 Task: Find connections with filter location Meinerzhagen with filter topic #Entrepreneurswith filter profile language French with filter current company Valtech with filter school Careers for engineering students with filter industry Food and Beverage Services with filter service category Marketing with filter keywords title Researcher
Action: Mouse moved to (599, 65)
Screenshot: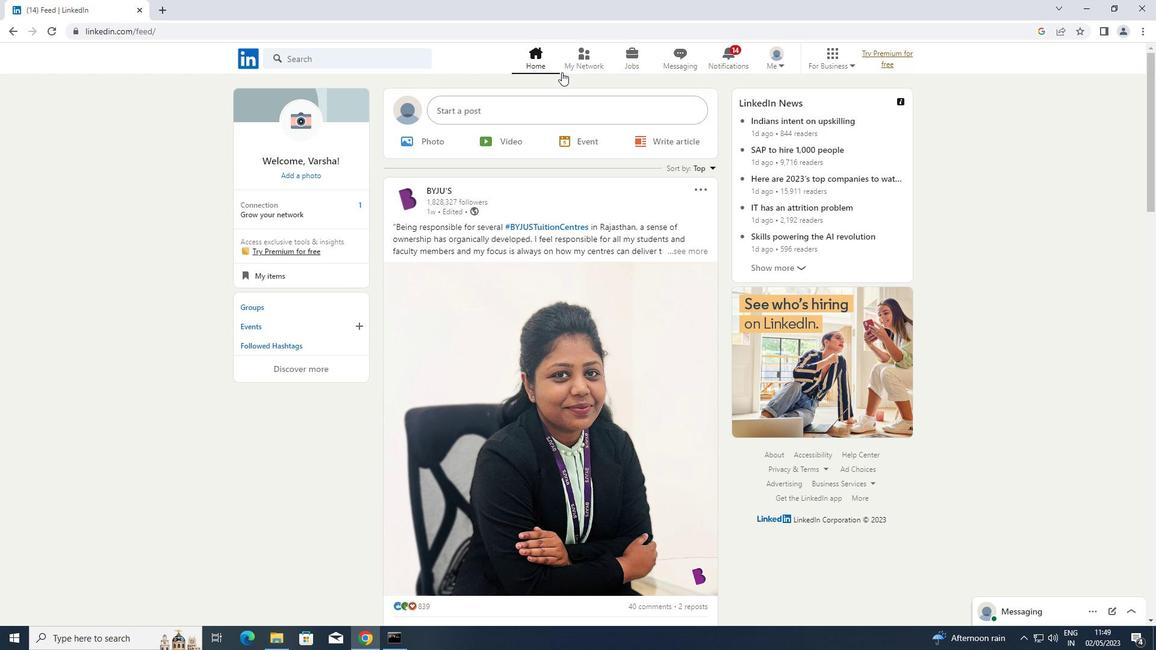 
Action: Mouse pressed left at (599, 65)
Screenshot: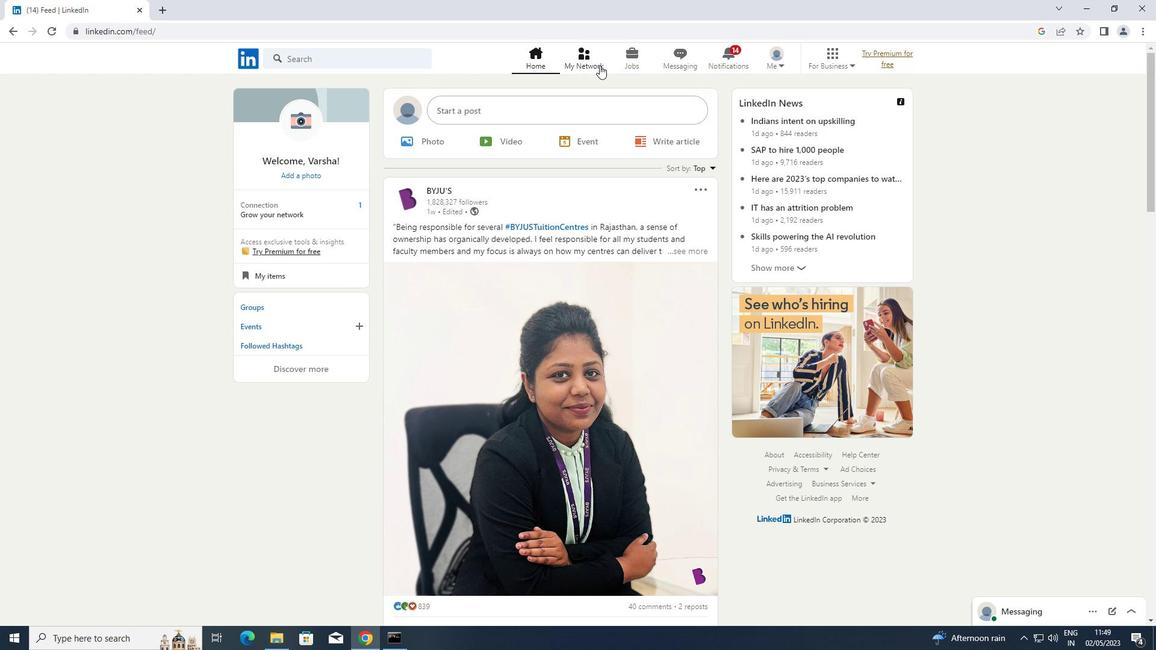 
Action: Mouse moved to (305, 122)
Screenshot: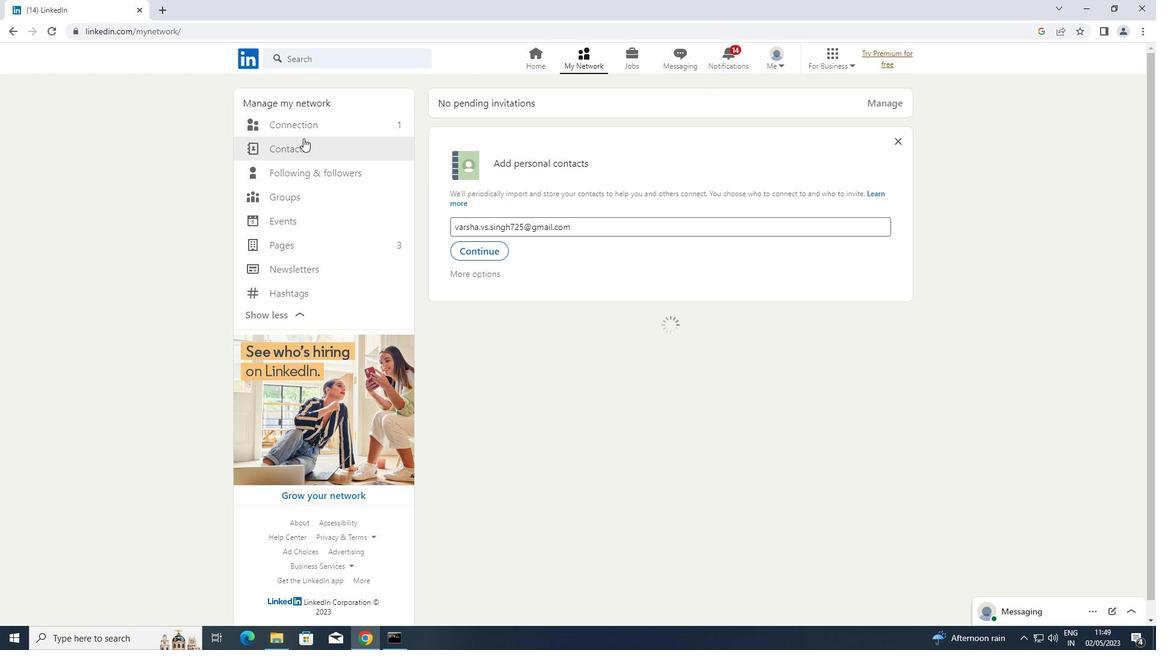 
Action: Mouse pressed left at (305, 122)
Screenshot: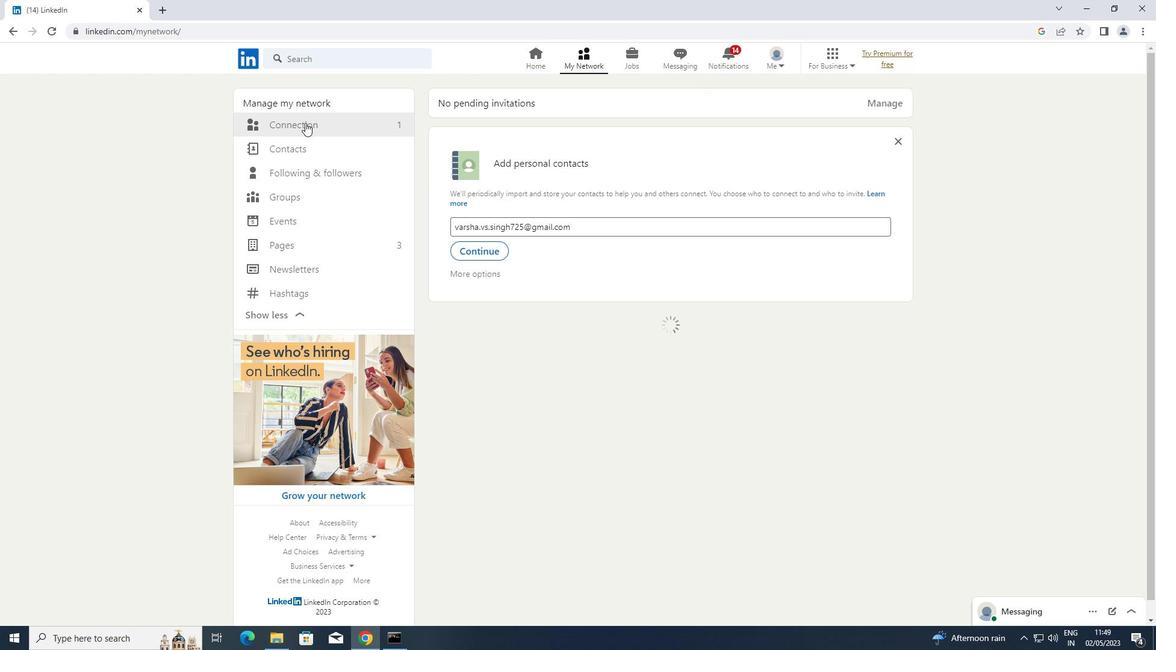 
Action: Mouse moved to (682, 121)
Screenshot: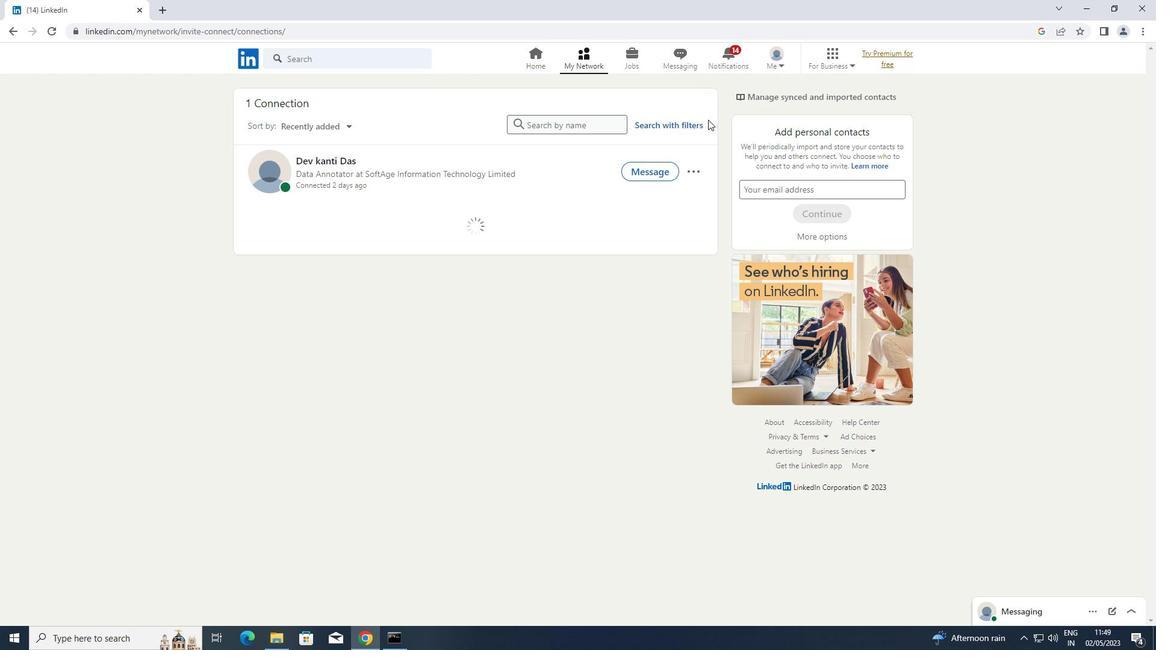 
Action: Mouse pressed left at (682, 121)
Screenshot: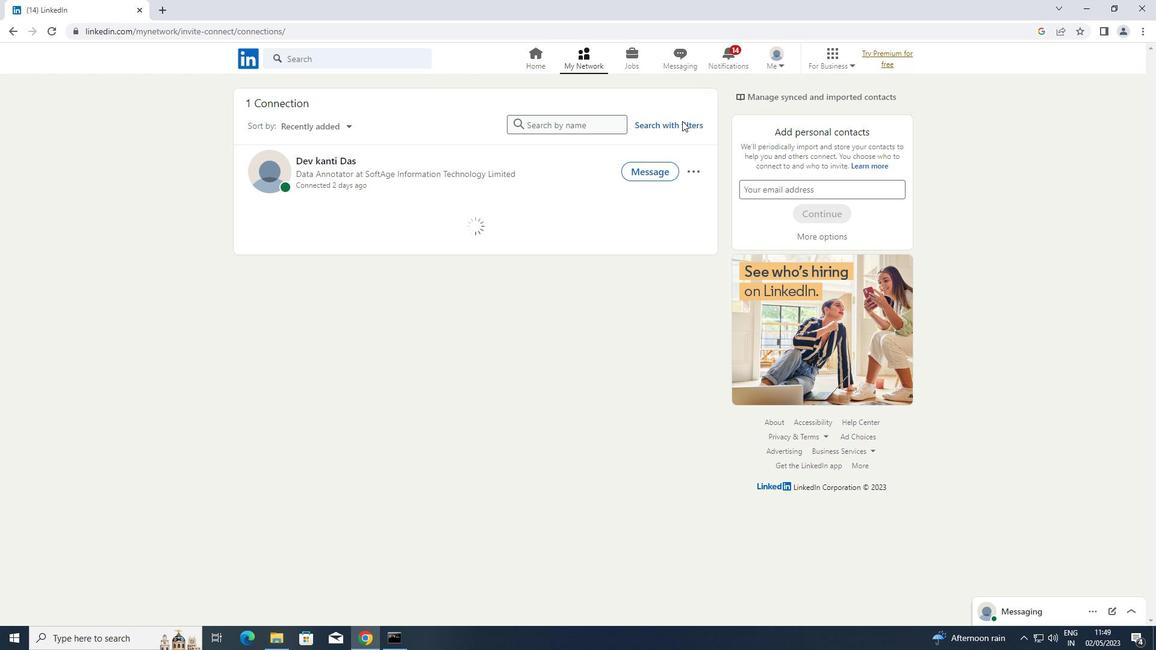 
Action: Mouse moved to (620, 83)
Screenshot: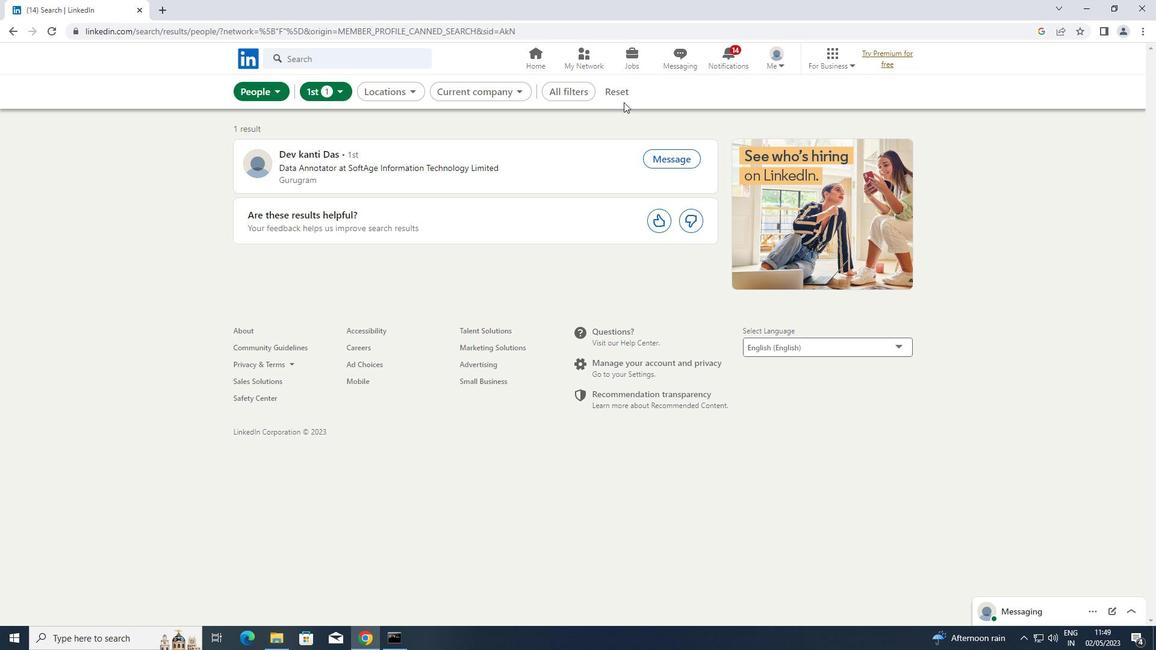 
Action: Mouse pressed left at (620, 83)
Screenshot: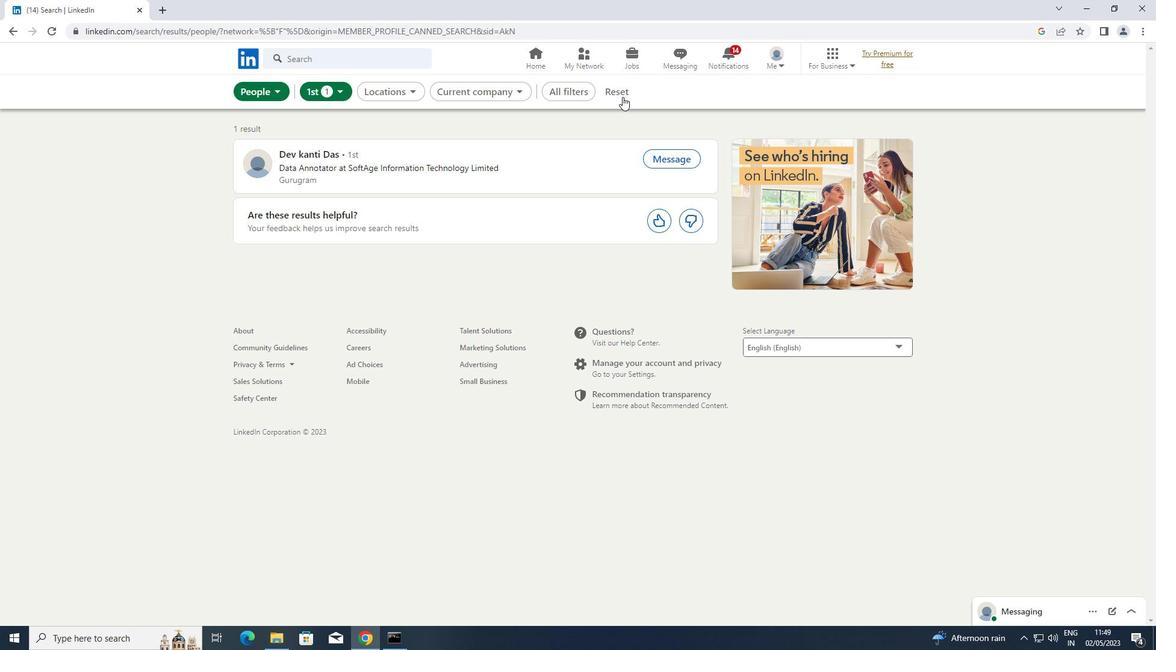 
Action: Mouse moved to (610, 90)
Screenshot: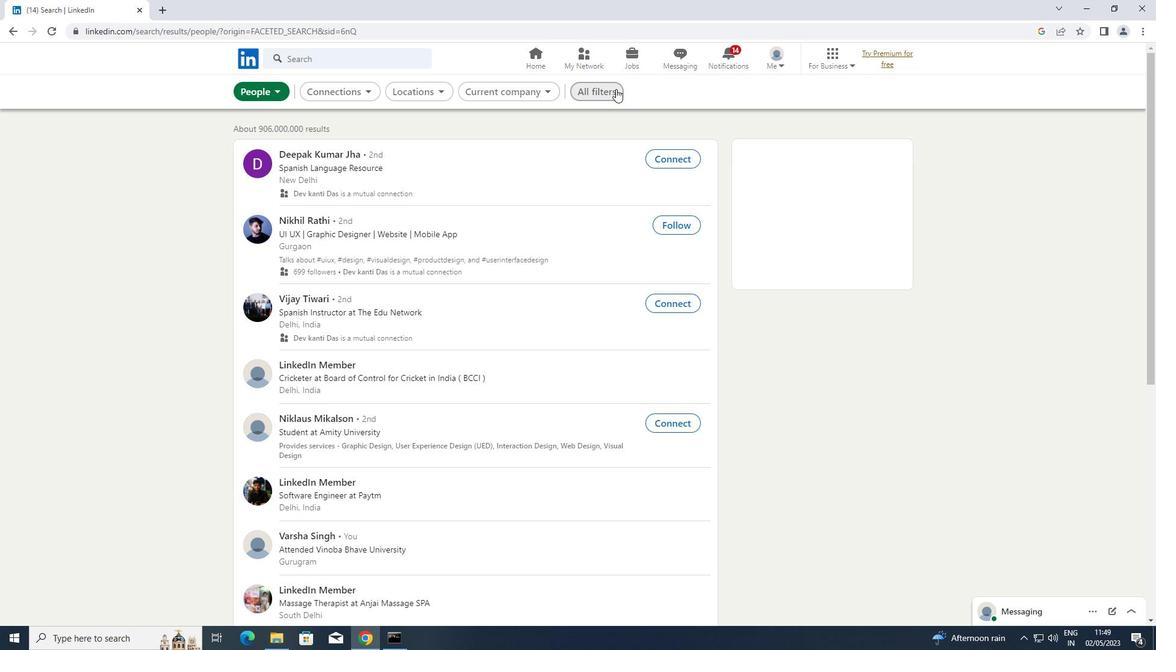 
Action: Mouse pressed left at (610, 90)
Screenshot: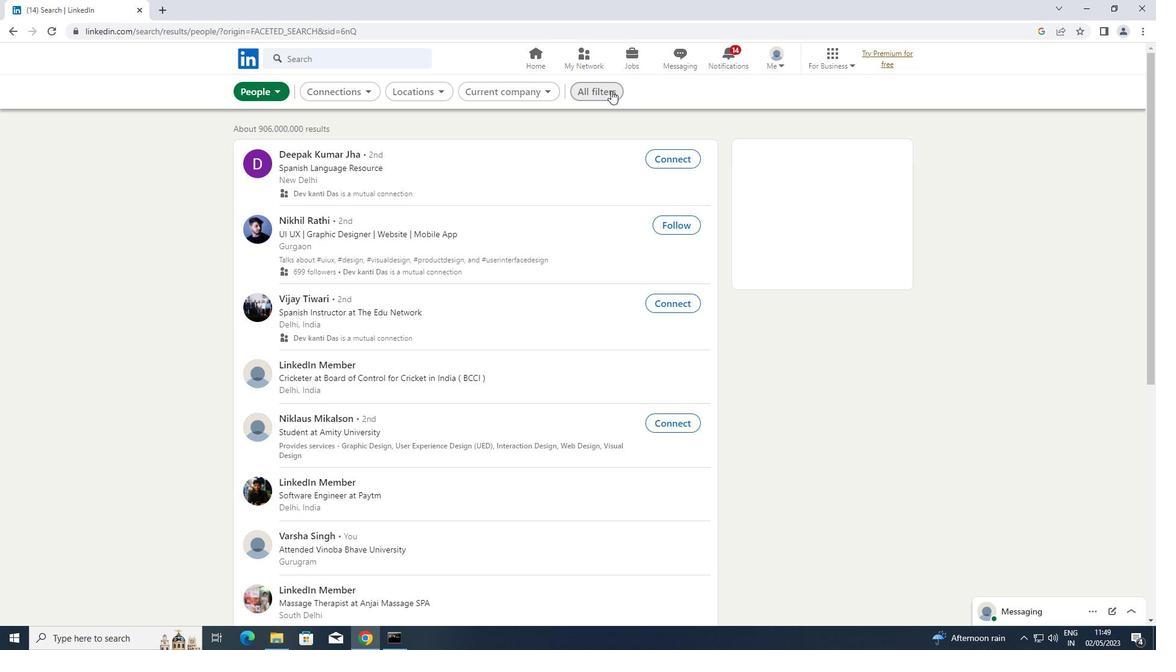 
Action: Mouse moved to (833, 190)
Screenshot: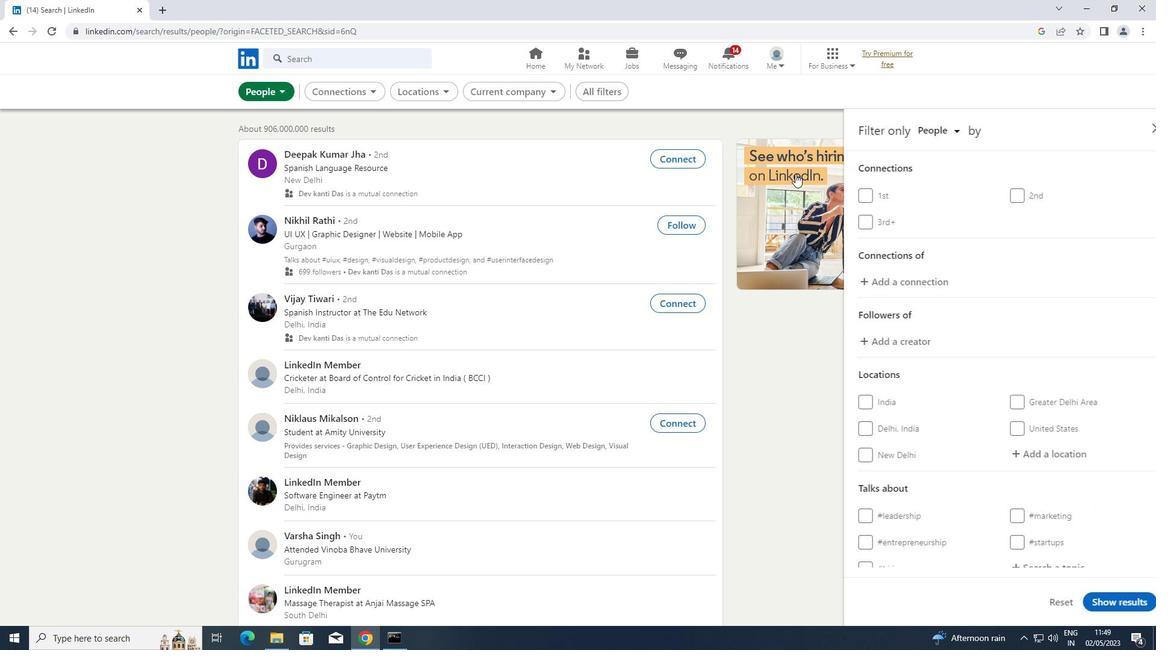 
Action: Mouse scrolled (833, 190) with delta (0, 0)
Screenshot: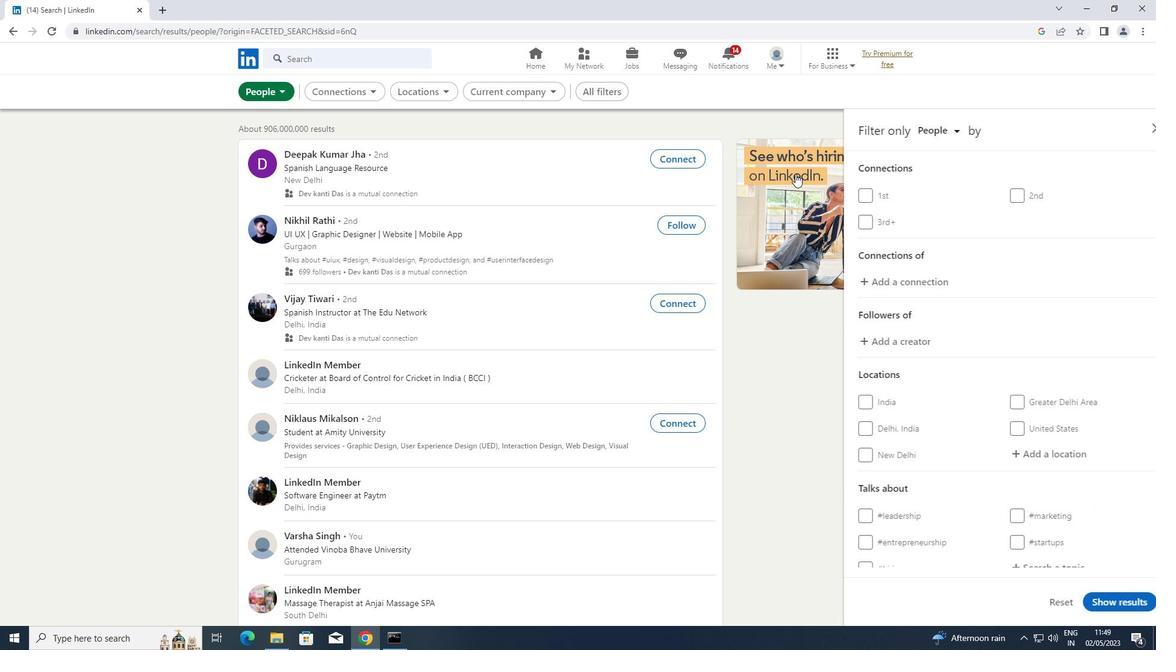 
Action: Mouse moved to (835, 192)
Screenshot: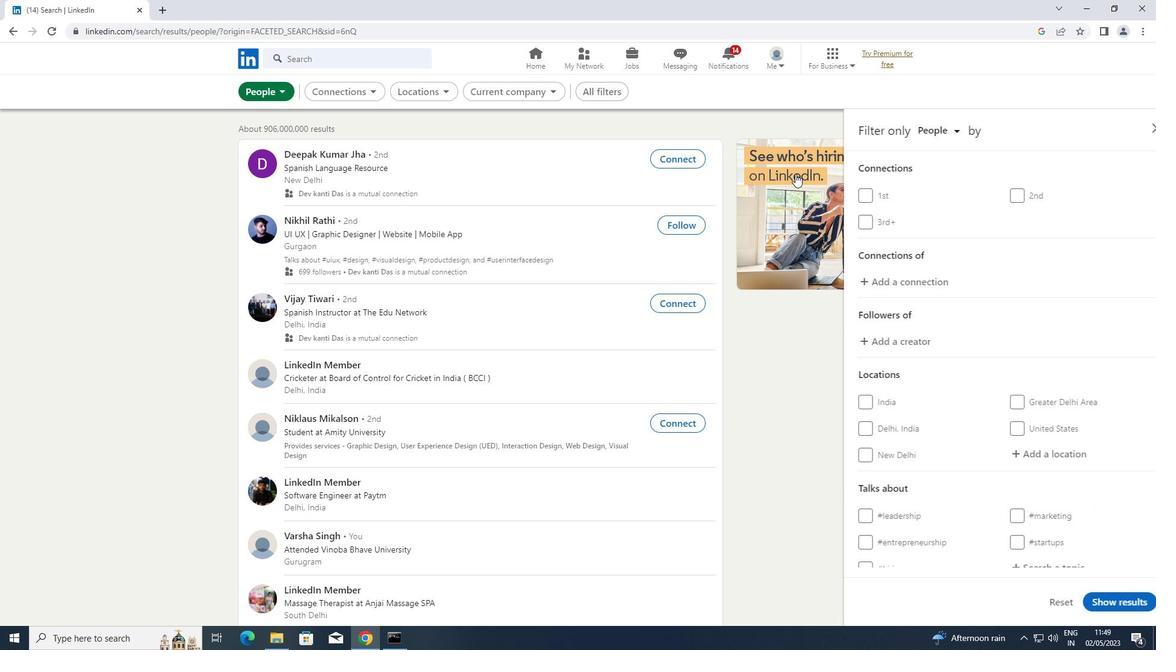 
Action: Mouse scrolled (835, 192) with delta (0, 0)
Screenshot: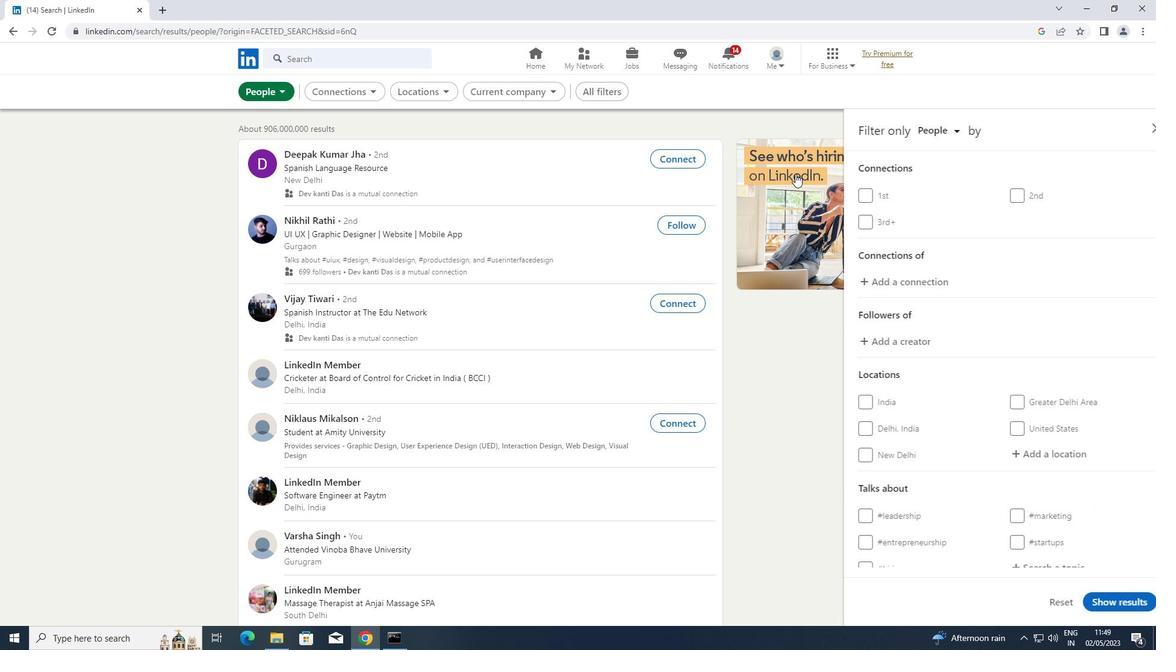 
Action: Mouse moved to (835, 193)
Screenshot: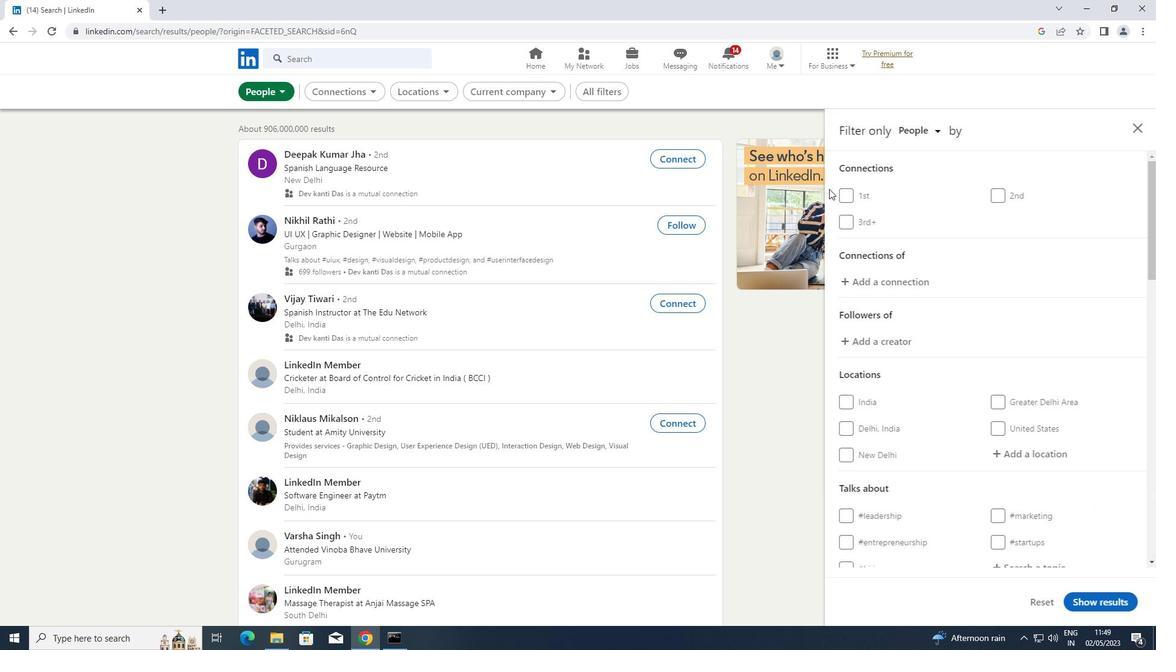 
Action: Mouse scrolled (835, 192) with delta (0, 0)
Screenshot: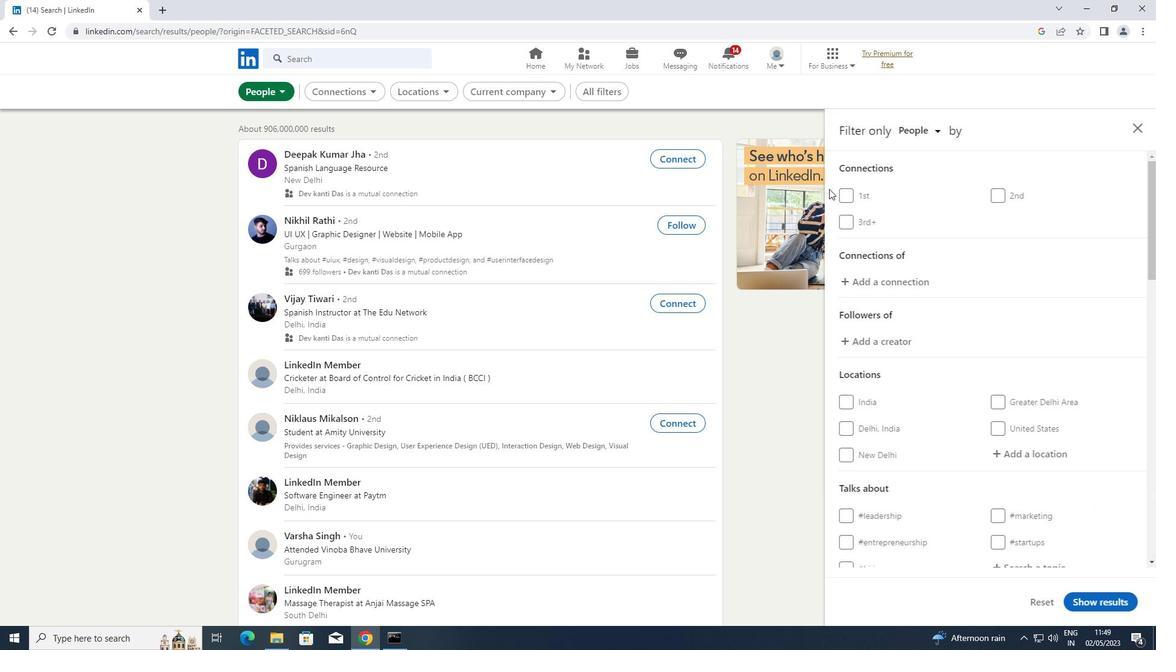
Action: Mouse scrolled (835, 192) with delta (0, 0)
Screenshot: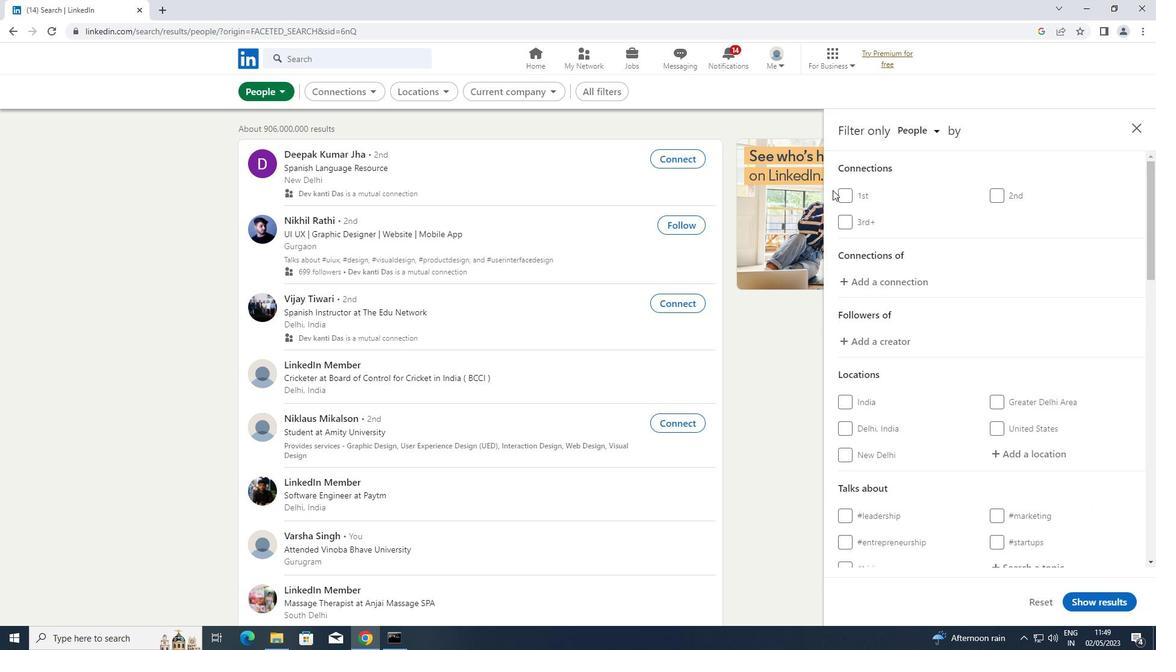 
Action: Mouse moved to (1015, 216)
Screenshot: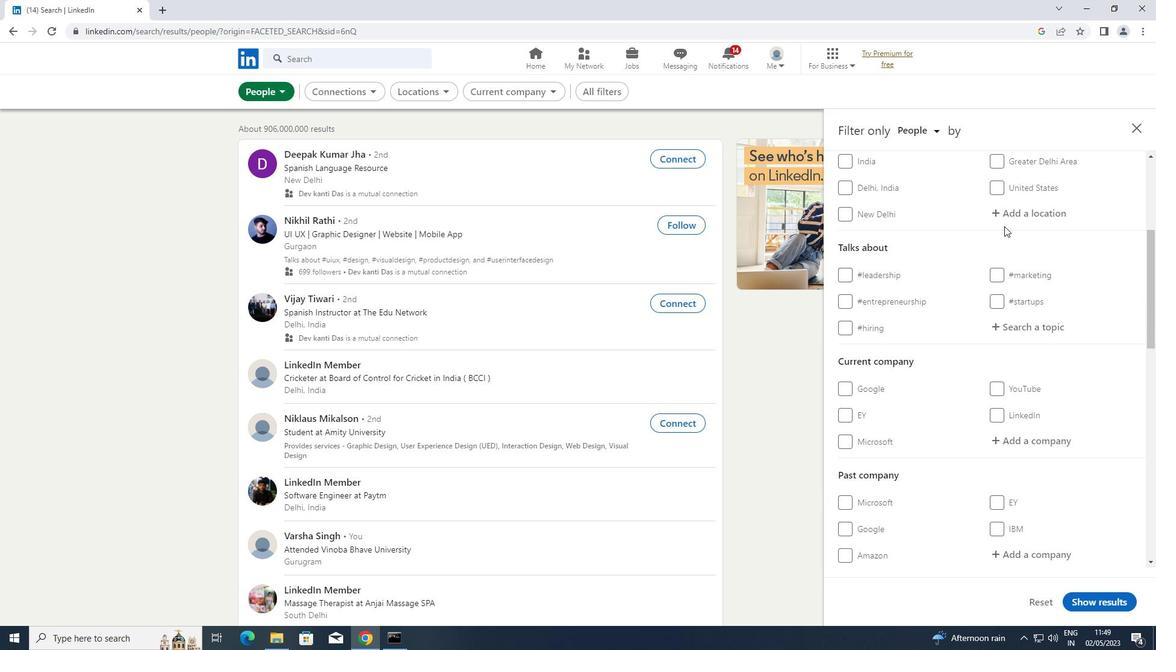 
Action: Mouse pressed left at (1015, 216)
Screenshot: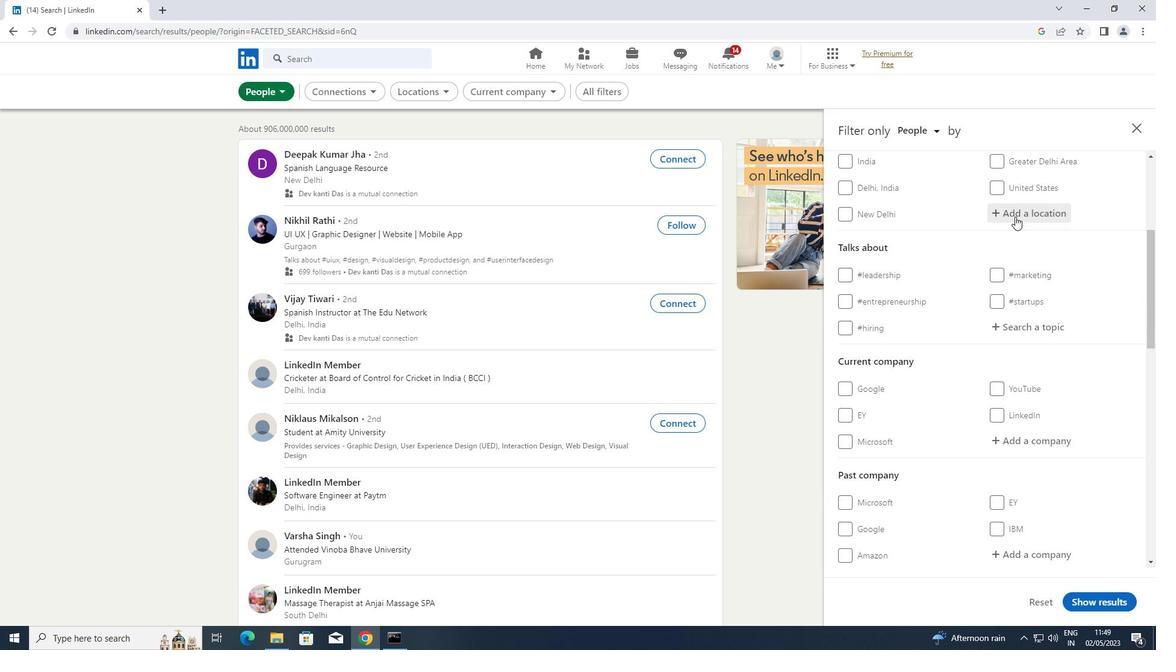 
Action: Key pressed <Key.shift>MEINERZHAGEN<Key.enter>
Screenshot: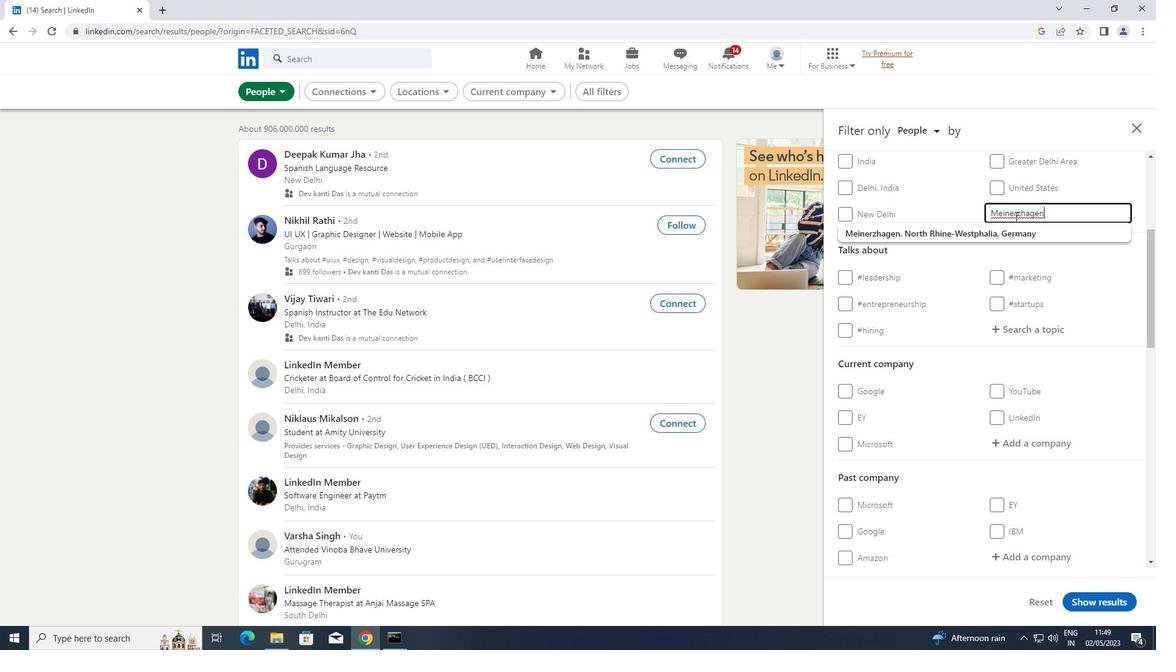 
Action: Mouse moved to (1023, 328)
Screenshot: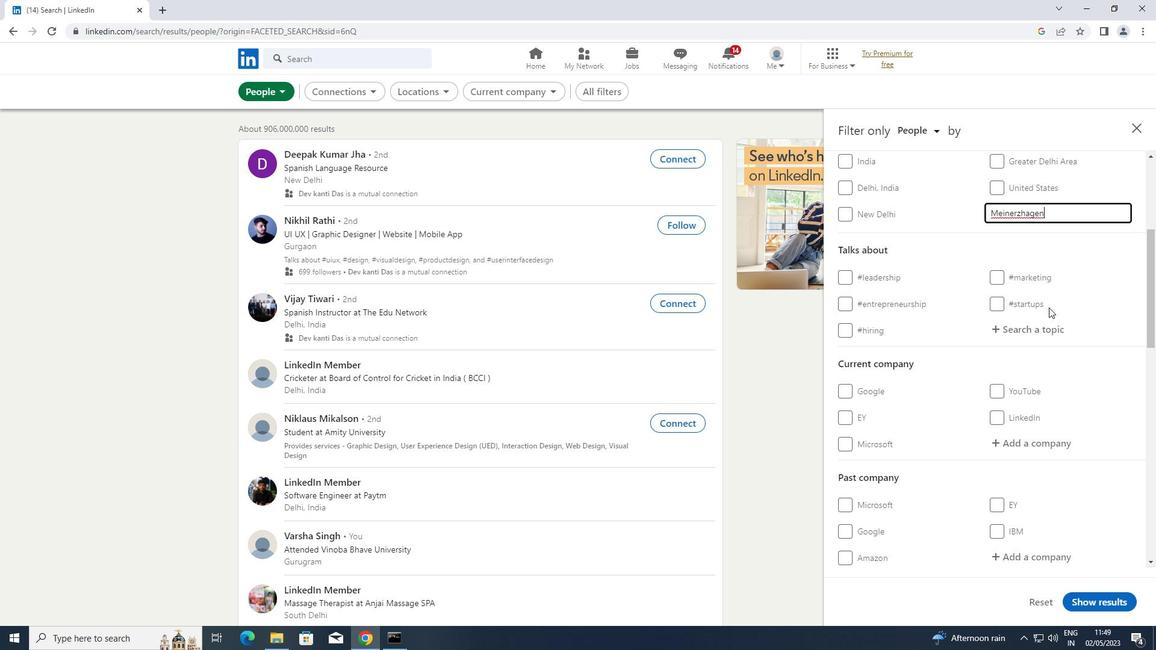 
Action: Mouse pressed left at (1023, 328)
Screenshot: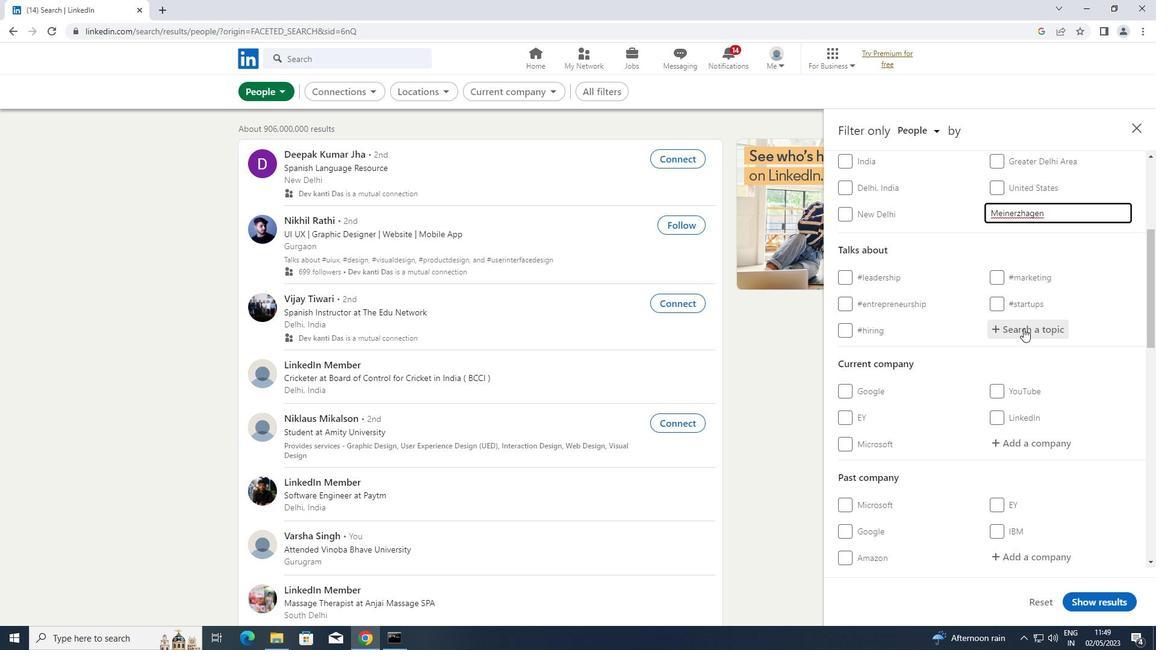 
Action: Key pressed <Key.shift>ENTREP
Screenshot: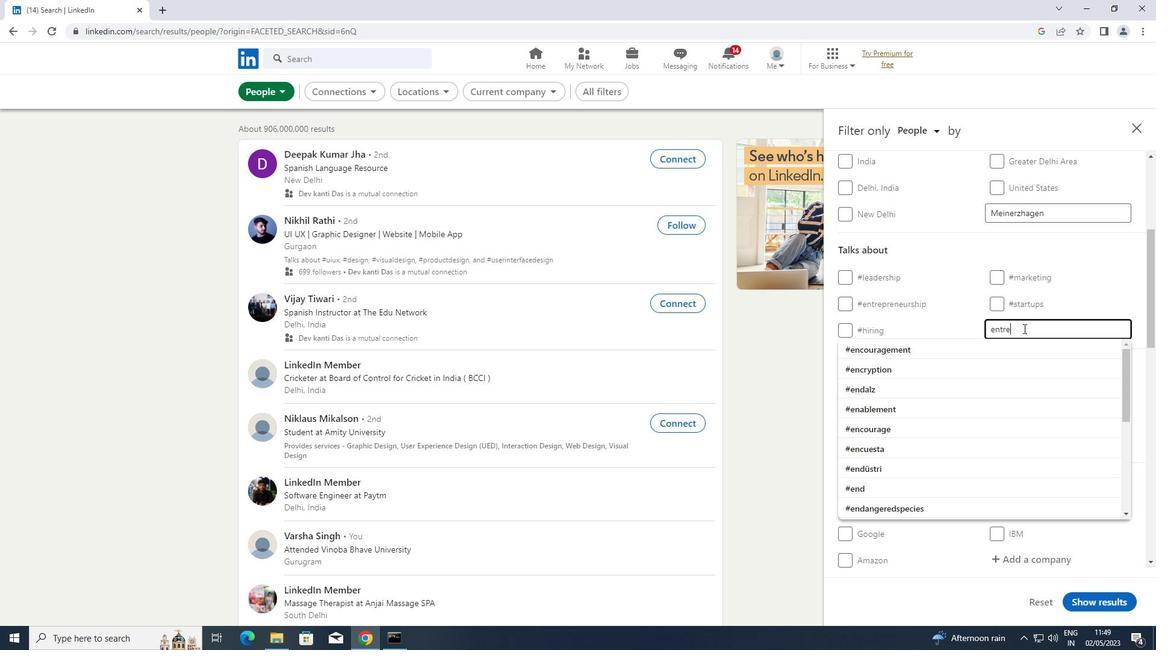 
Action: Mouse moved to (889, 351)
Screenshot: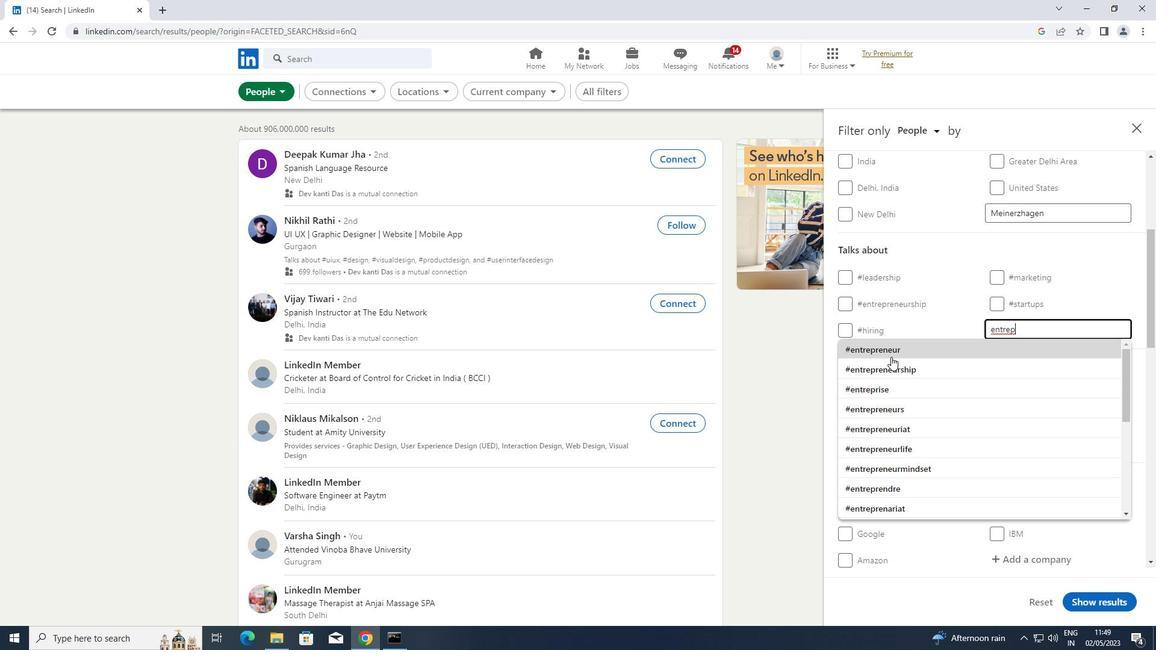 
Action: Mouse pressed left at (889, 351)
Screenshot: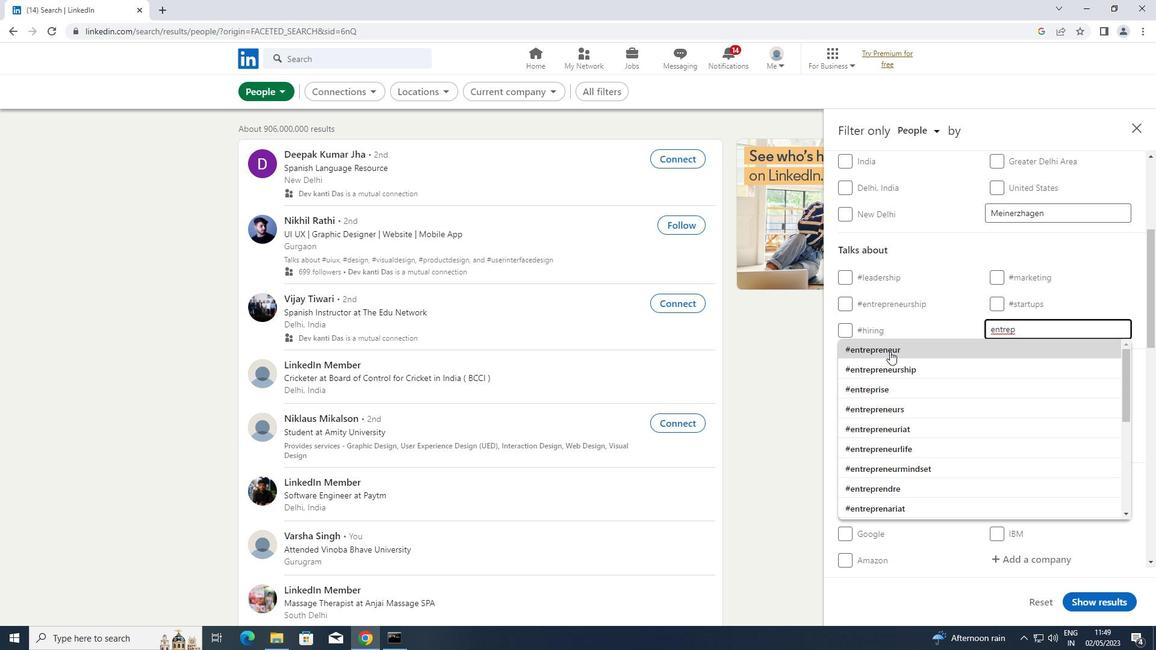 
Action: Mouse scrolled (889, 351) with delta (0, 0)
Screenshot: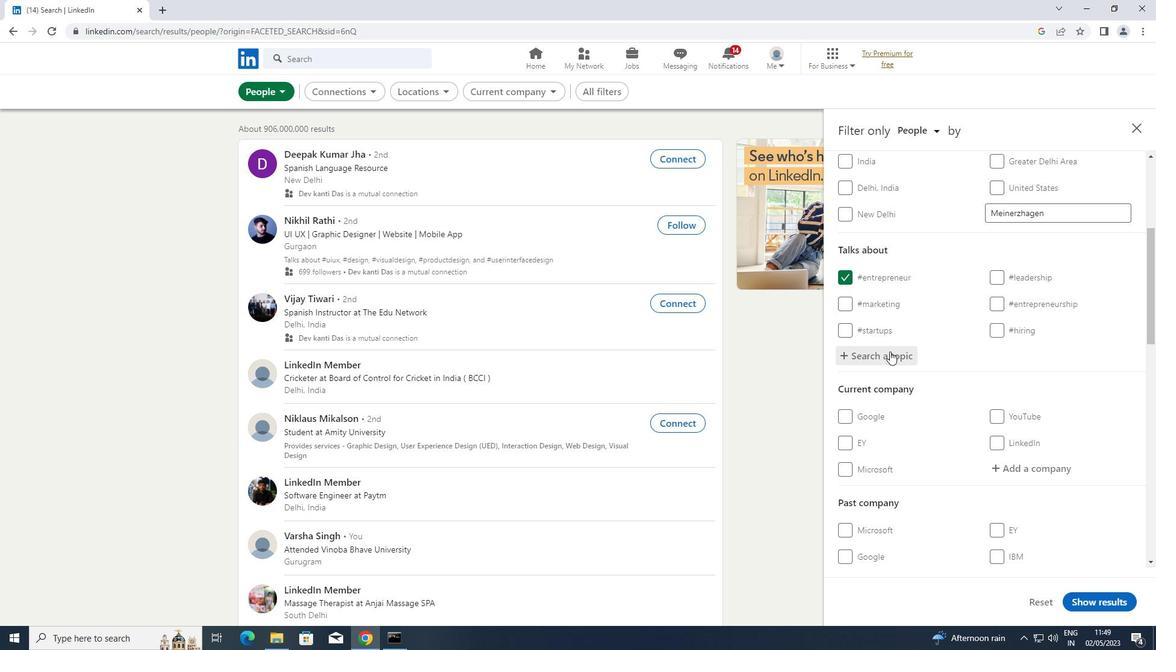 
Action: Mouse scrolled (889, 351) with delta (0, 0)
Screenshot: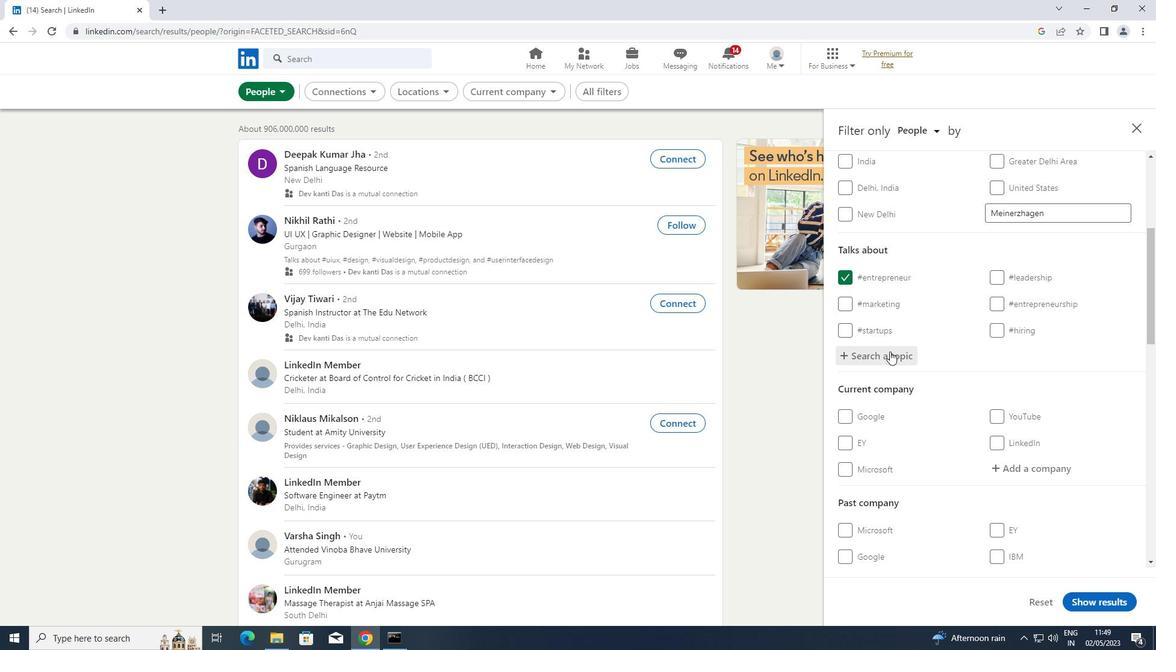 
Action: Mouse scrolled (889, 351) with delta (0, 0)
Screenshot: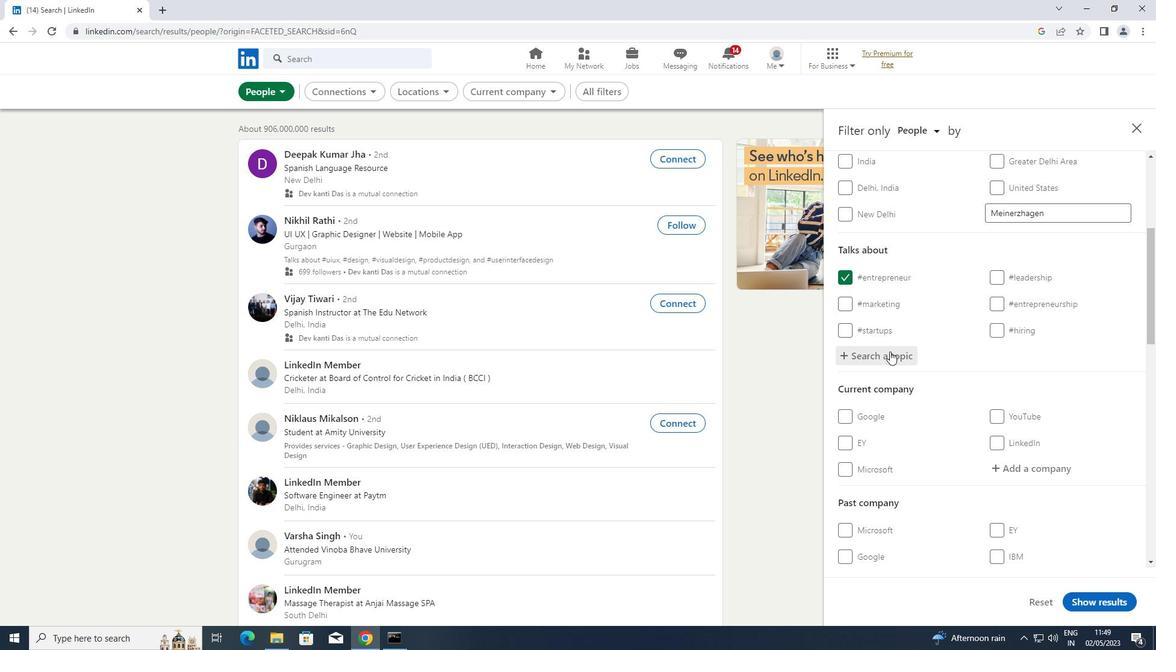 
Action: Mouse scrolled (889, 351) with delta (0, 0)
Screenshot: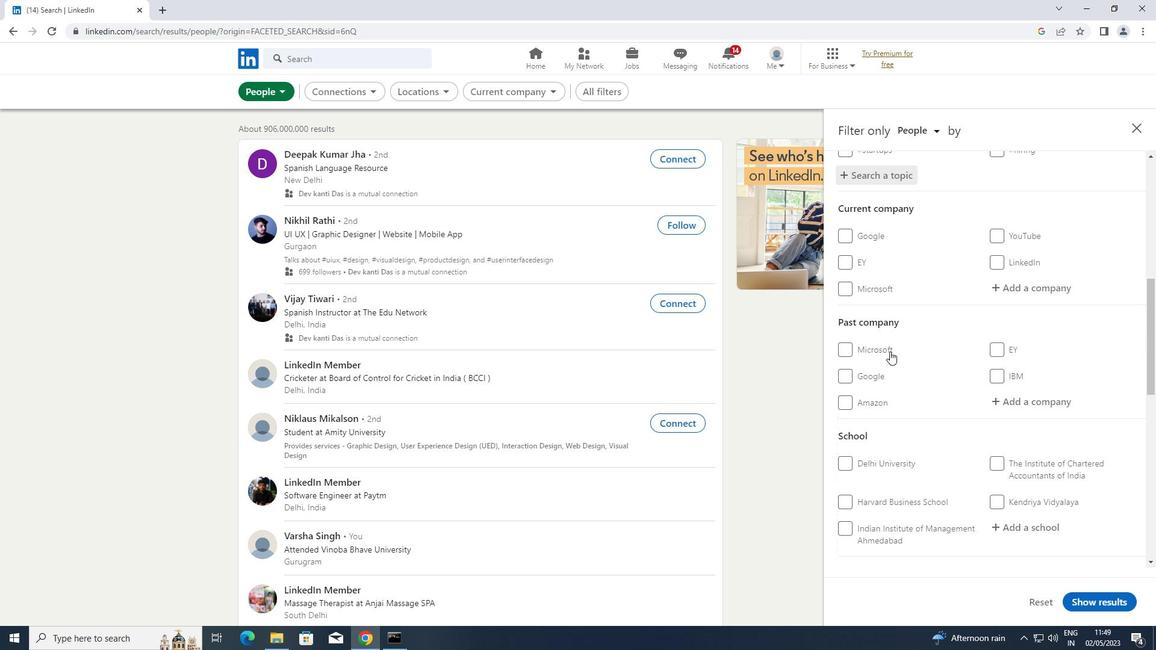
Action: Mouse scrolled (889, 351) with delta (0, 0)
Screenshot: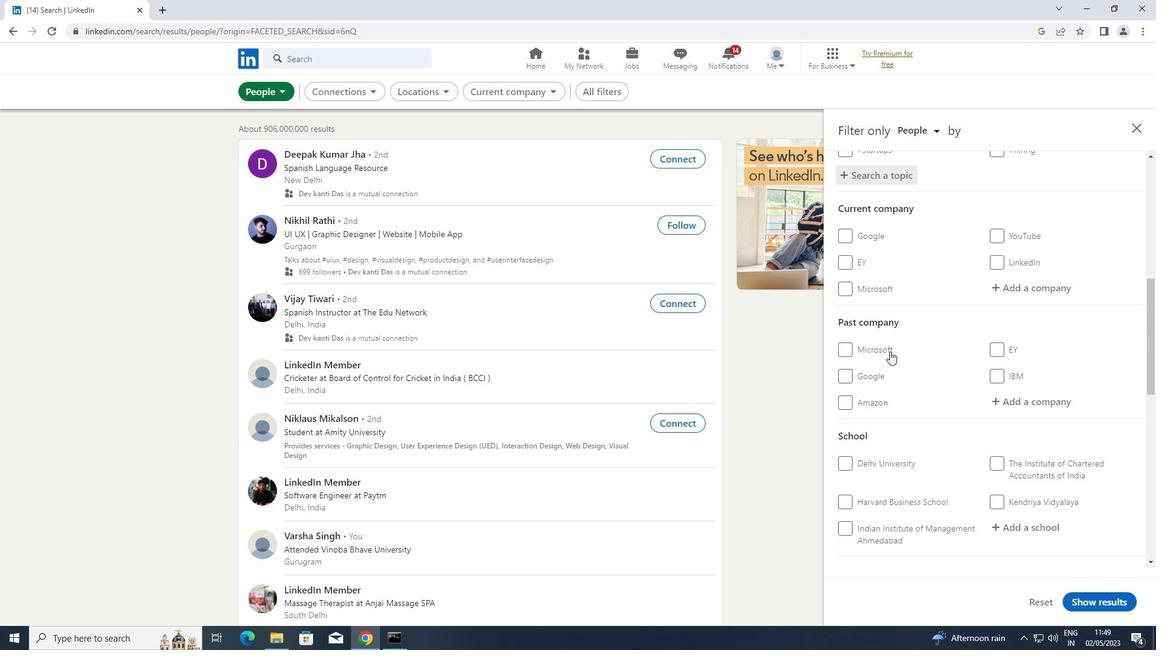 
Action: Mouse scrolled (889, 351) with delta (0, 0)
Screenshot: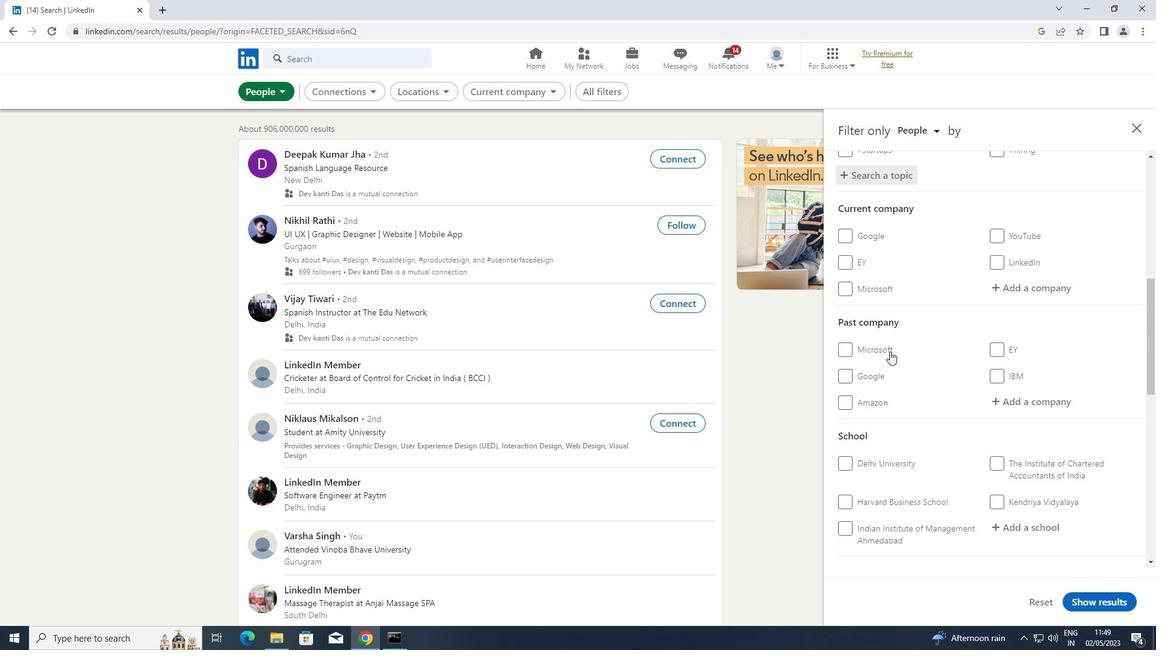 
Action: Mouse scrolled (889, 351) with delta (0, 0)
Screenshot: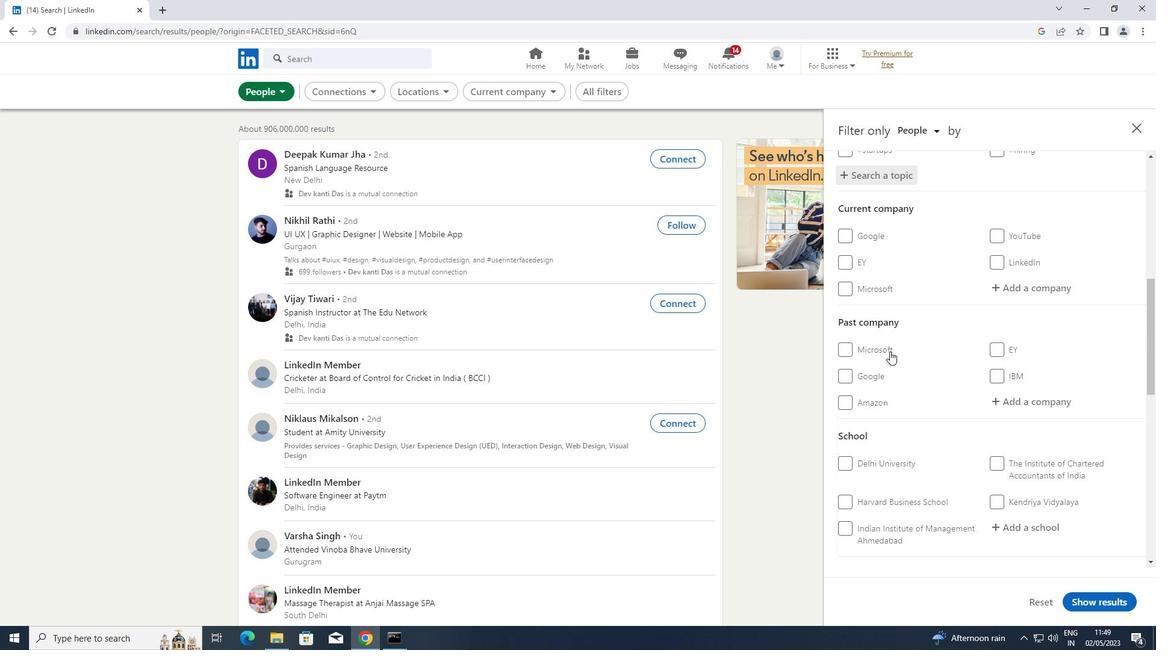 
Action: Mouse scrolled (889, 351) with delta (0, 0)
Screenshot: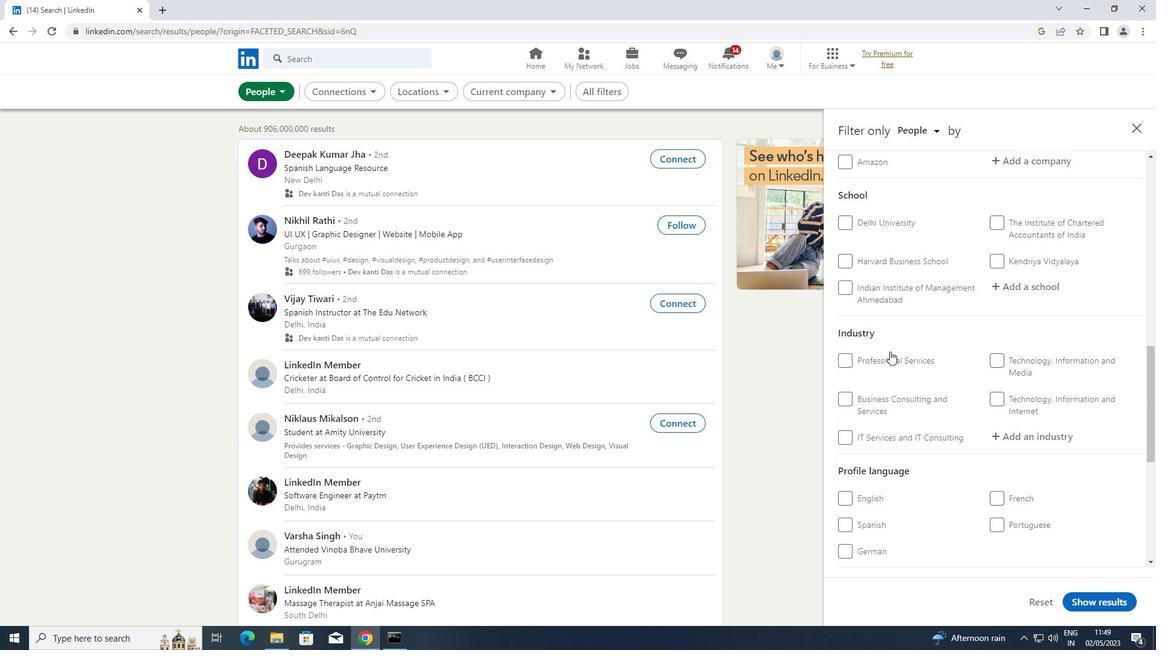 
Action: Mouse moved to (989, 436)
Screenshot: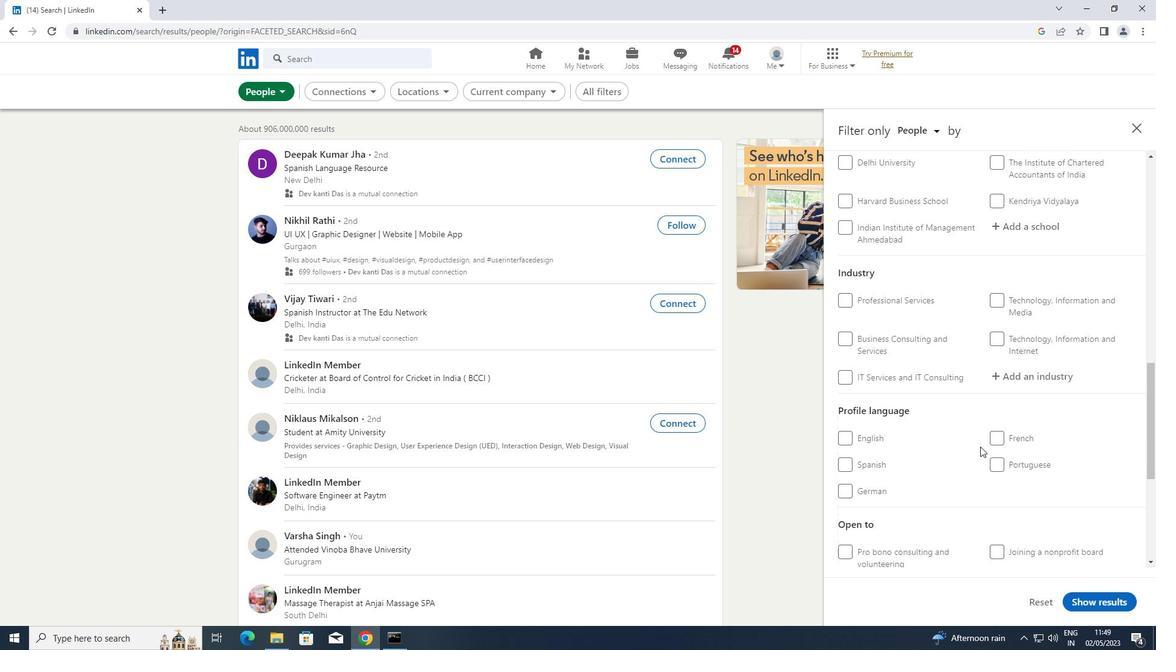 
Action: Mouse pressed left at (989, 436)
Screenshot: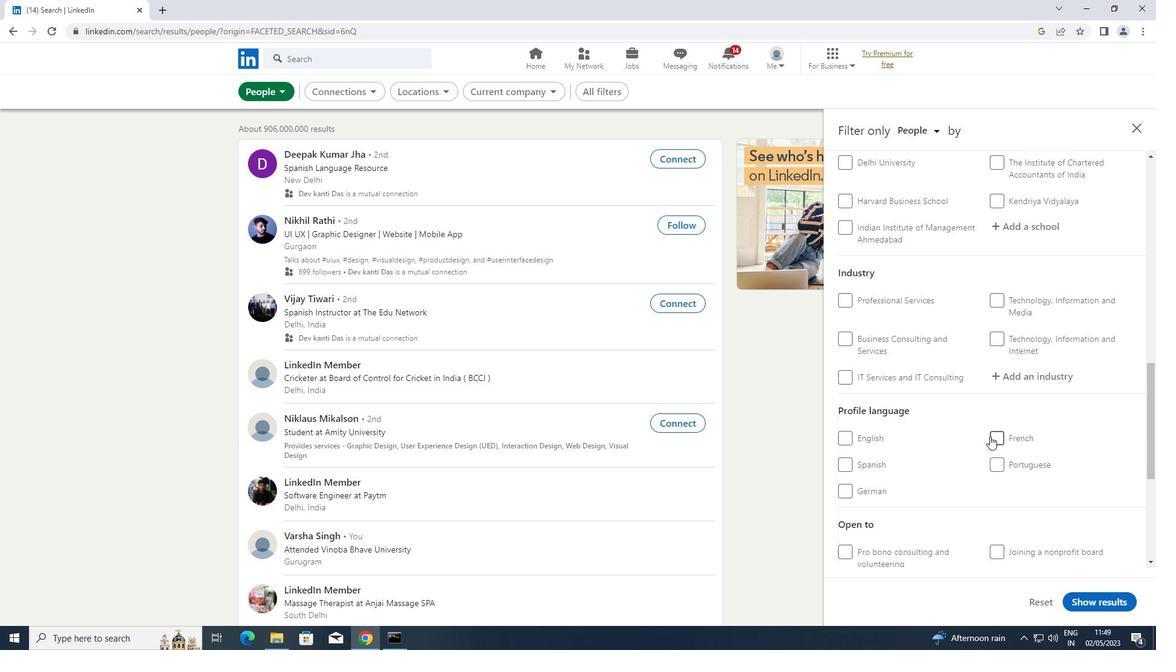 
Action: Mouse moved to (948, 428)
Screenshot: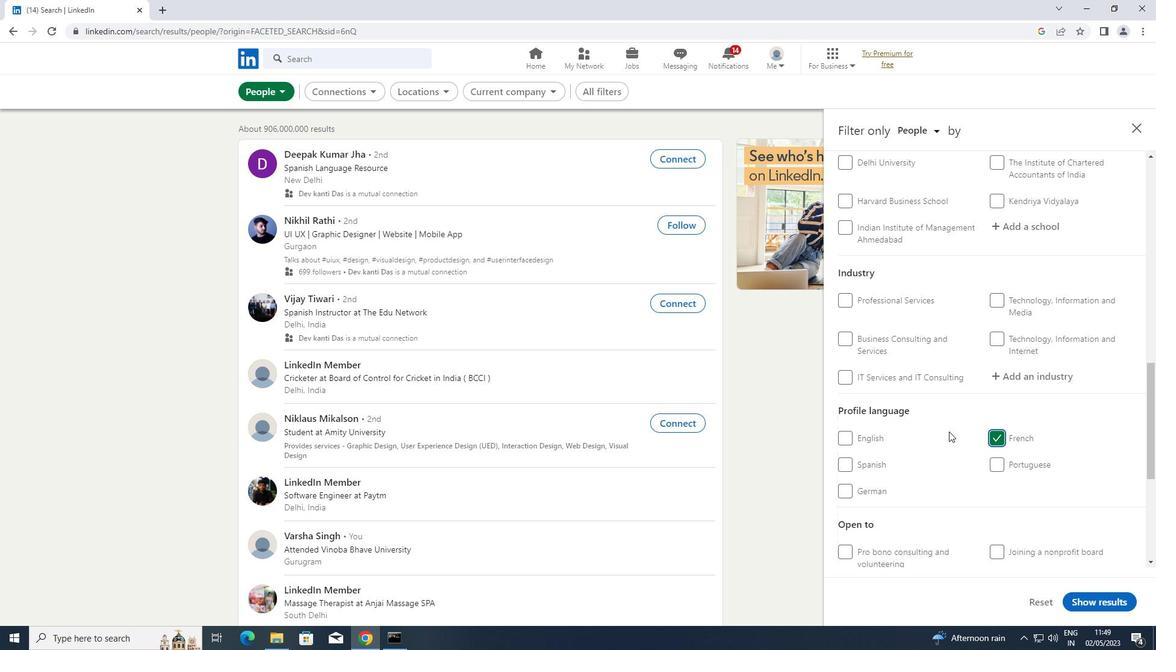 
Action: Mouse scrolled (948, 428) with delta (0, 0)
Screenshot: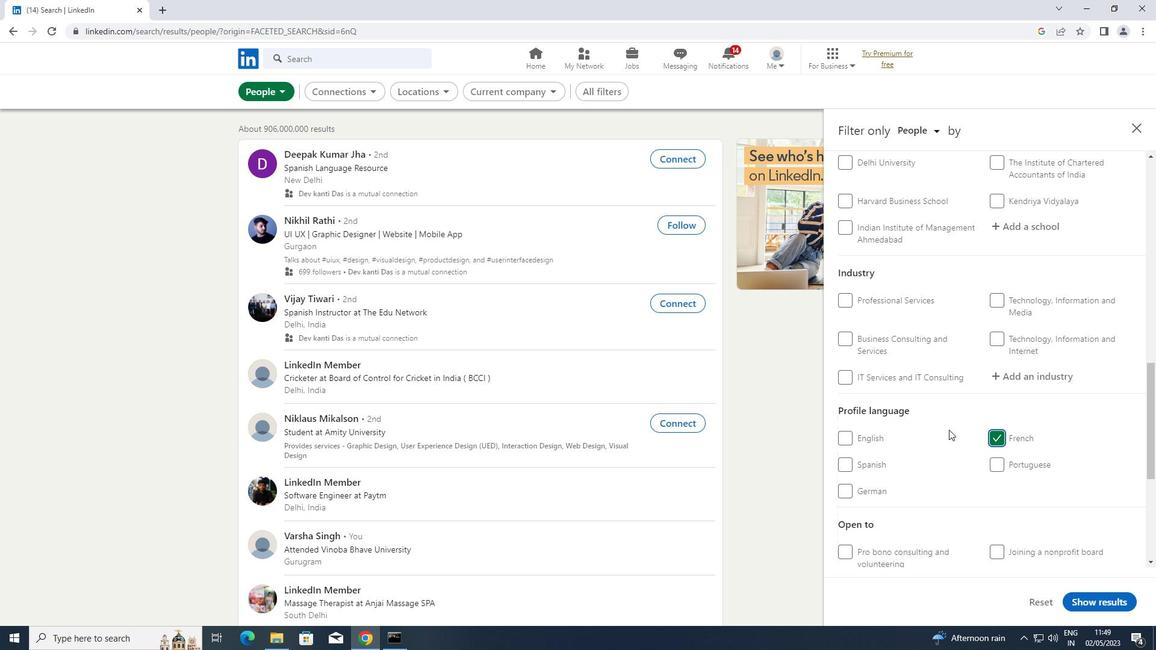 
Action: Mouse scrolled (948, 428) with delta (0, 0)
Screenshot: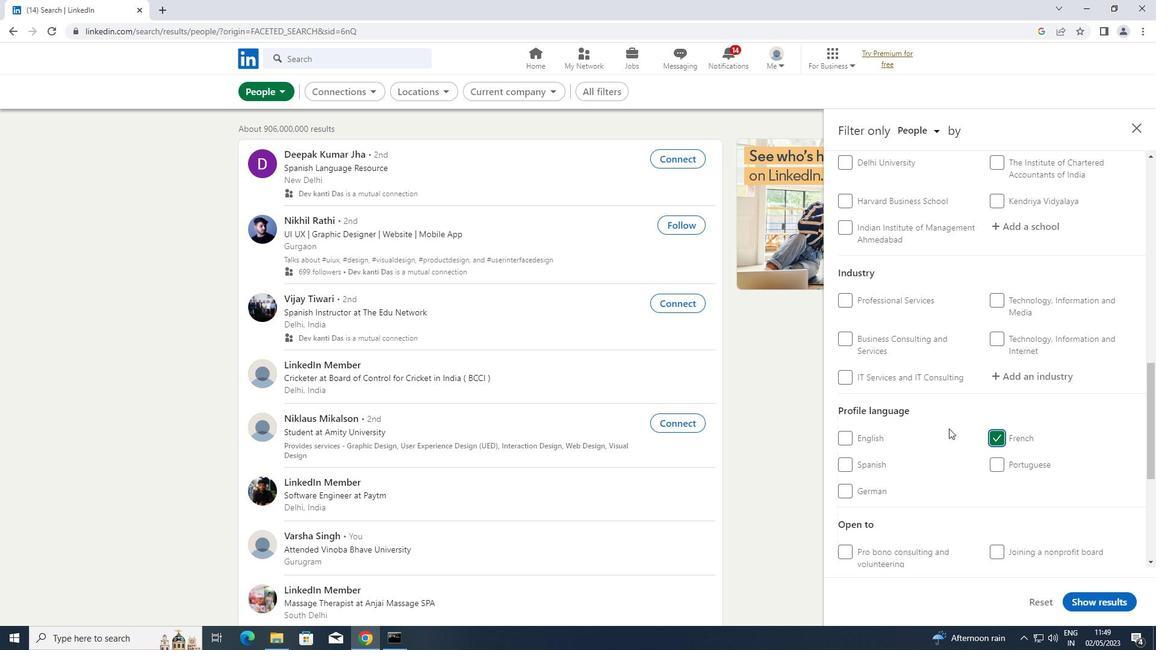 
Action: Mouse scrolled (948, 428) with delta (0, 0)
Screenshot: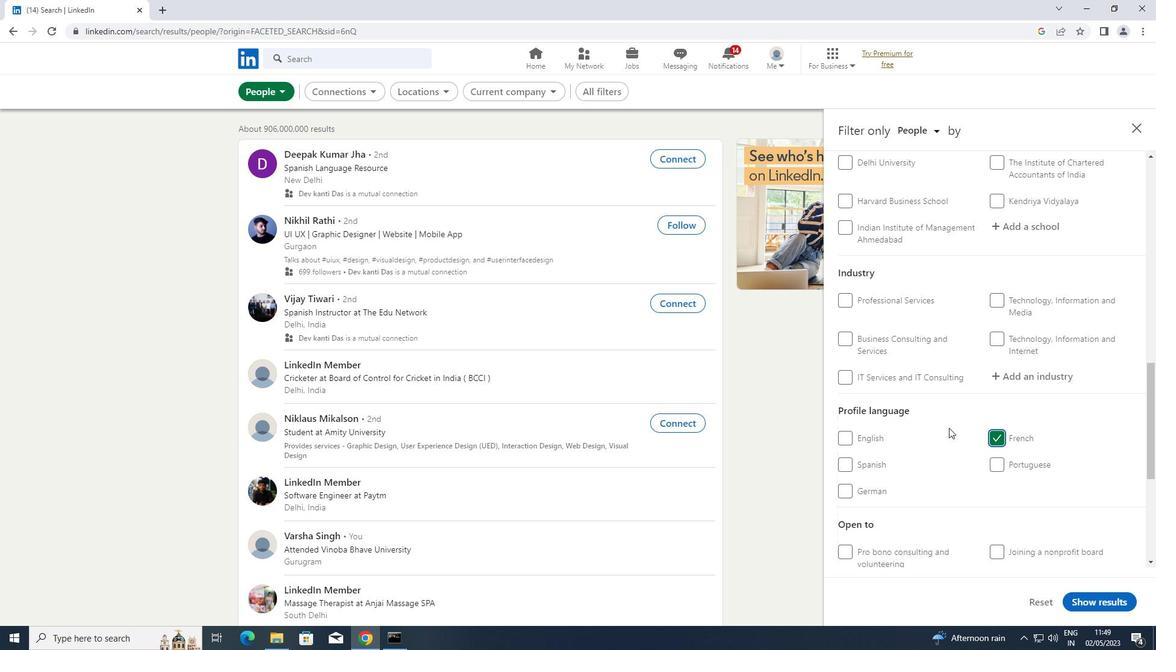 
Action: Mouse moved to (948, 418)
Screenshot: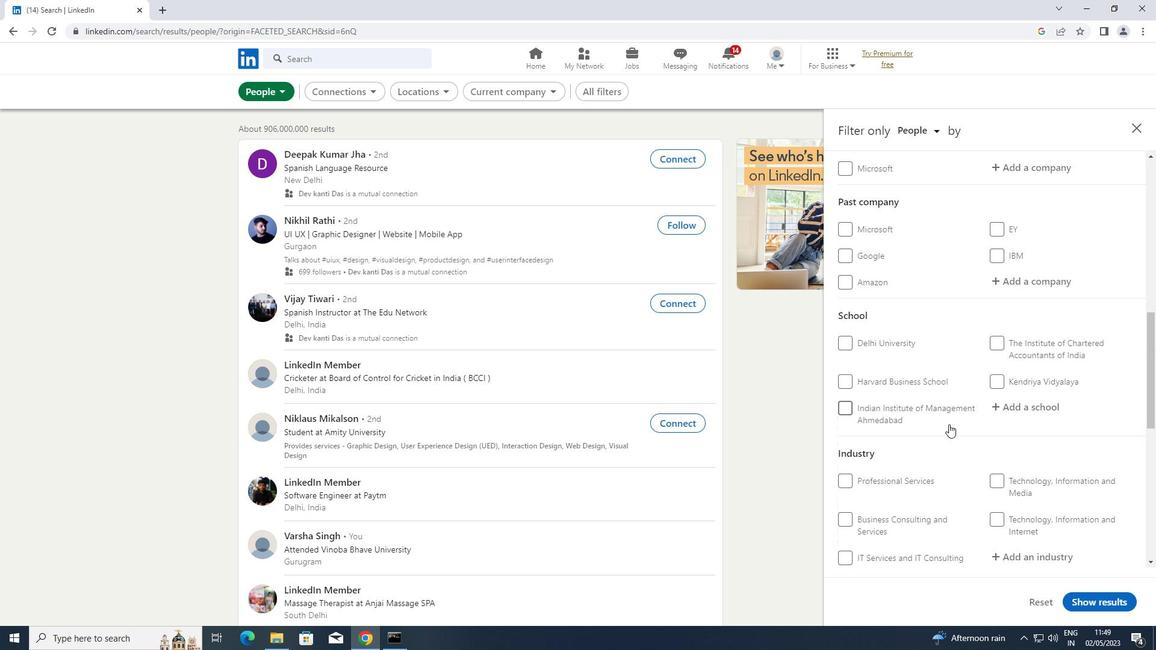 
Action: Mouse scrolled (948, 419) with delta (0, 0)
Screenshot: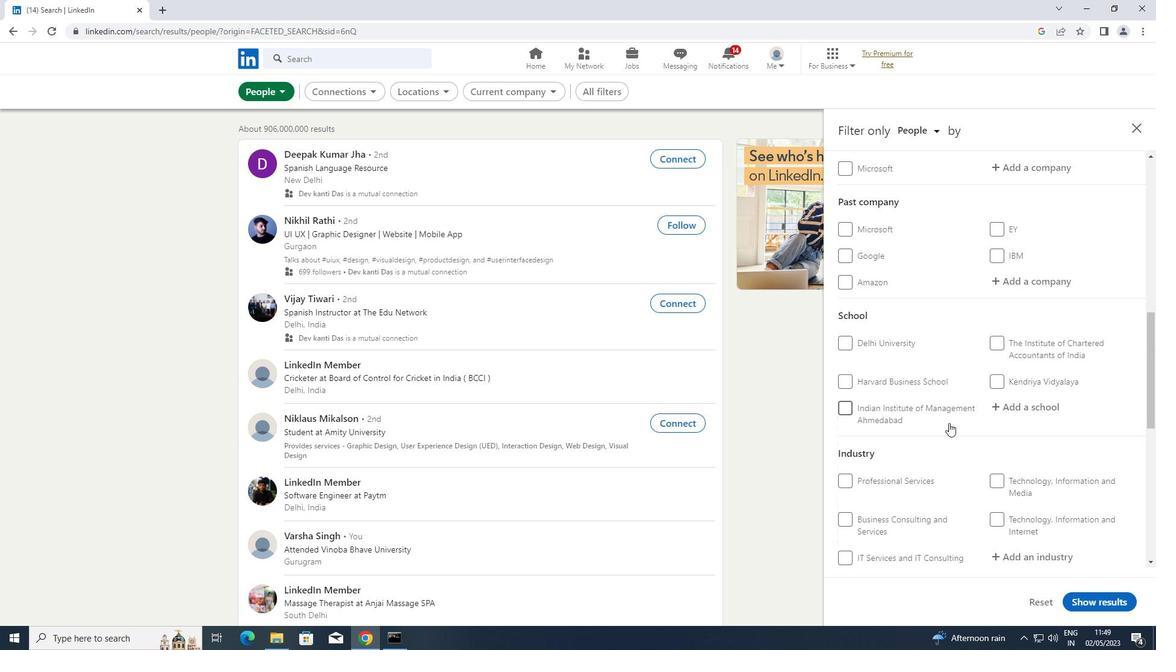 
Action: Mouse scrolled (948, 419) with delta (0, 0)
Screenshot: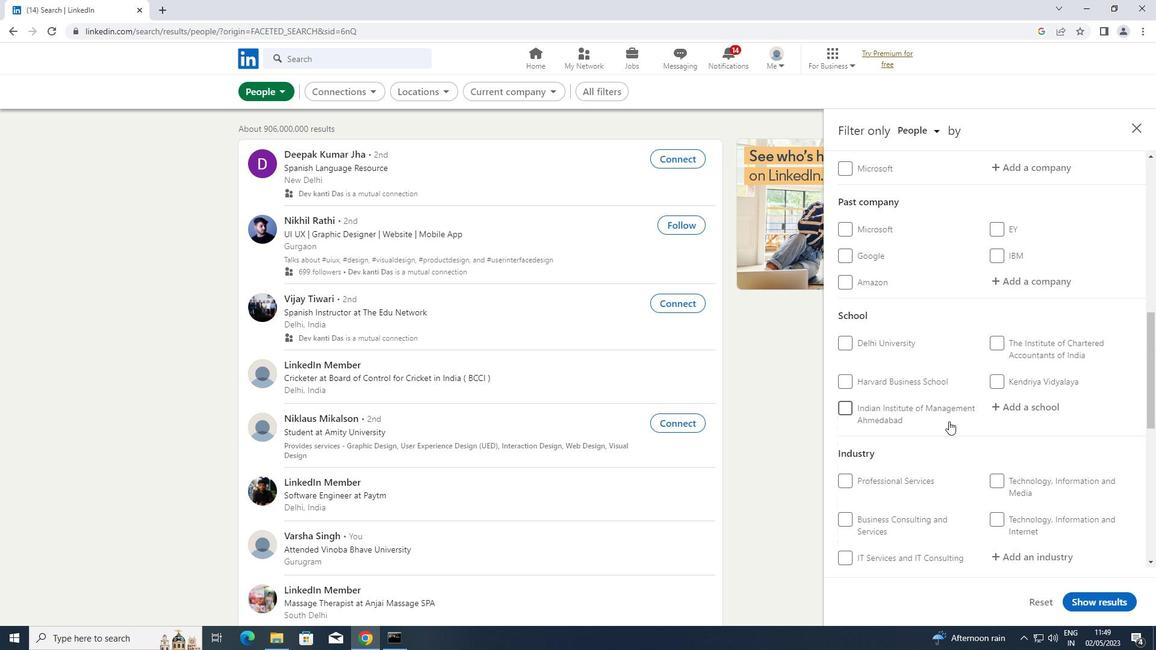 
Action: Mouse scrolled (948, 419) with delta (0, 0)
Screenshot: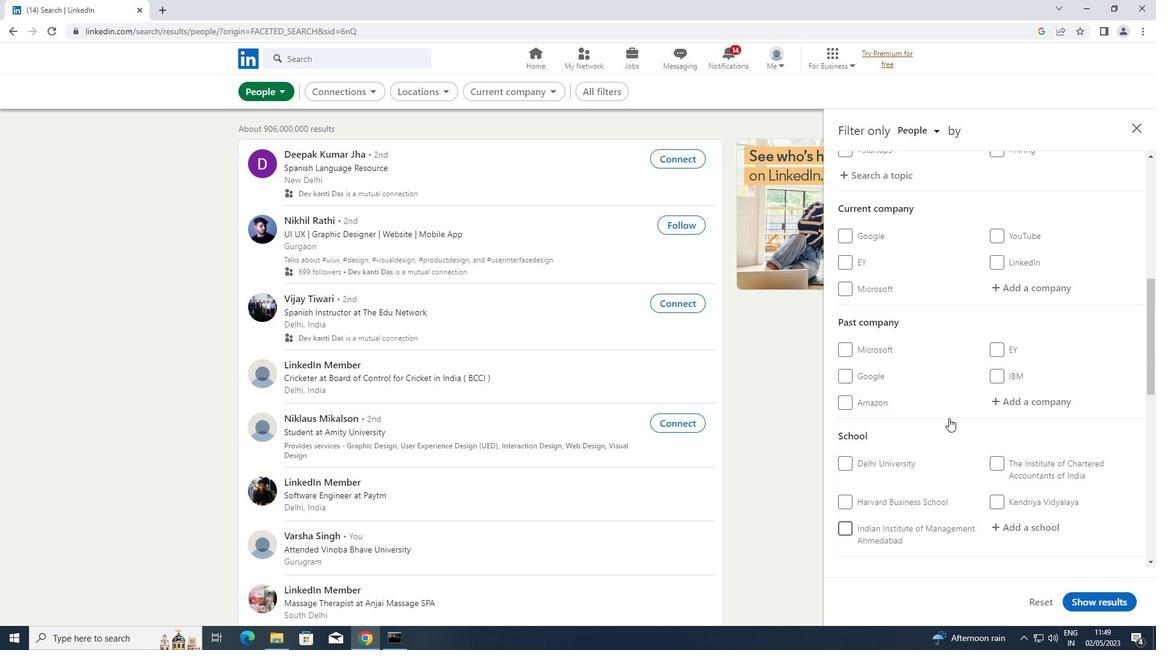 
Action: Mouse scrolled (948, 419) with delta (0, 0)
Screenshot: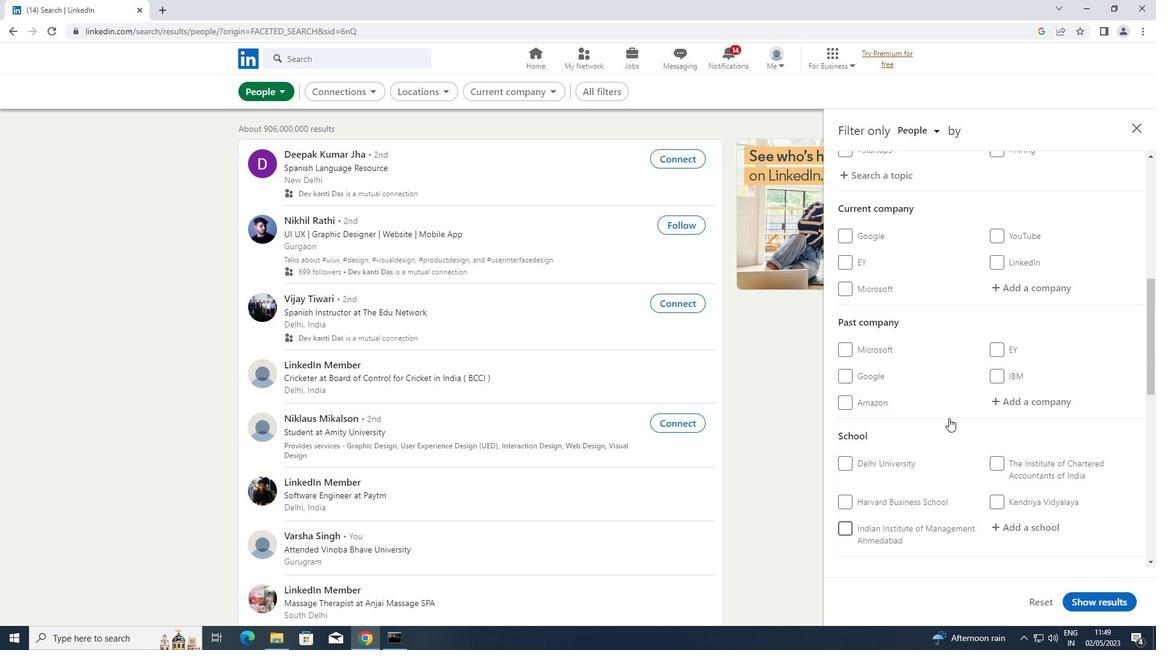 
Action: Mouse moved to (1013, 404)
Screenshot: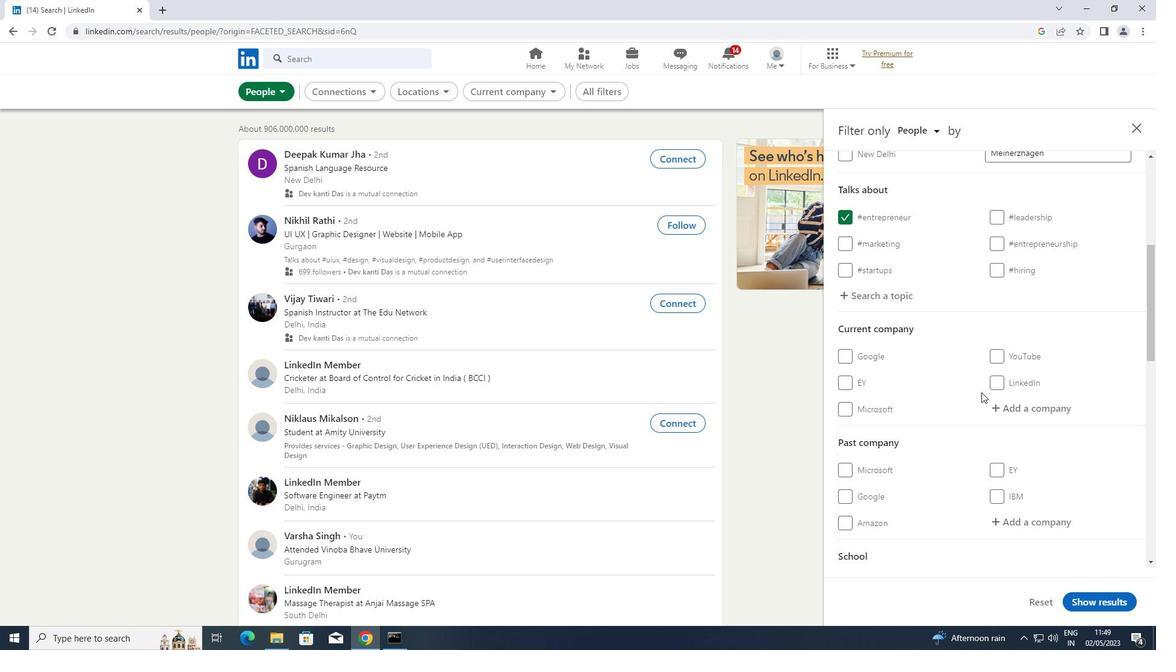 
Action: Mouse pressed left at (1013, 404)
Screenshot: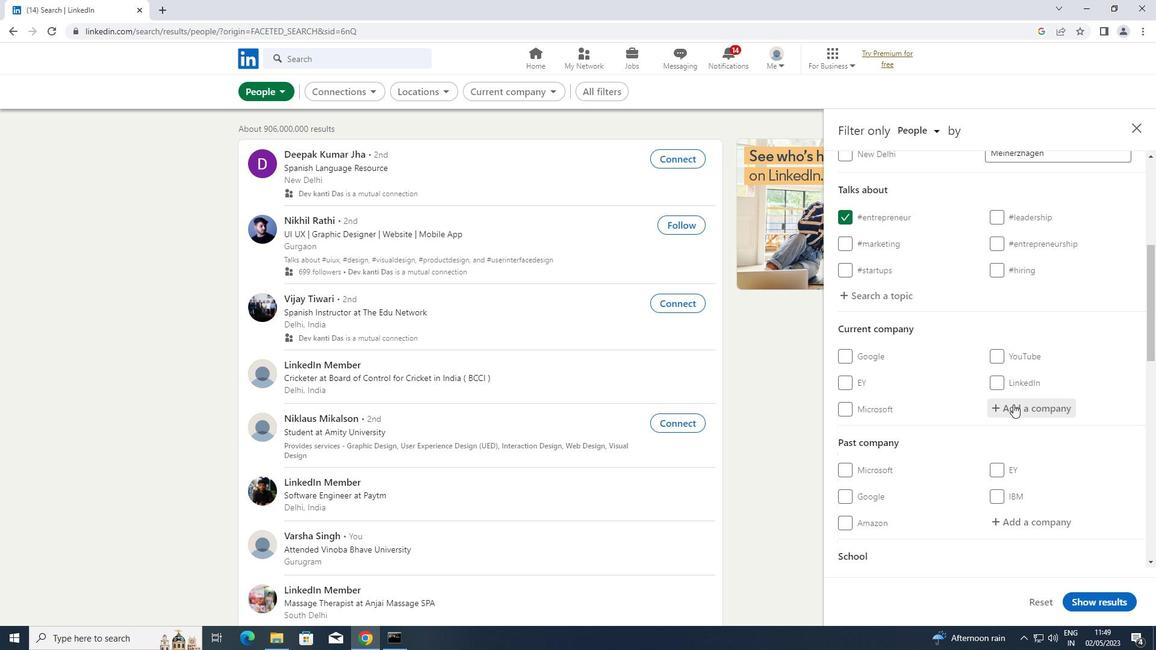 
Action: Key pressed <Key.shift>VALTECH
Screenshot: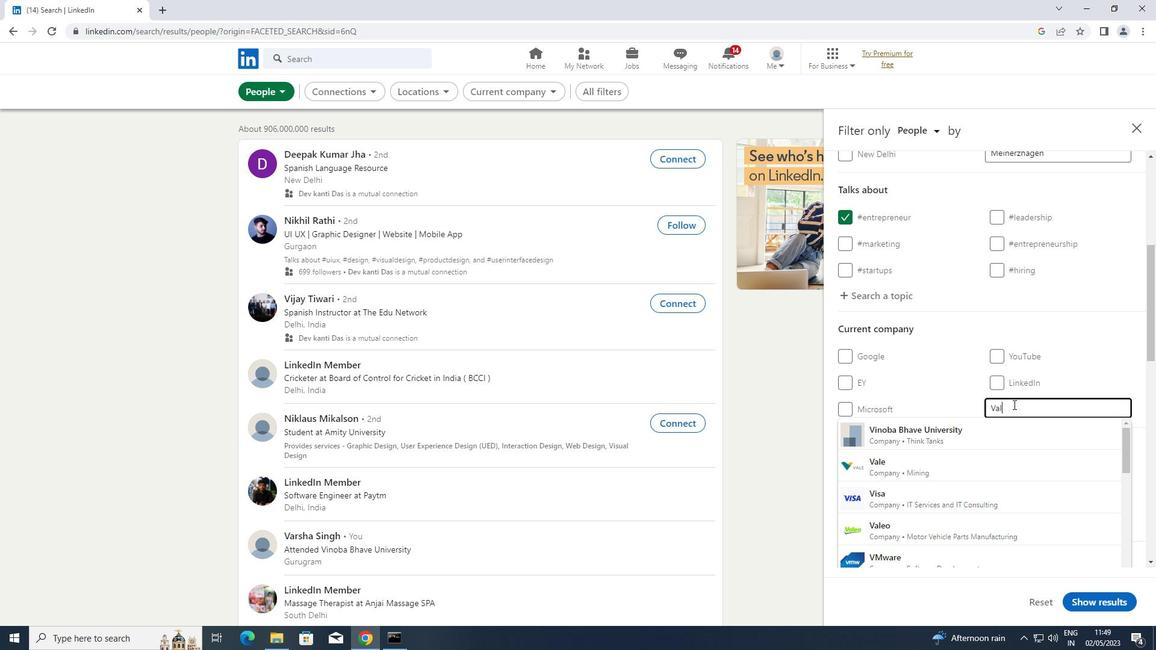 
Action: Mouse moved to (948, 440)
Screenshot: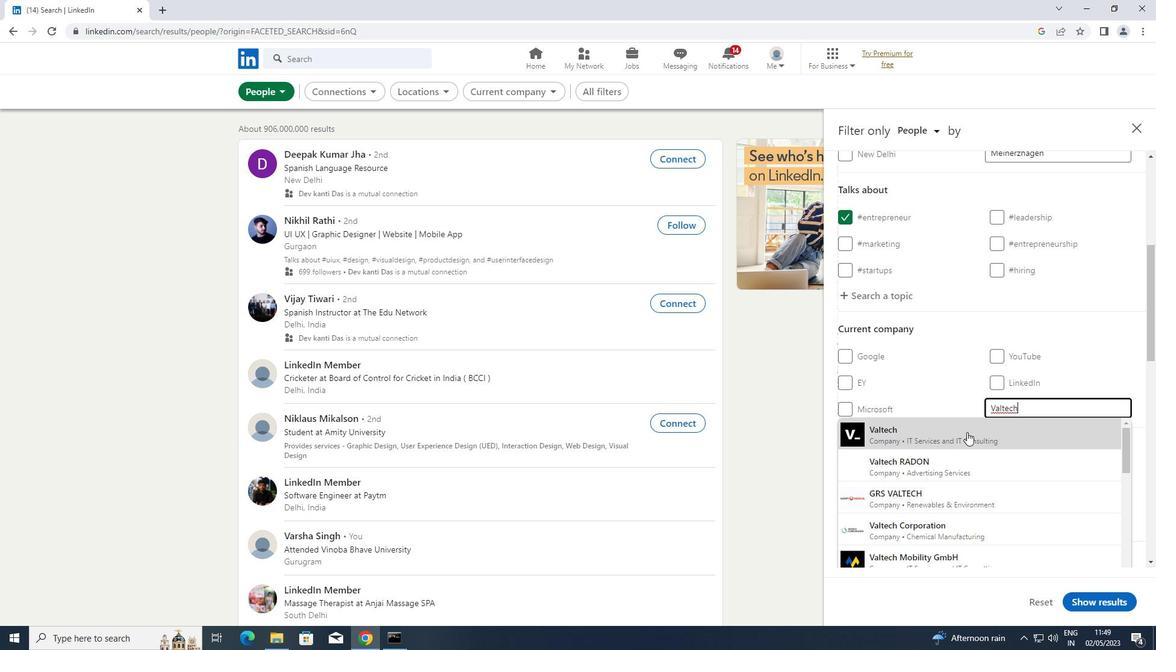 
Action: Mouse pressed left at (948, 440)
Screenshot: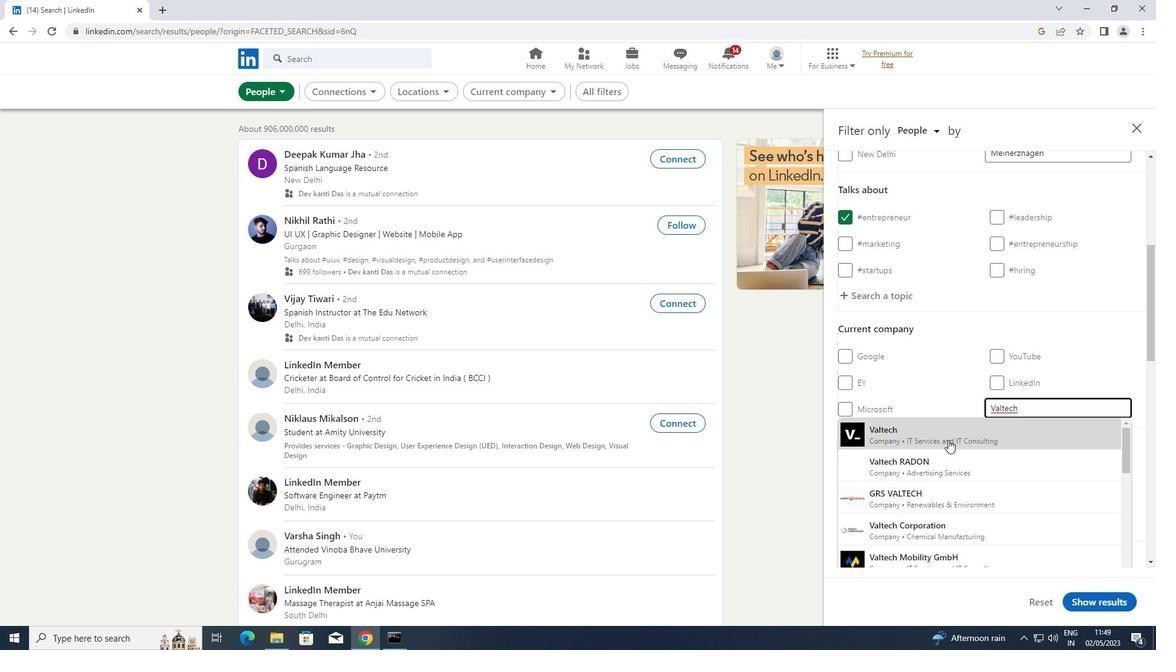 
Action: Mouse scrolled (948, 439) with delta (0, 0)
Screenshot: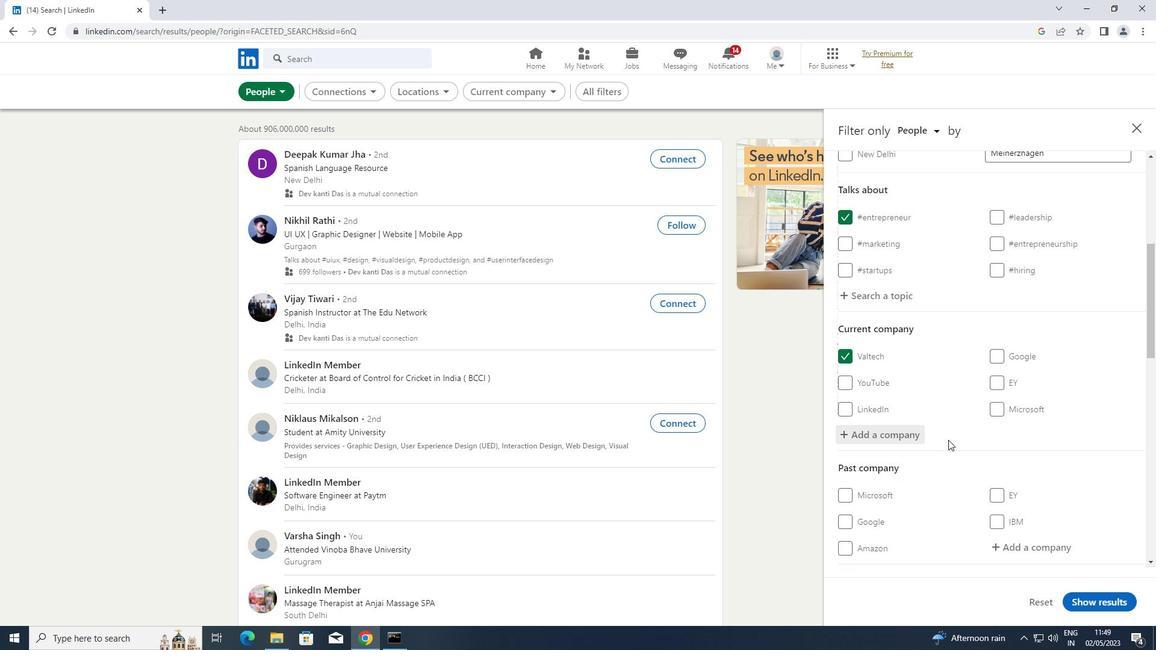 
Action: Mouse moved to (948, 435)
Screenshot: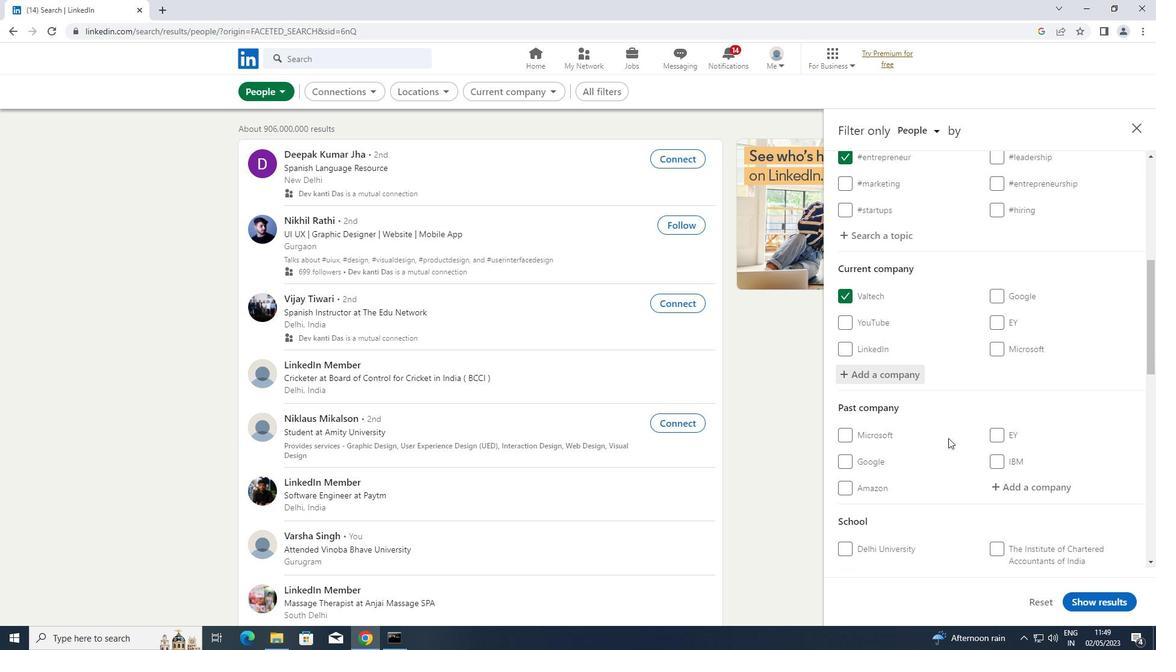 
Action: Mouse scrolled (948, 435) with delta (0, 0)
Screenshot: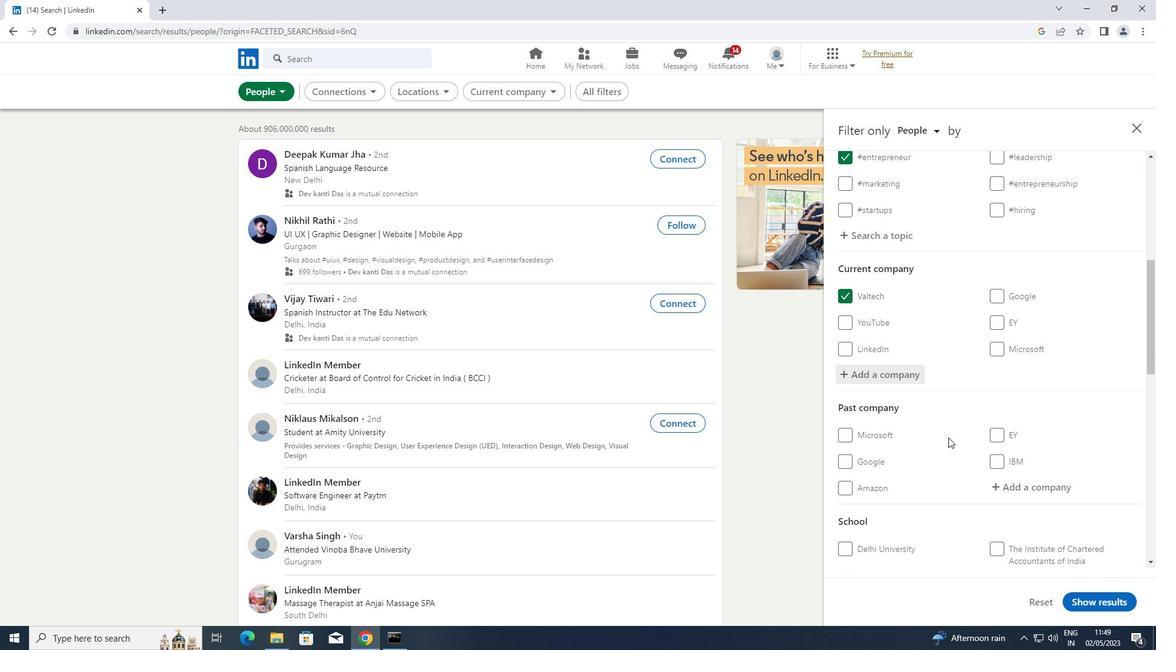 
Action: Mouse scrolled (948, 435) with delta (0, 0)
Screenshot: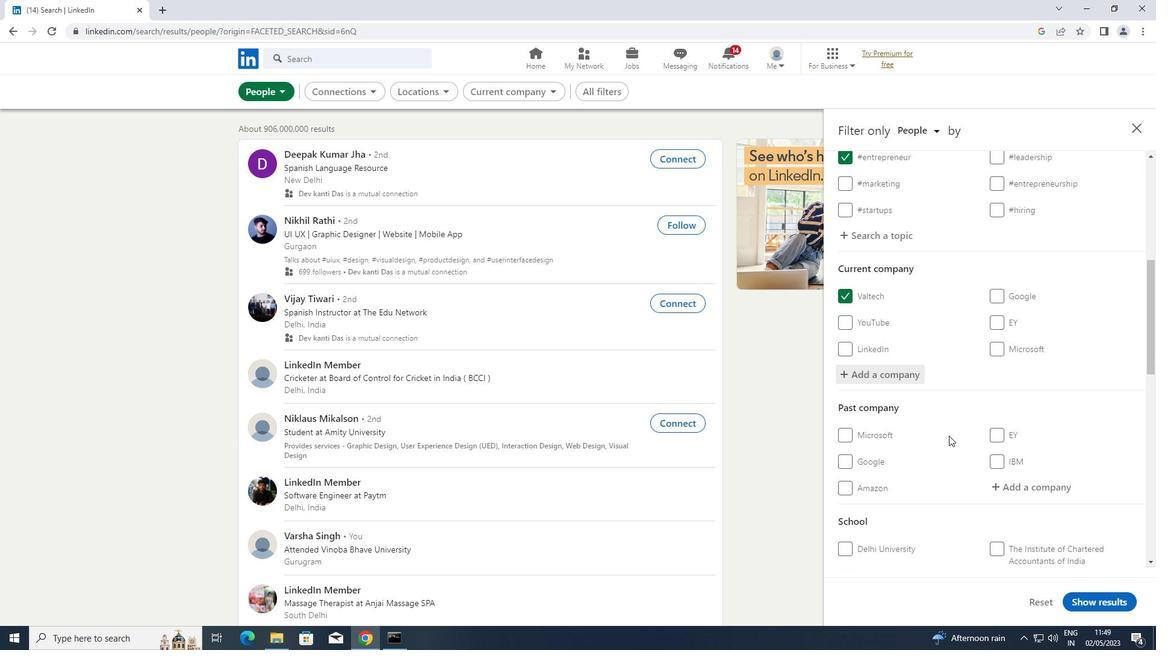 
Action: Mouse moved to (1018, 488)
Screenshot: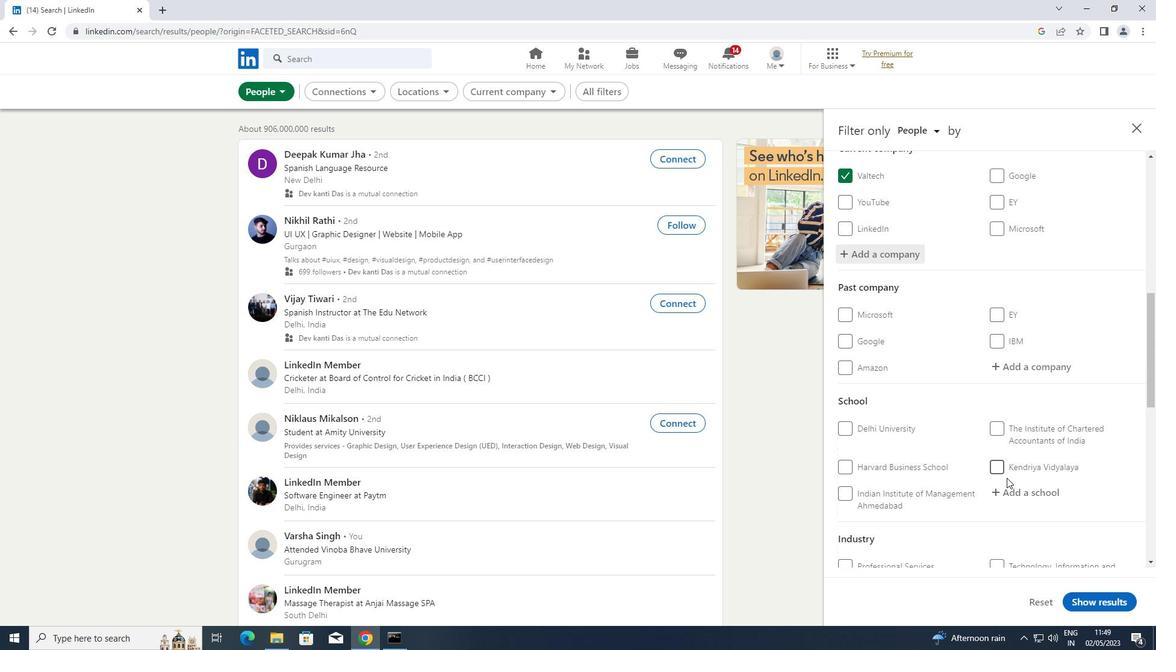 
Action: Mouse pressed left at (1018, 488)
Screenshot: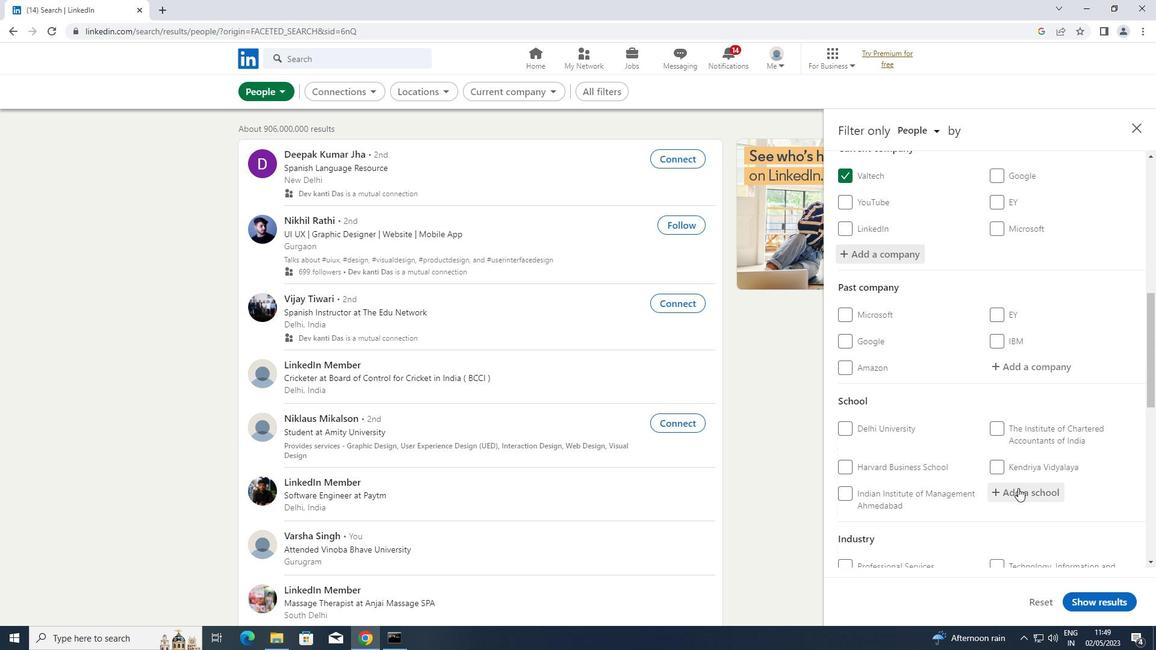 
Action: Key pressed <Key.shift>CAREERS<Key.space>FOR<Key.space>ENGINEER
Screenshot: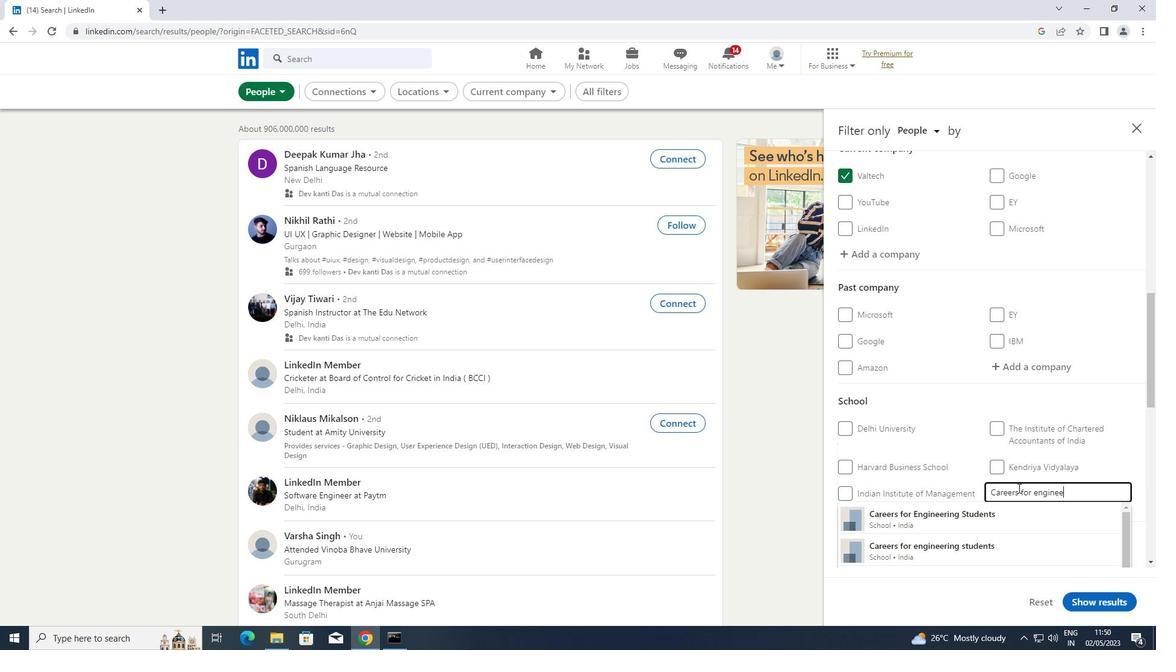 
Action: Mouse moved to (951, 542)
Screenshot: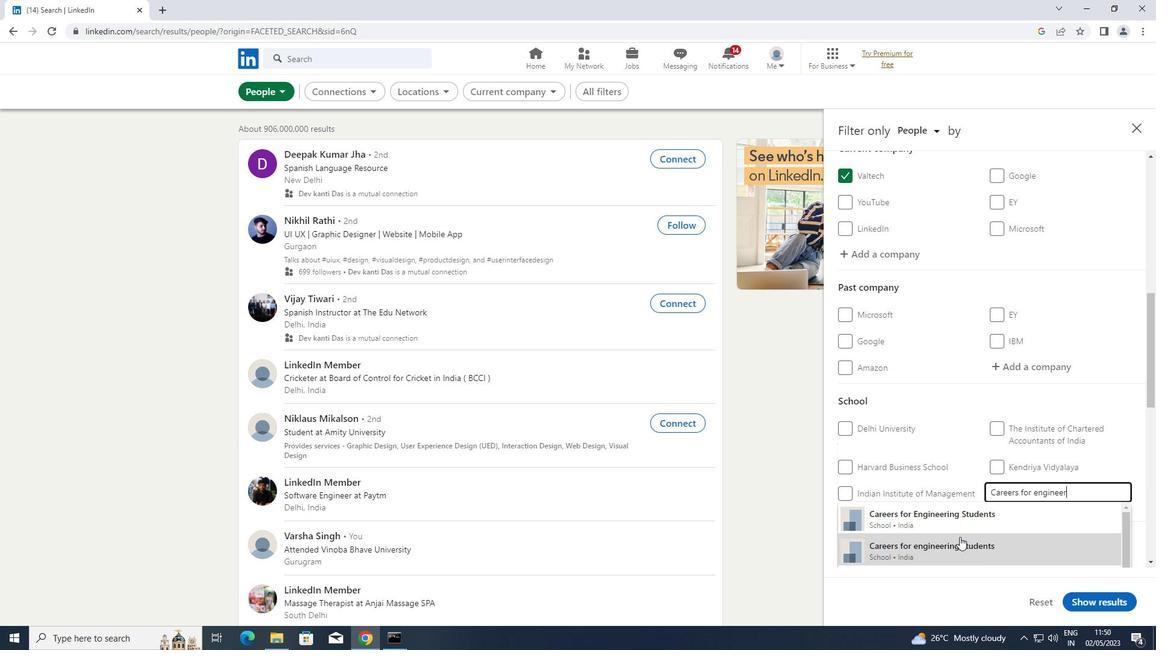 
Action: Mouse pressed left at (951, 542)
Screenshot: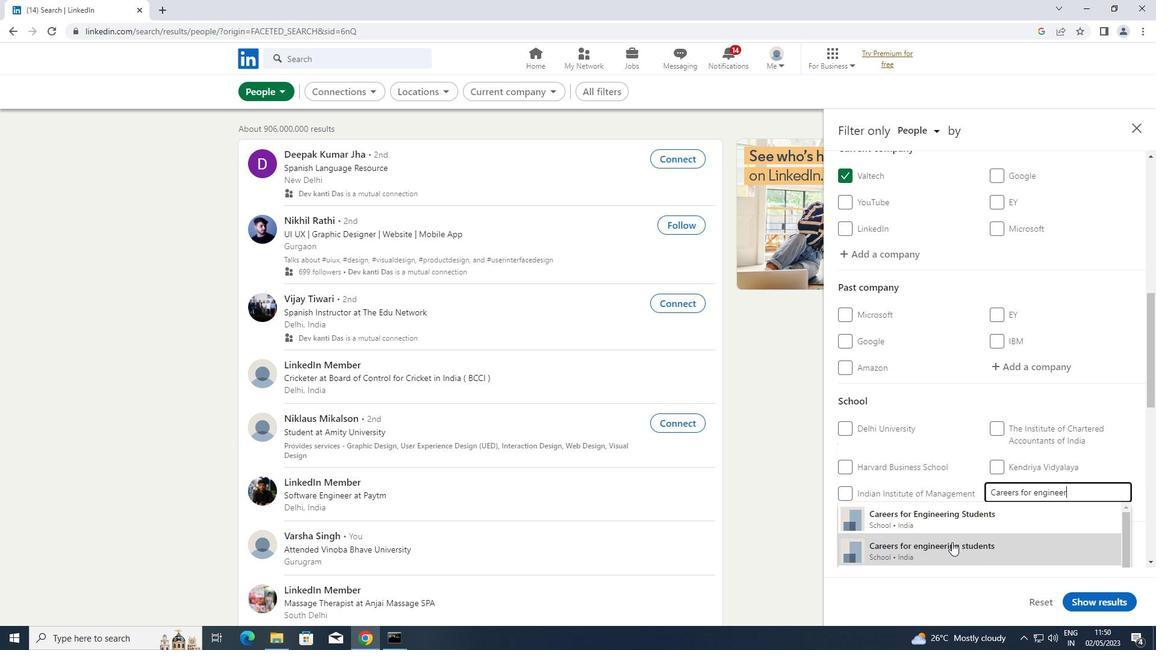 
Action: Mouse moved to (973, 490)
Screenshot: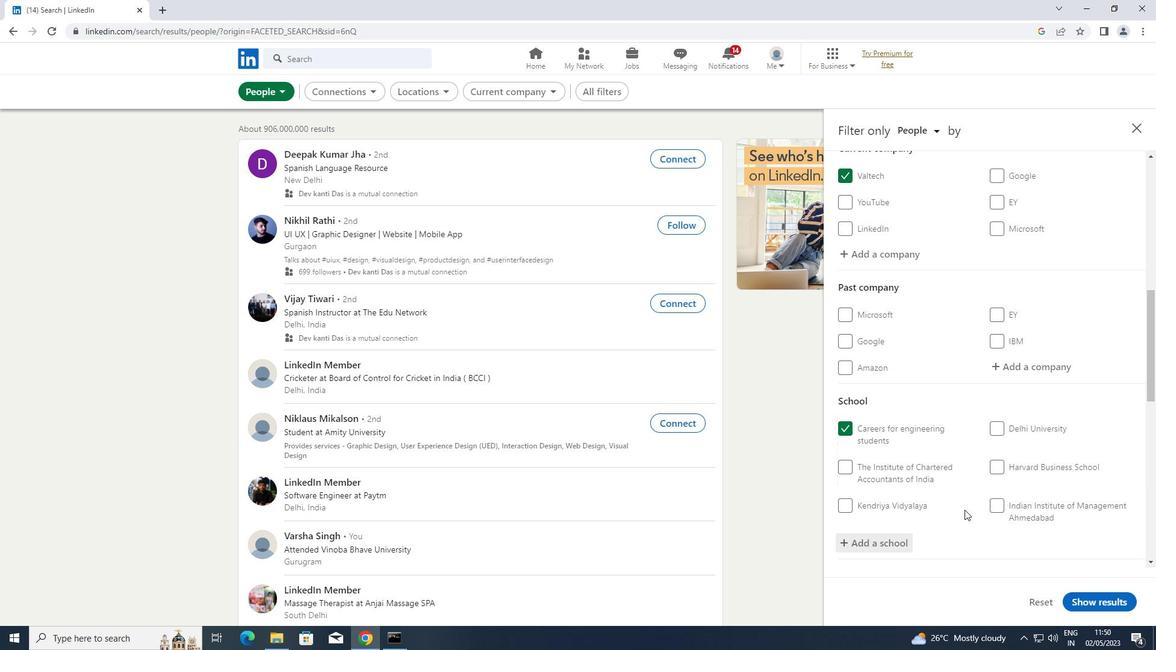 
Action: Mouse scrolled (973, 490) with delta (0, 0)
Screenshot: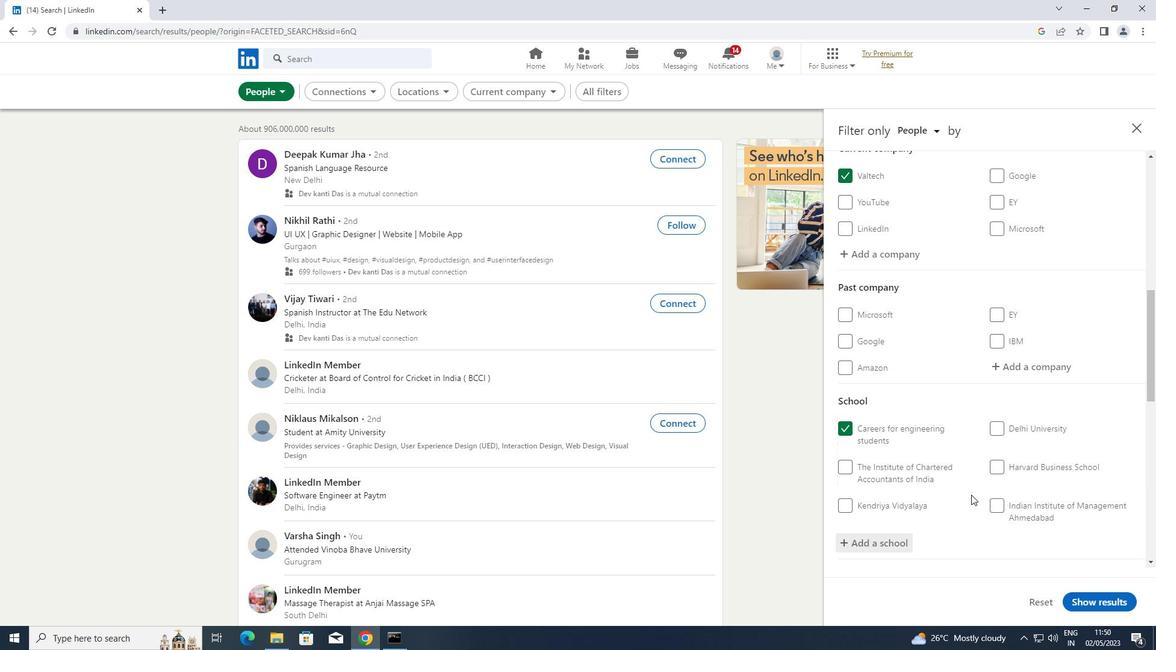 
Action: Mouse scrolled (973, 490) with delta (0, 0)
Screenshot: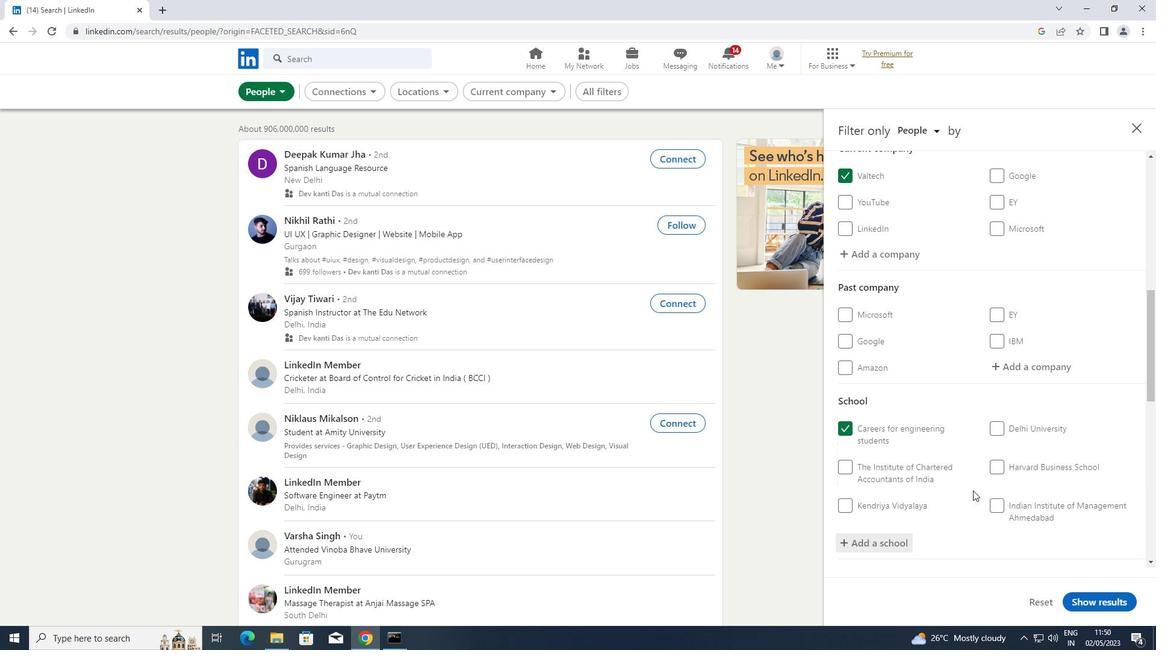 
Action: Mouse moved to (973, 489)
Screenshot: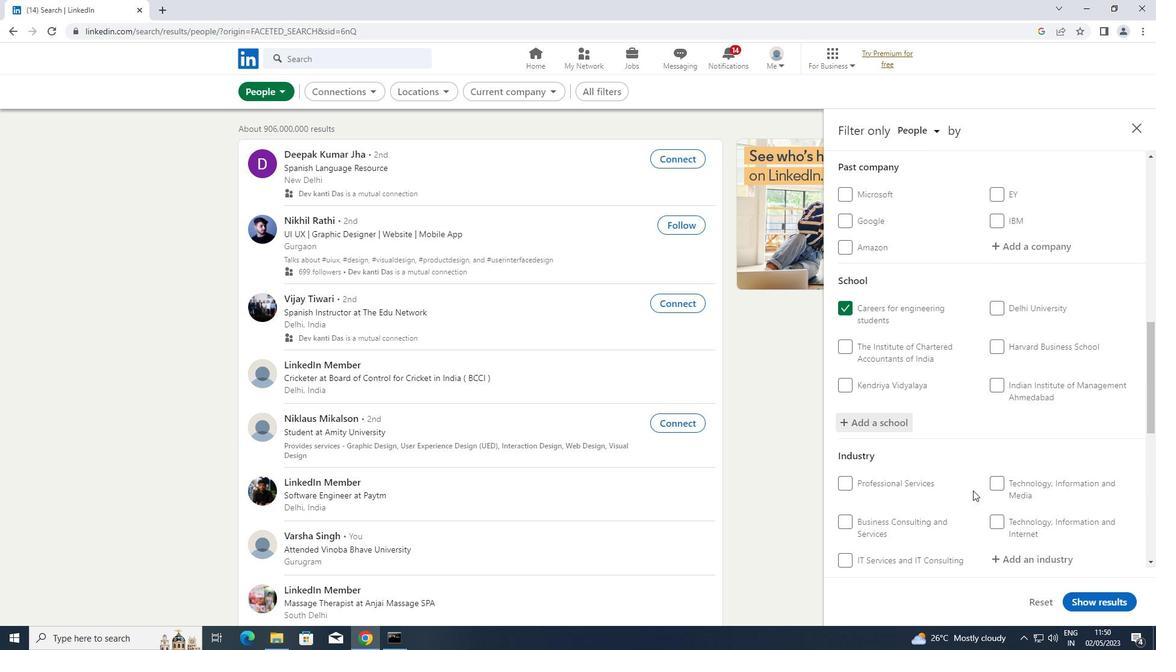 
Action: Mouse scrolled (973, 488) with delta (0, 0)
Screenshot: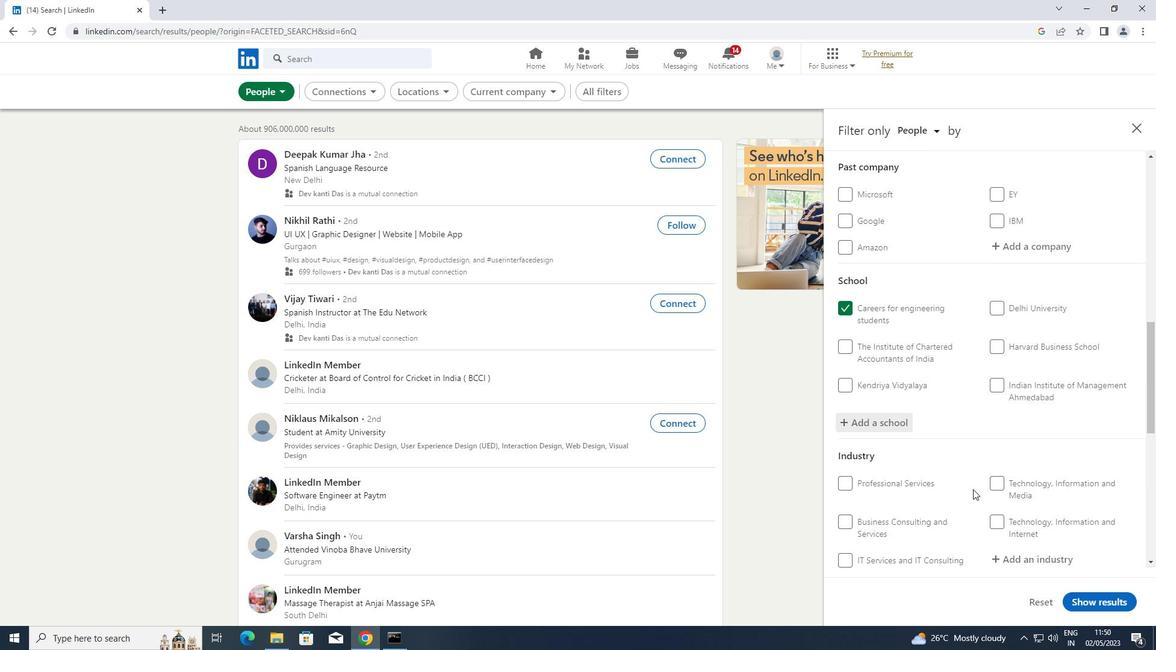 
Action: Mouse scrolled (973, 488) with delta (0, 0)
Screenshot: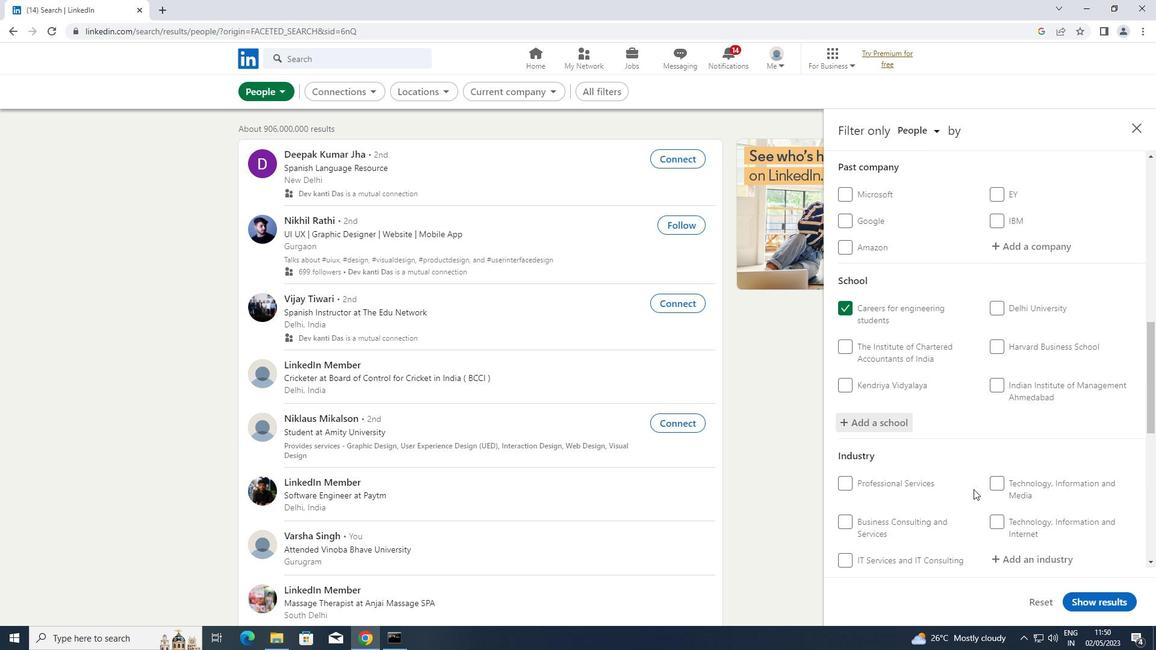 
Action: Mouse moved to (1041, 442)
Screenshot: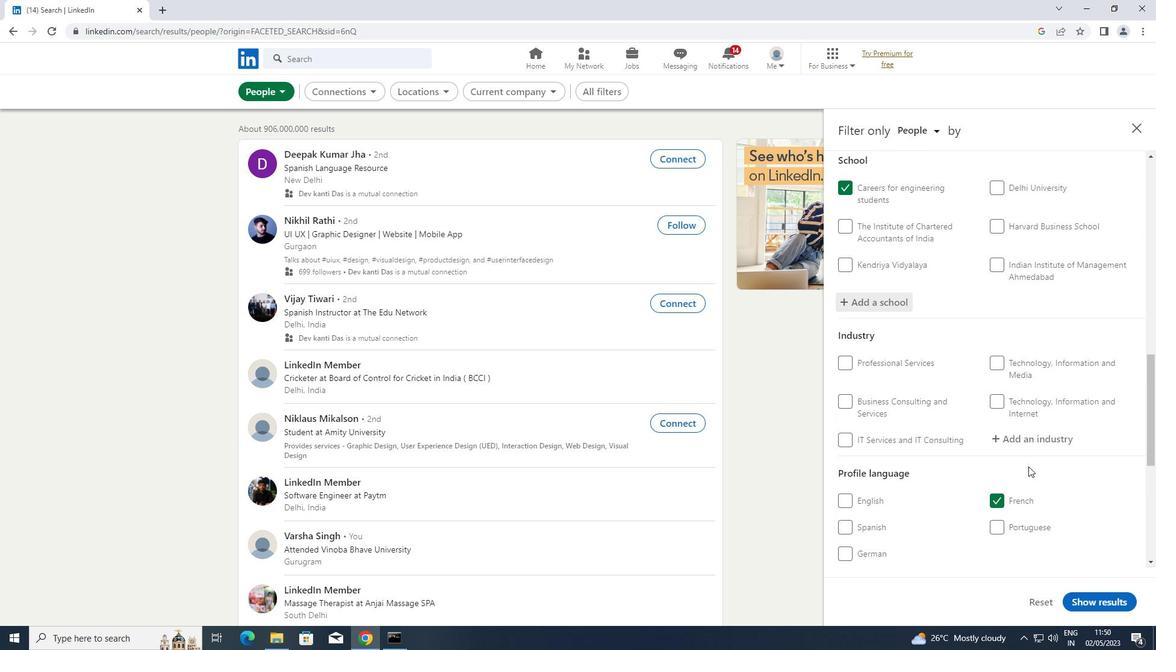 
Action: Mouse pressed left at (1041, 442)
Screenshot: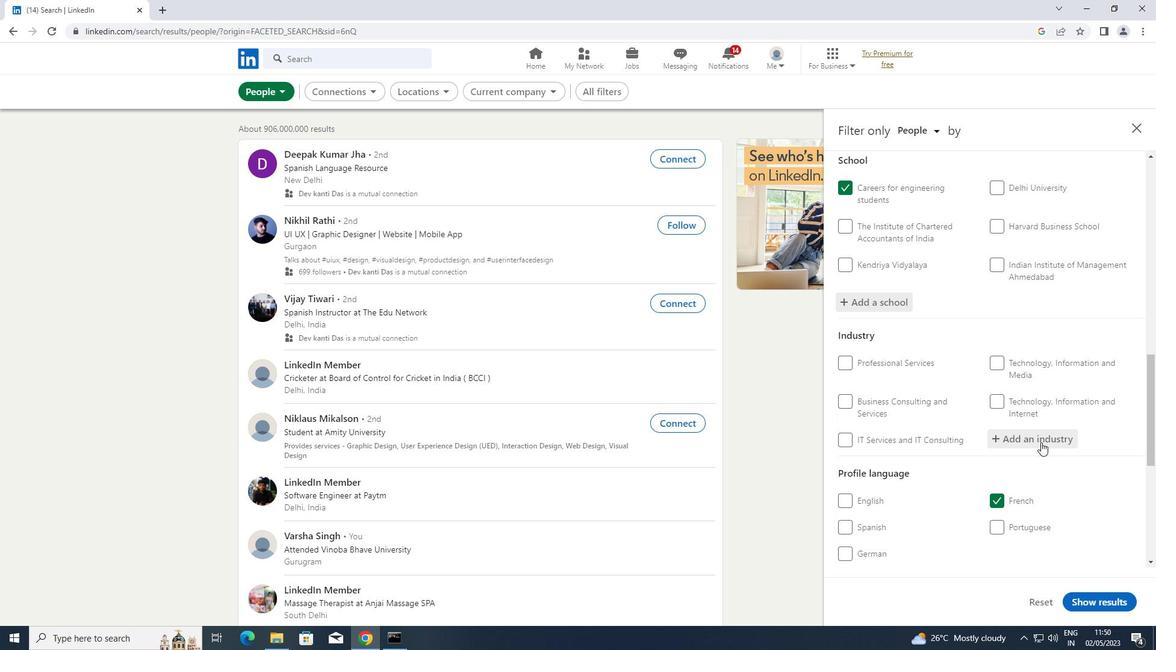 
Action: Key pressed <Key.shift>FOOD<Key.space>AND
Screenshot: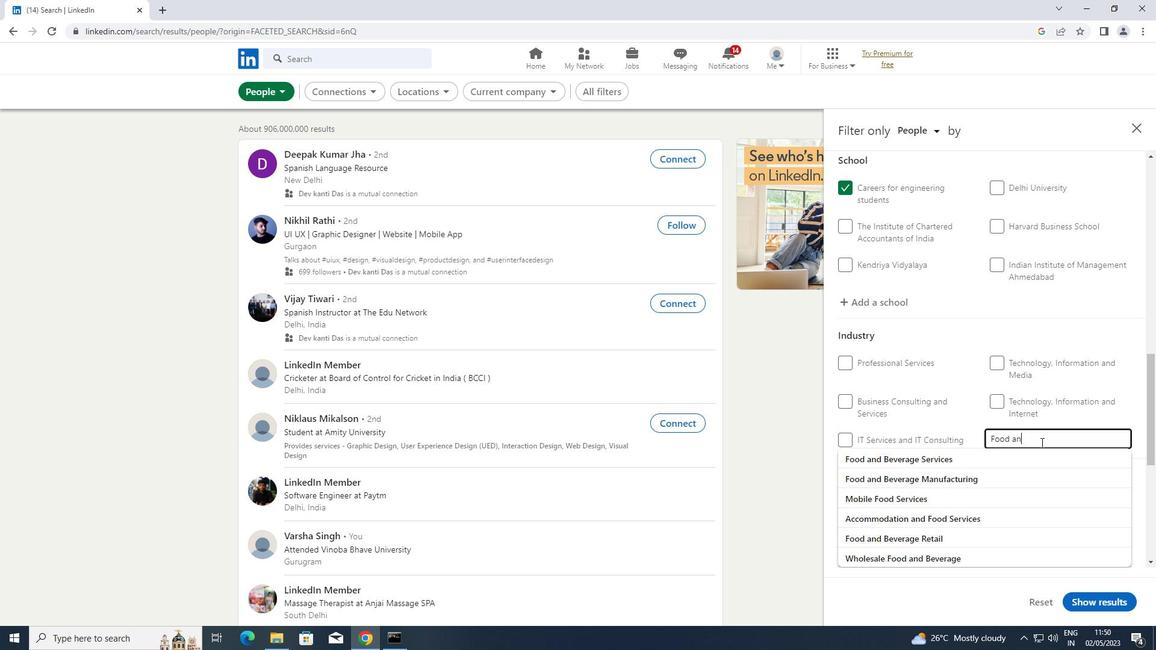 
Action: Mouse moved to (911, 459)
Screenshot: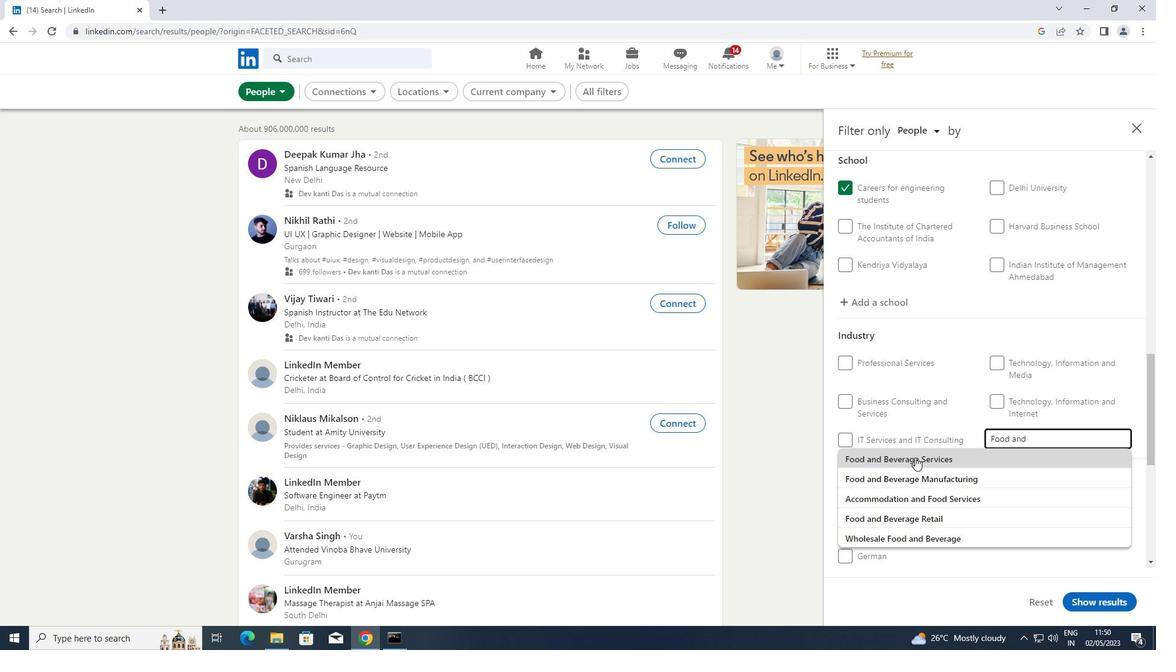 
Action: Mouse pressed left at (911, 459)
Screenshot: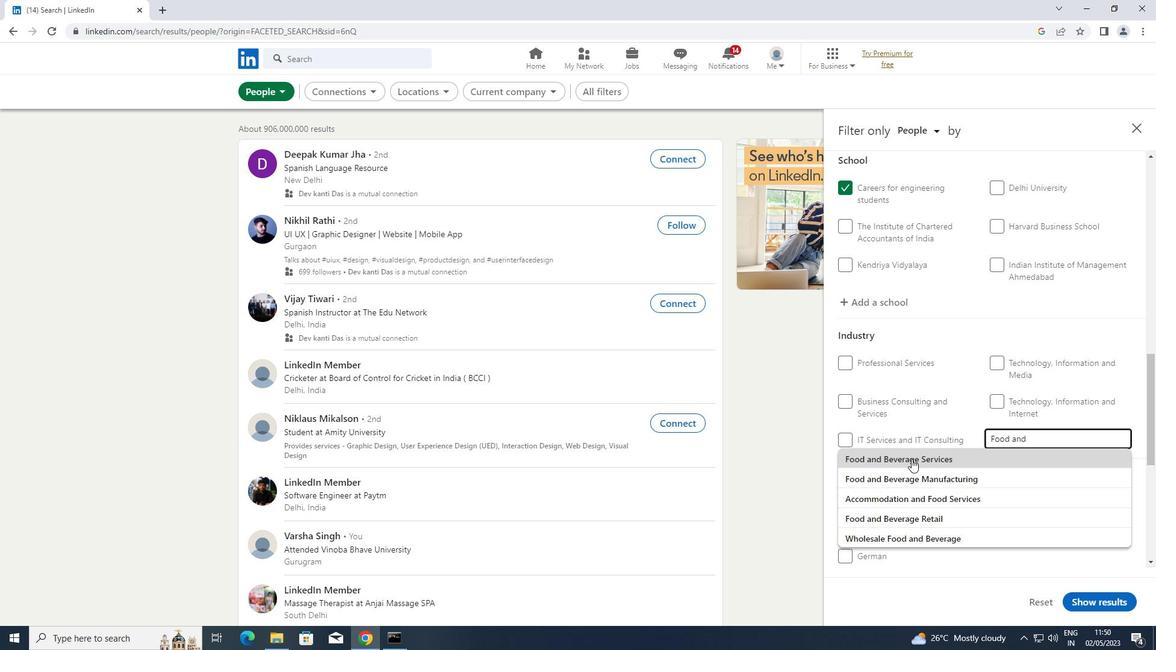 
Action: Mouse moved to (919, 454)
Screenshot: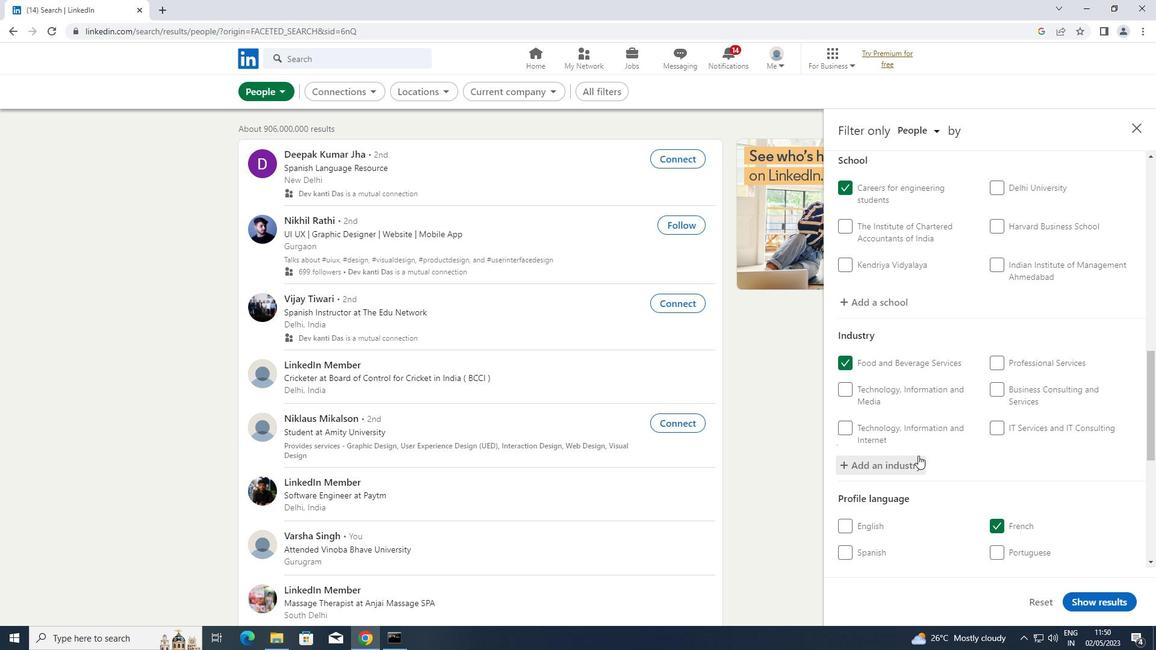 
Action: Mouse scrolled (919, 454) with delta (0, 0)
Screenshot: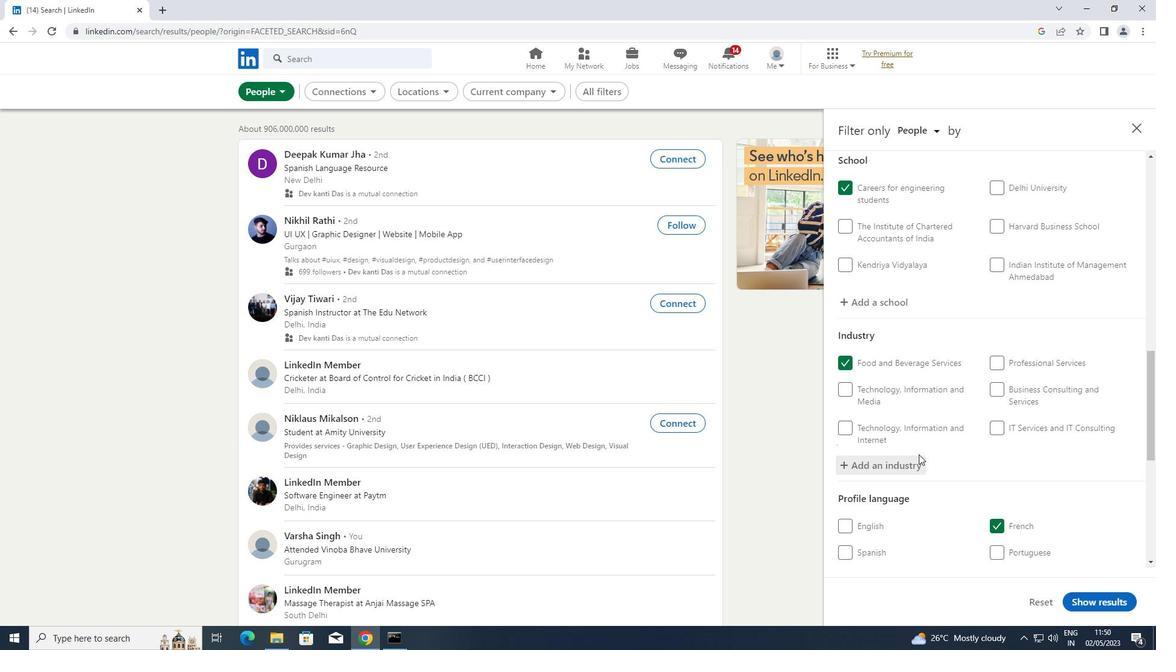 
Action: Mouse scrolled (919, 454) with delta (0, 0)
Screenshot: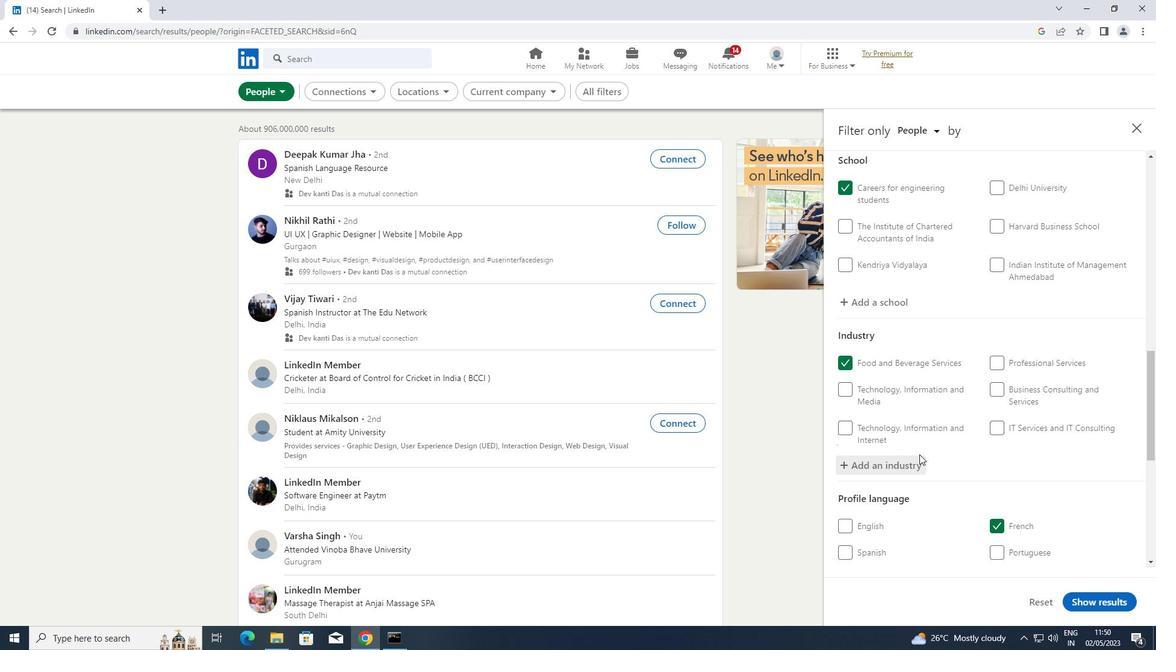 
Action: Mouse scrolled (919, 454) with delta (0, 0)
Screenshot: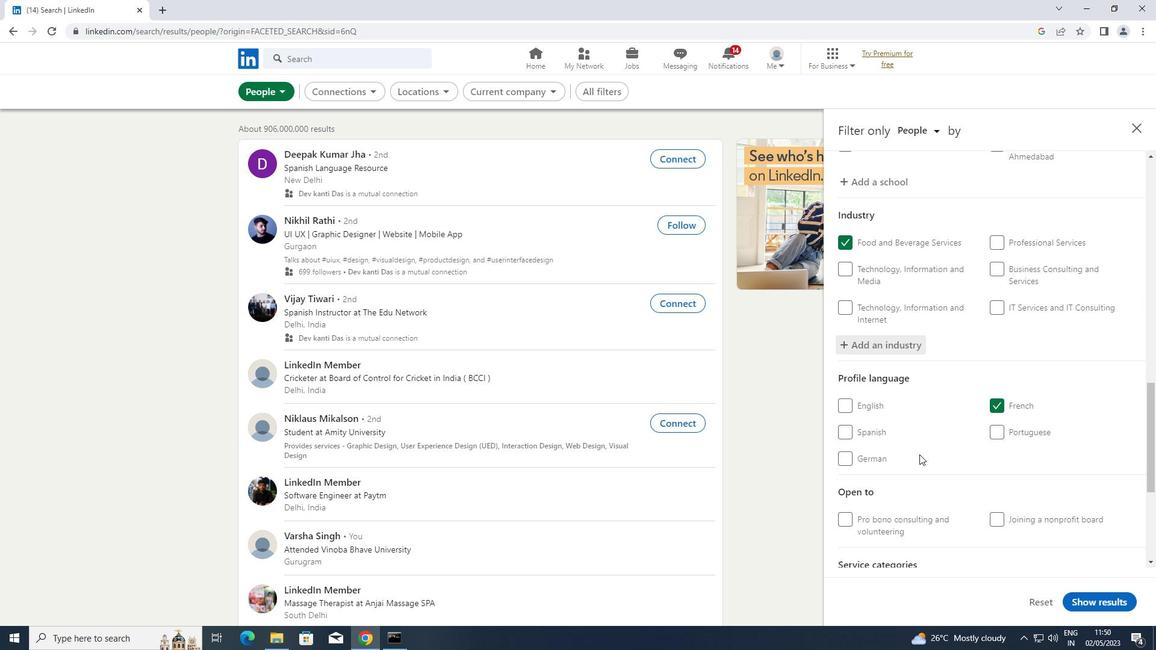 
Action: Mouse scrolled (919, 454) with delta (0, 0)
Screenshot: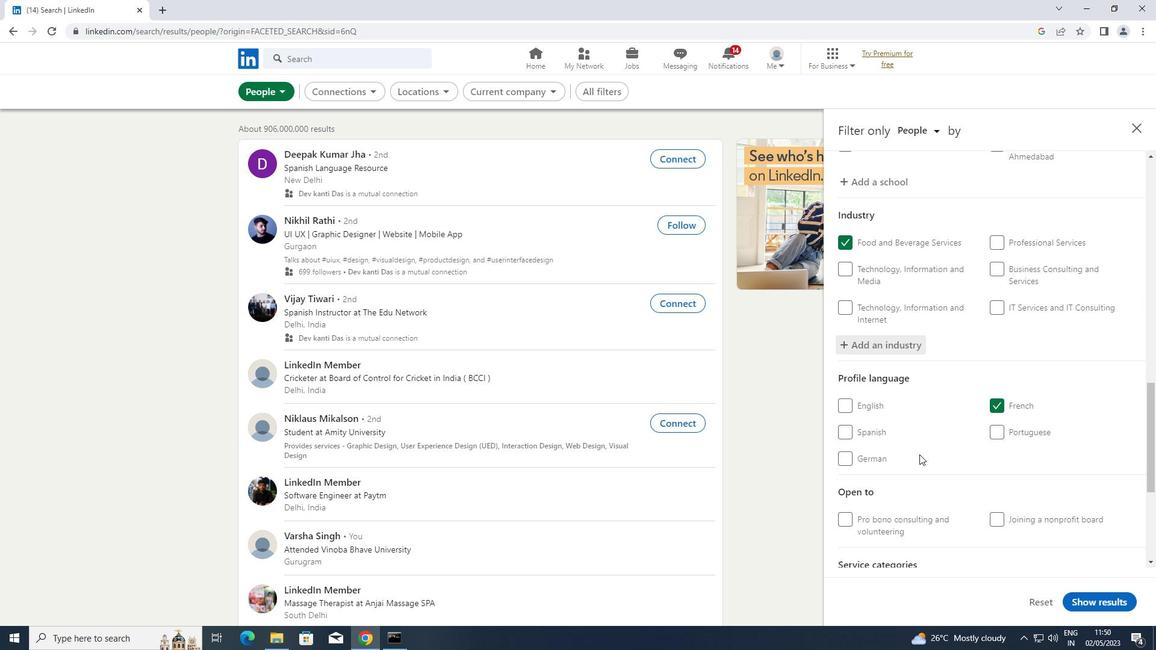 
Action: Mouse scrolled (919, 454) with delta (0, 0)
Screenshot: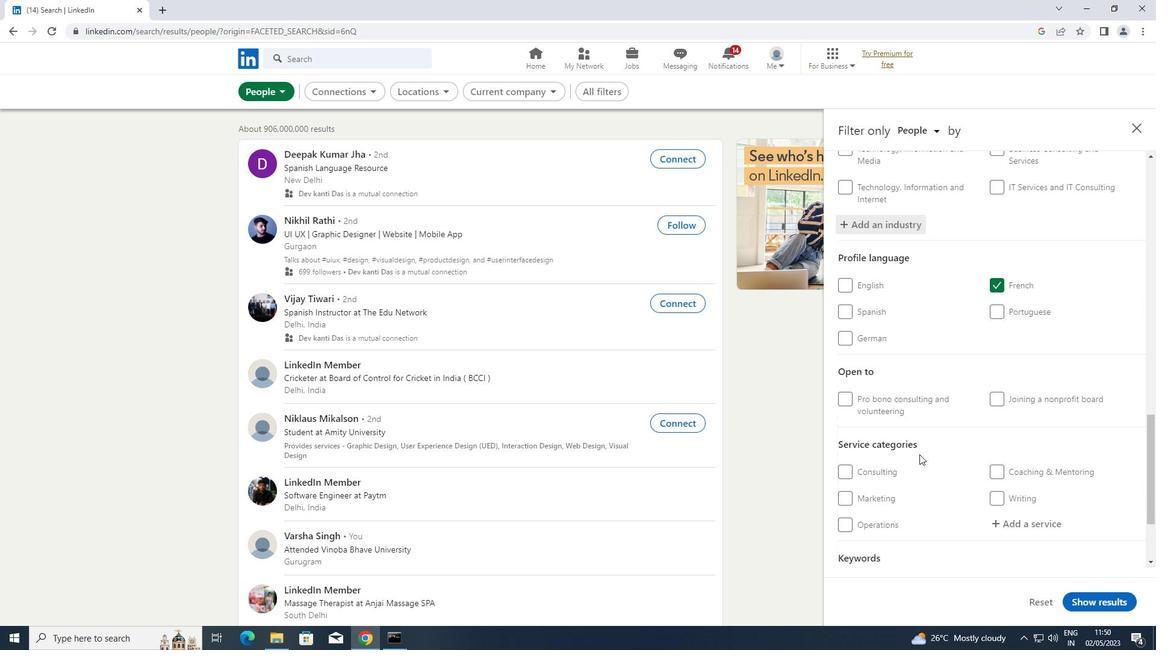 
Action: Mouse moved to (1021, 455)
Screenshot: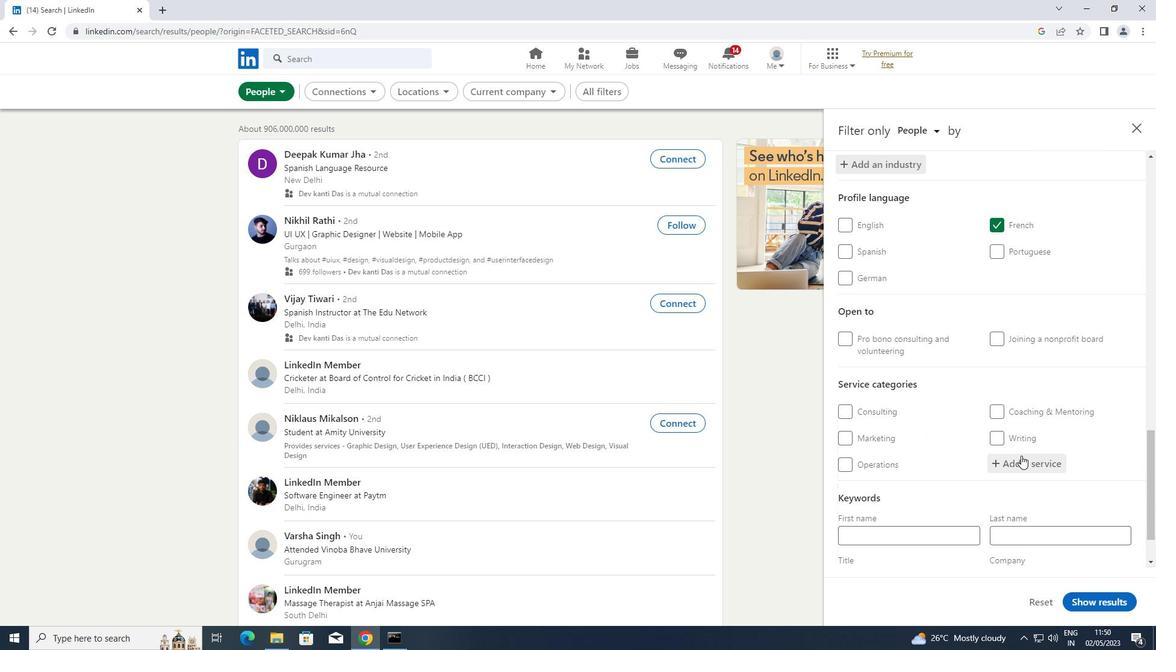 
Action: Mouse pressed left at (1021, 455)
Screenshot: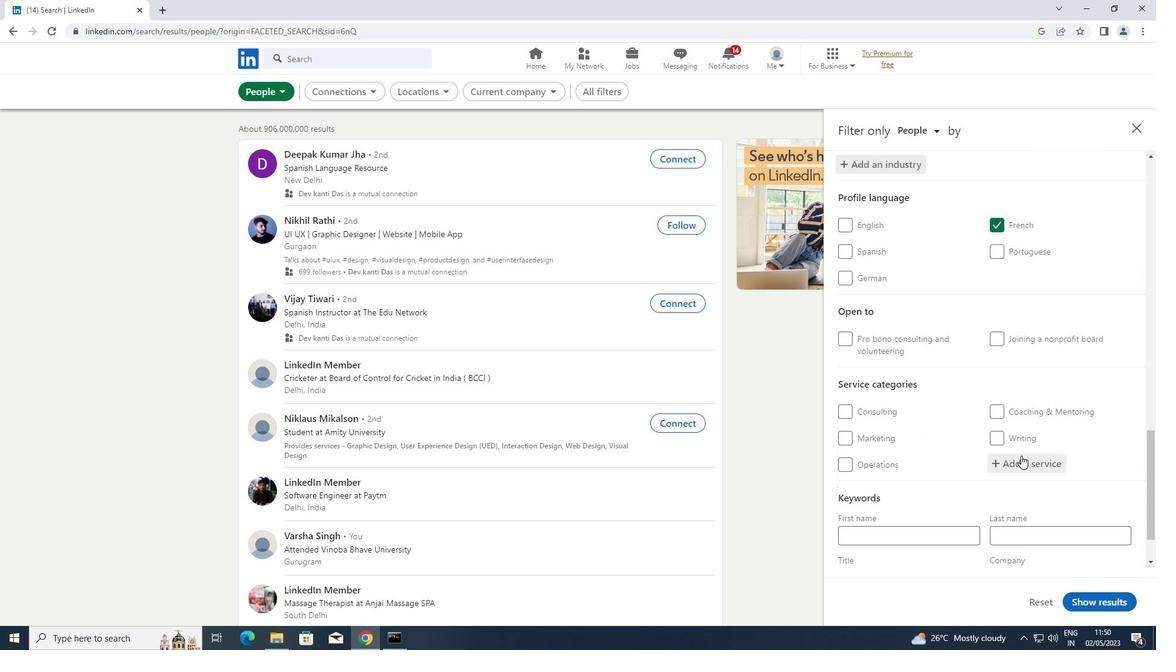 
Action: Key pressed <Key.shift>MARKETING
Screenshot: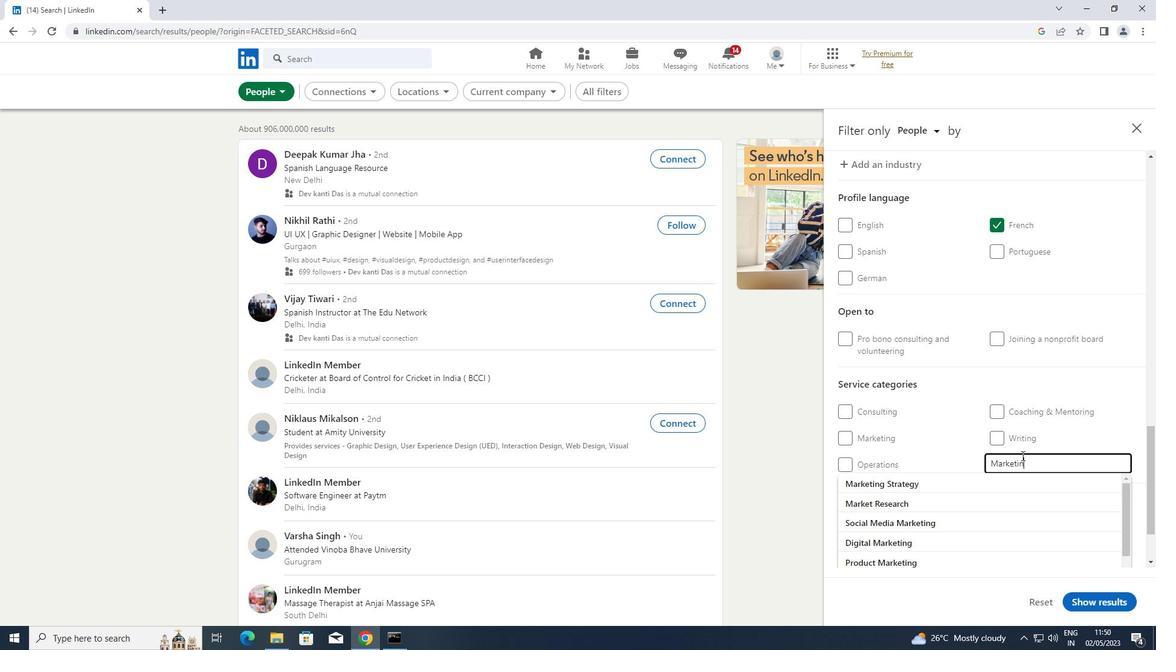 
Action: Mouse moved to (1025, 396)
Screenshot: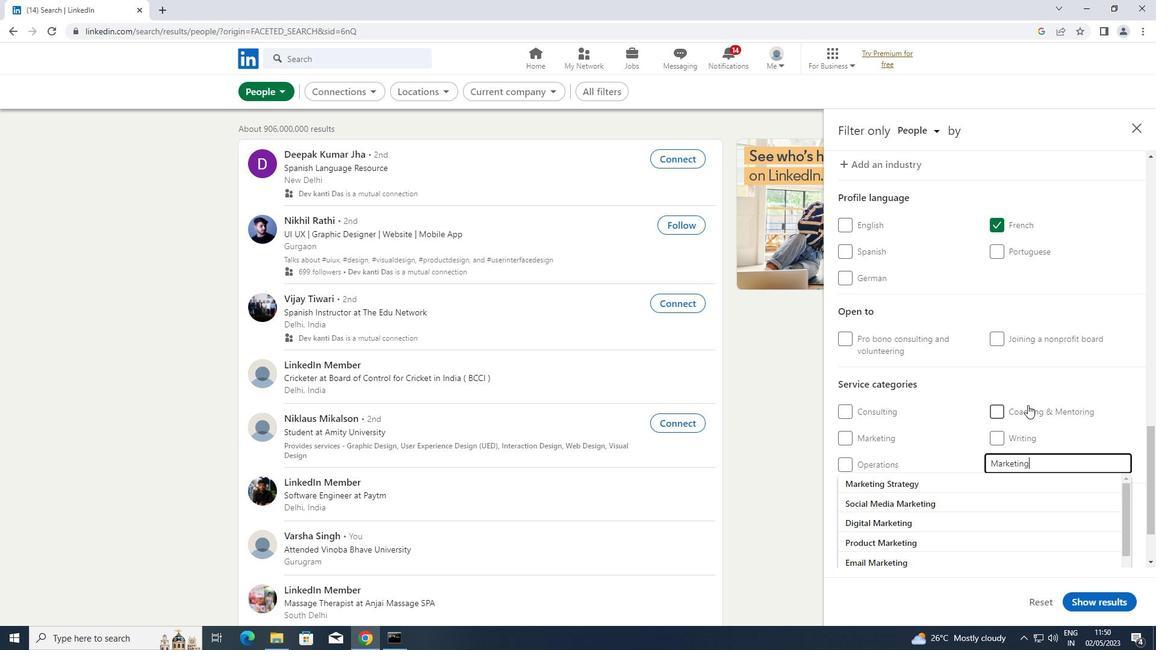 
Action: Mouse scrolled (1025, 395) with delta (0, 0)
Screenshot: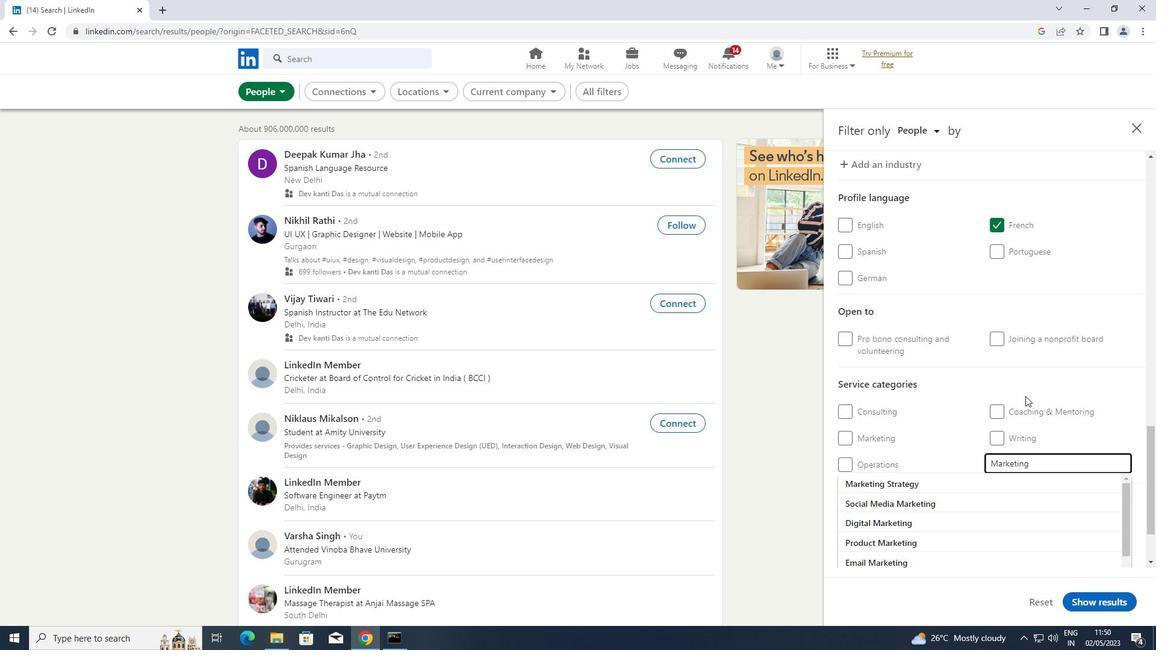 
Action: Mouse scrolled (1025, 395) with delta (0, 0)
Screenshot: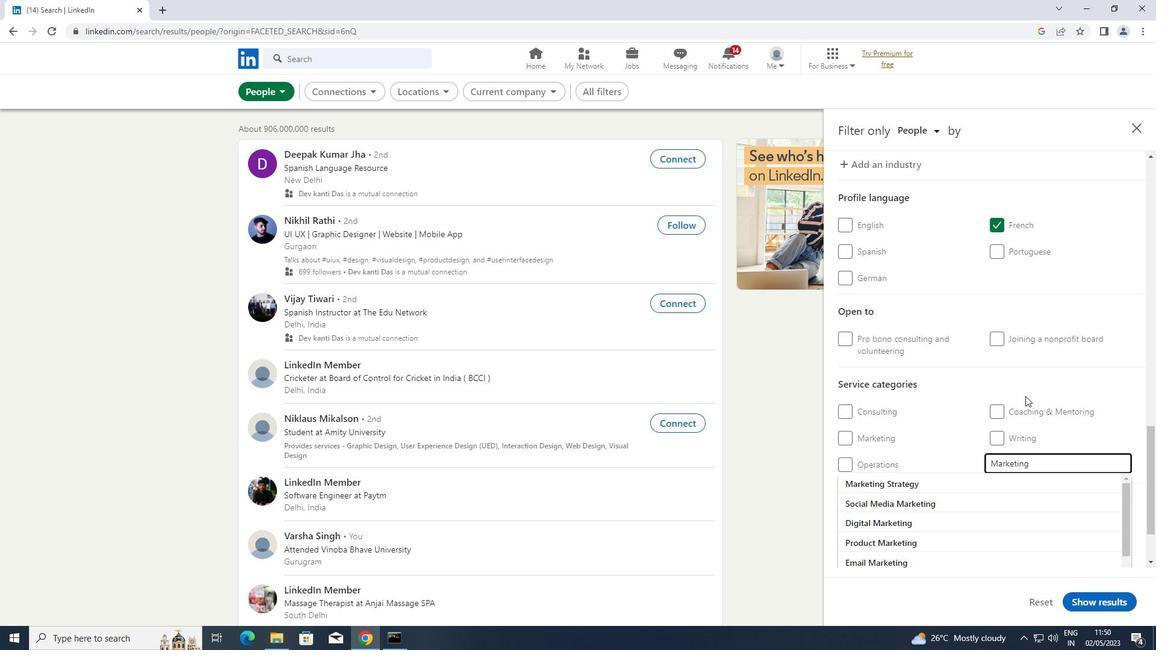 
Action: Mouse scrolled (1025, 395) with delta (0, 0)
Screenshot: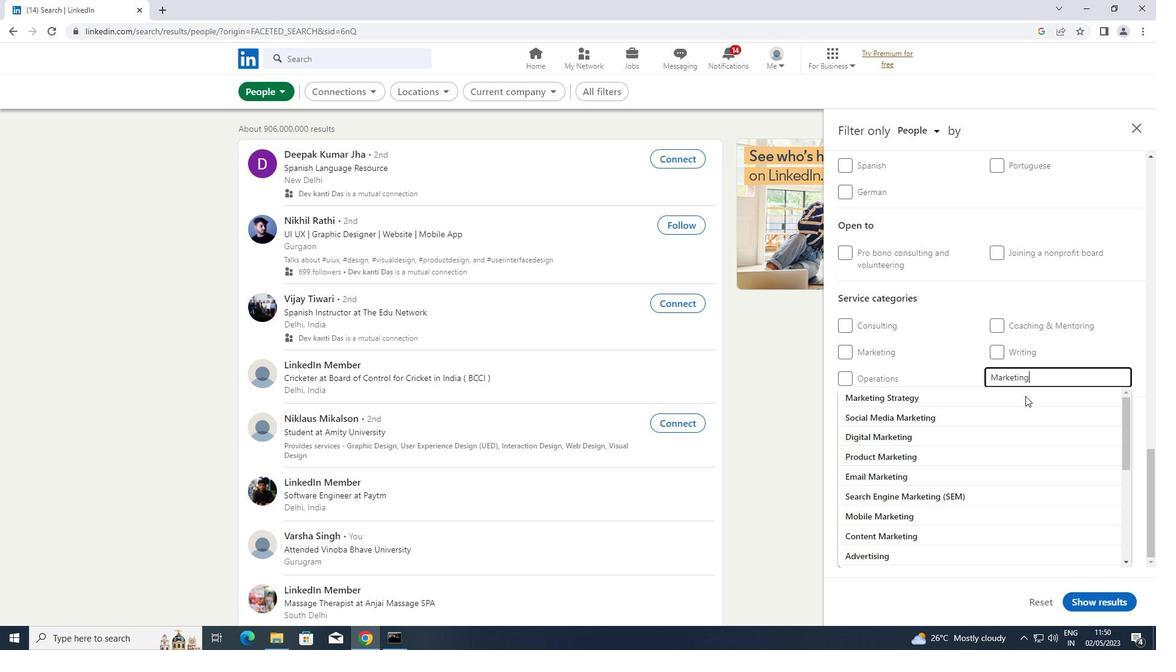 
Action: Mouse scrolled (1025, 395) with delta (0, 0)
Screenshot: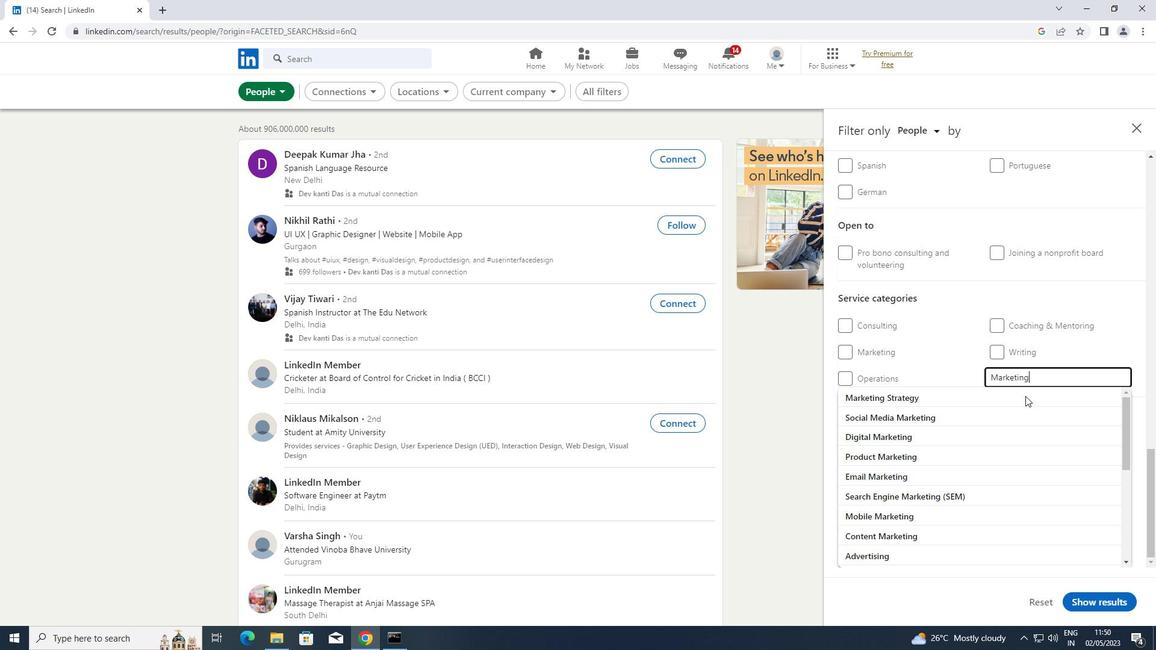 
Action: Mouse moved to (953, 401)
Screenshot: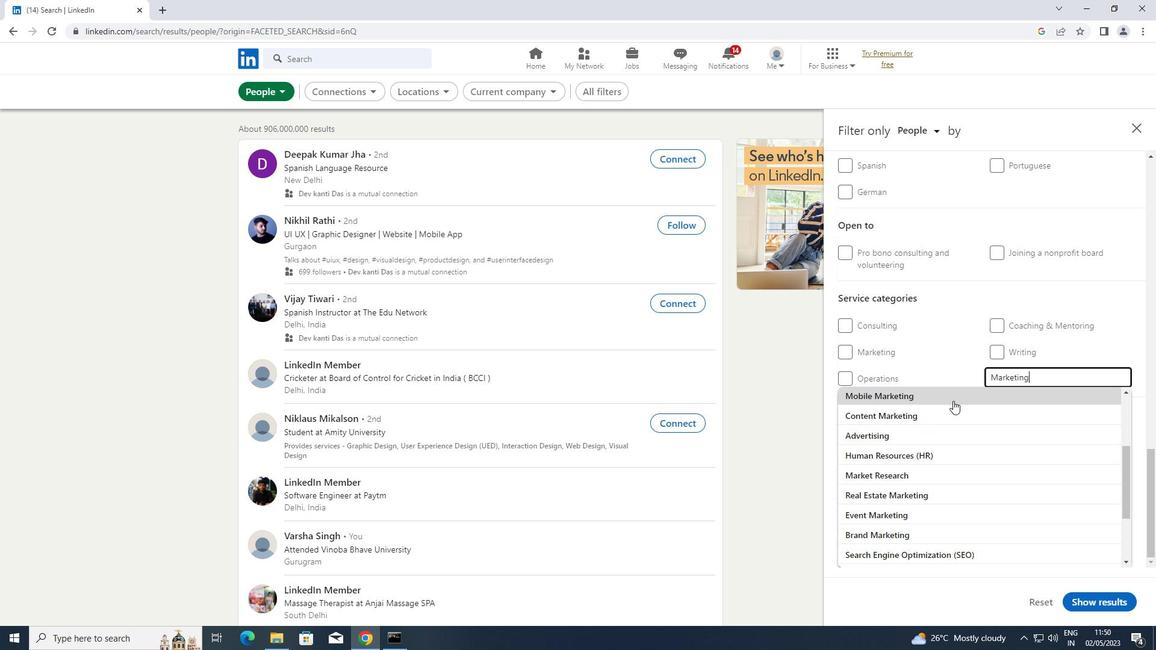 
Action: Key pressed <Key.enter>
Screenshot: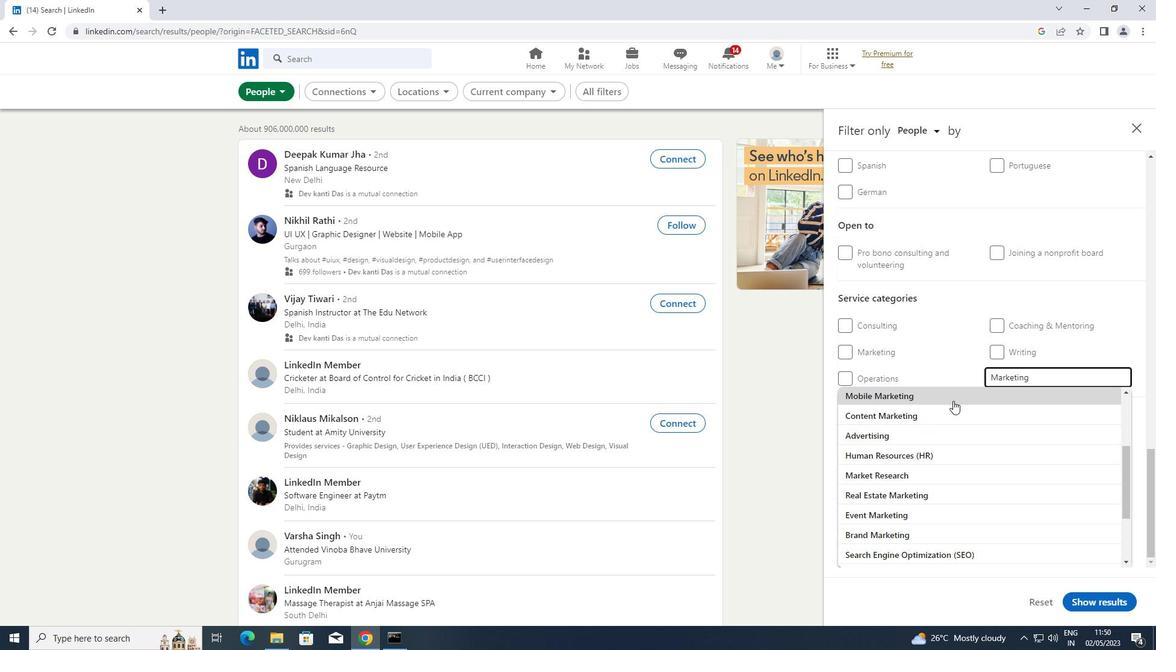 
Action: Mouse moved to (931, 516)
Screenshot: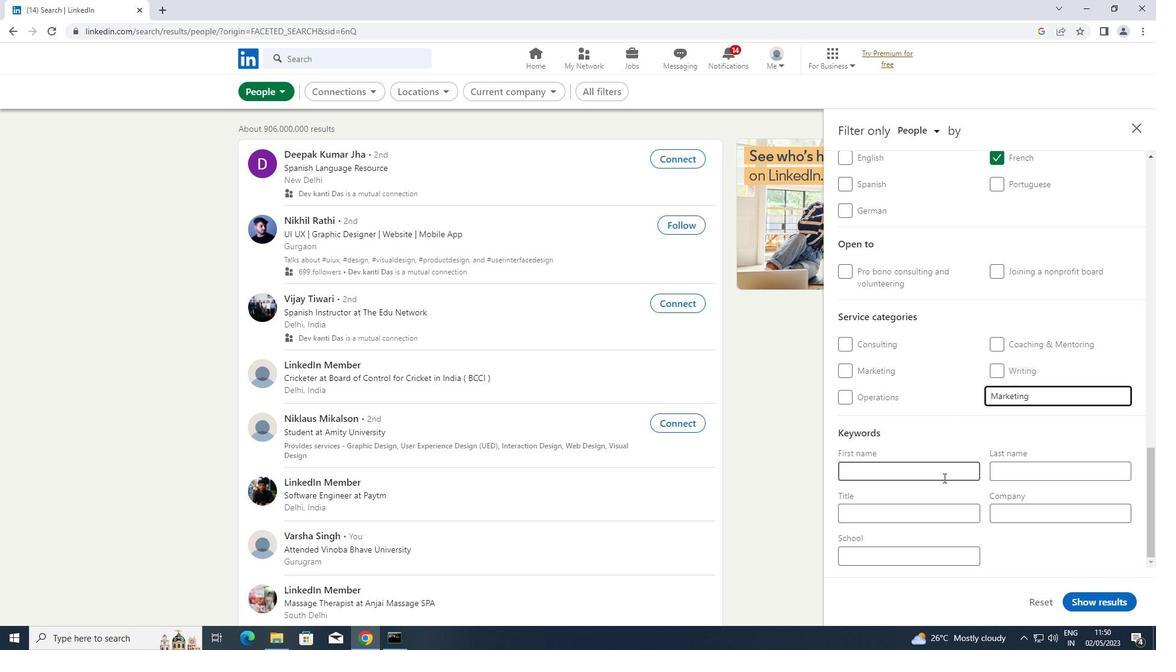 
Action: Mouse pressed left at (931, 516)
Screenshot: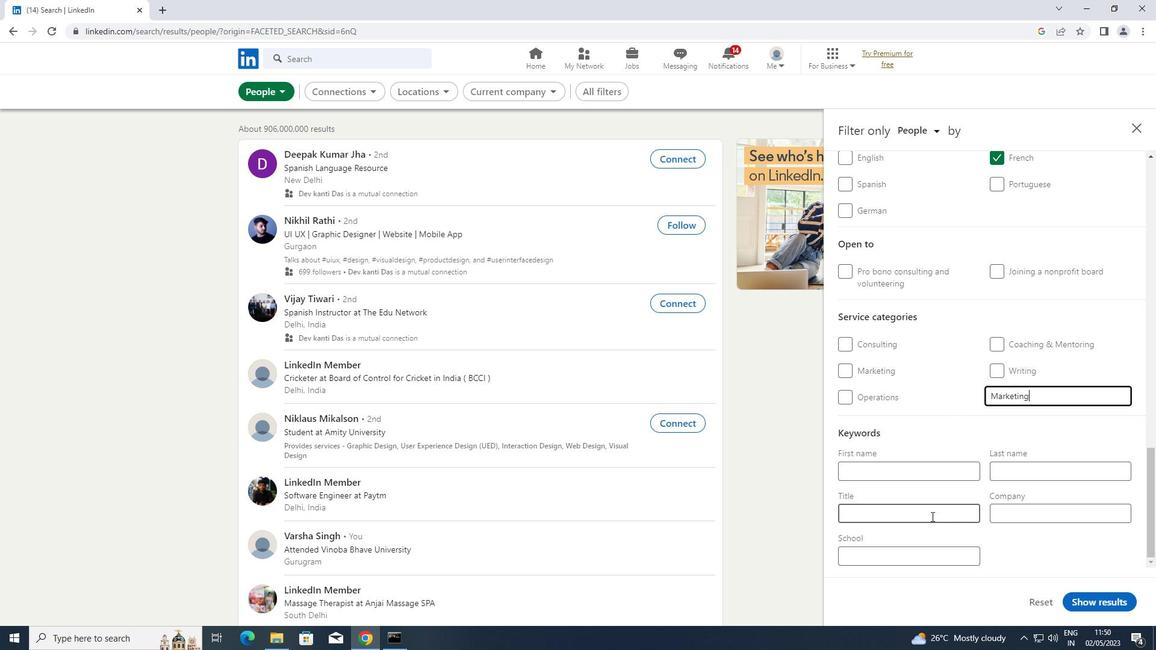
Action: Key pressed <Key.shift>RESEARCHER
Screenshot: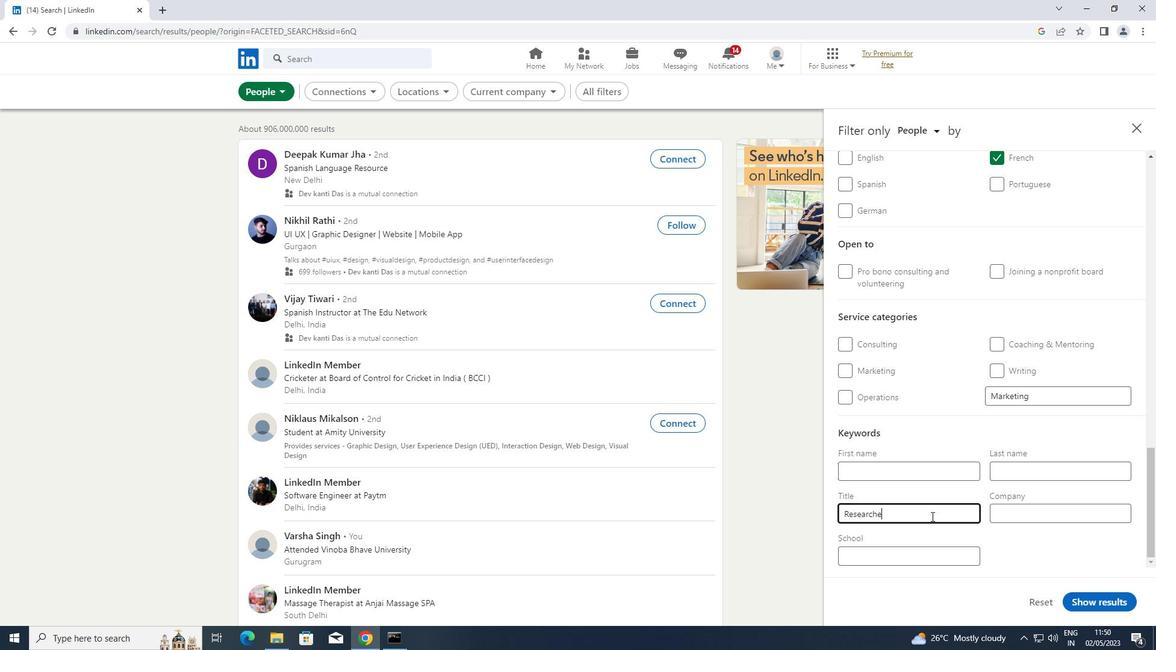 
Action: Mouse moved to (1102, 598)
Screenshot: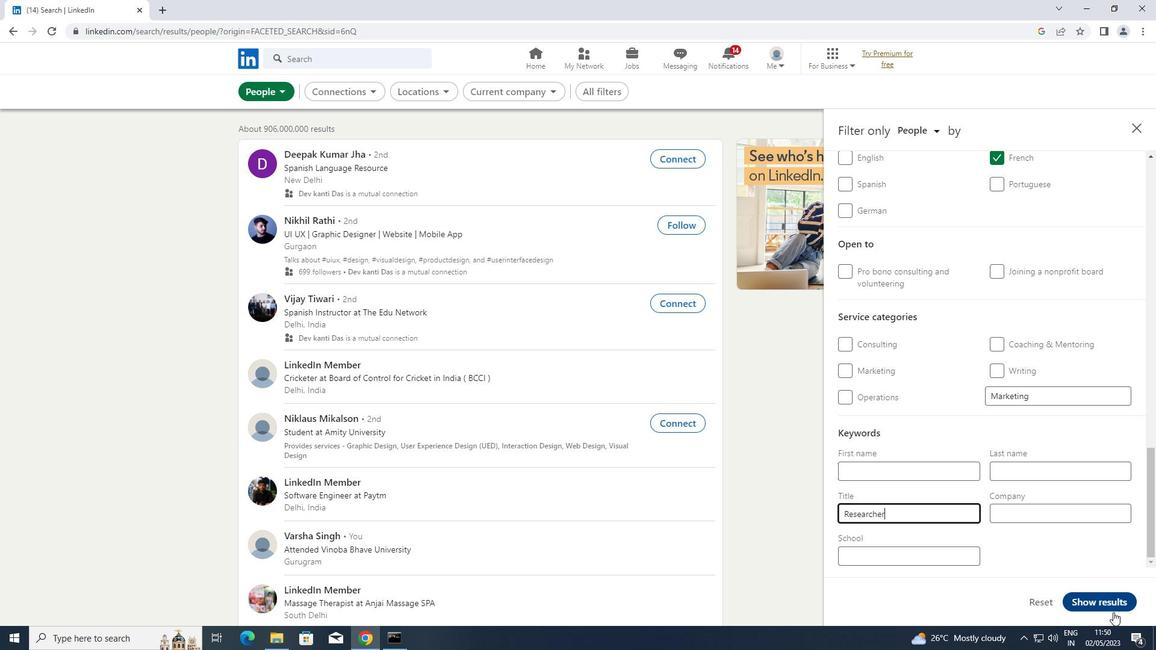 
Action: Mouse pressed left at (1102, 598)
Screenshot: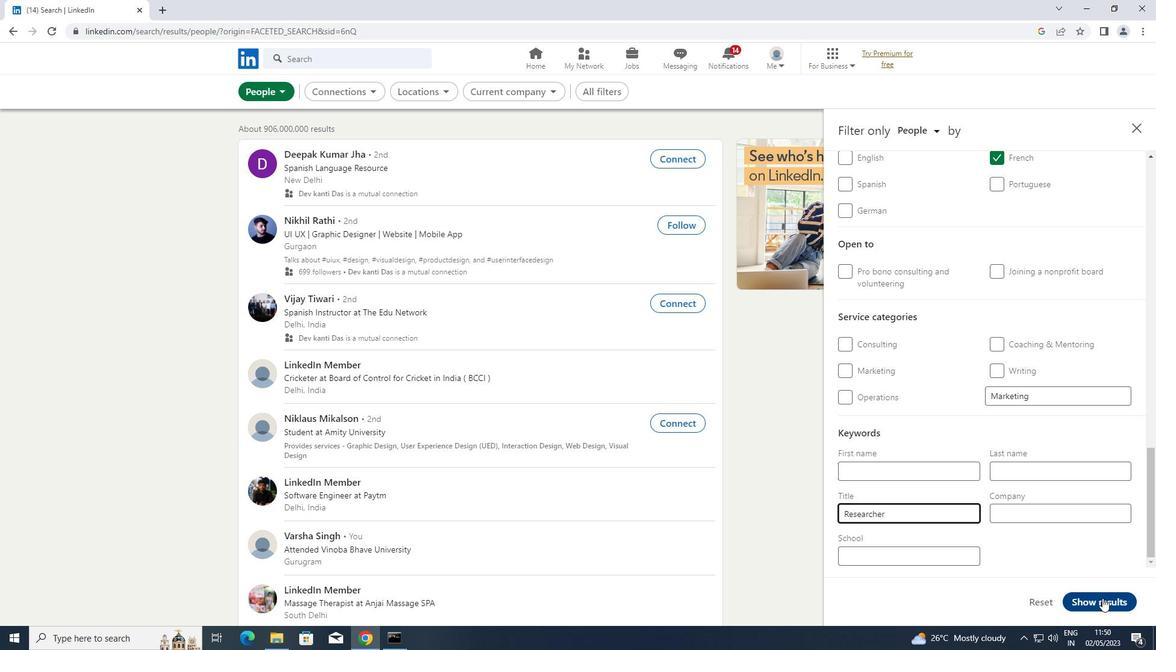 
